 Task: 1.2.5 Create record type for price book object
Action: Mouse moved to (734, 47)
Screenshot: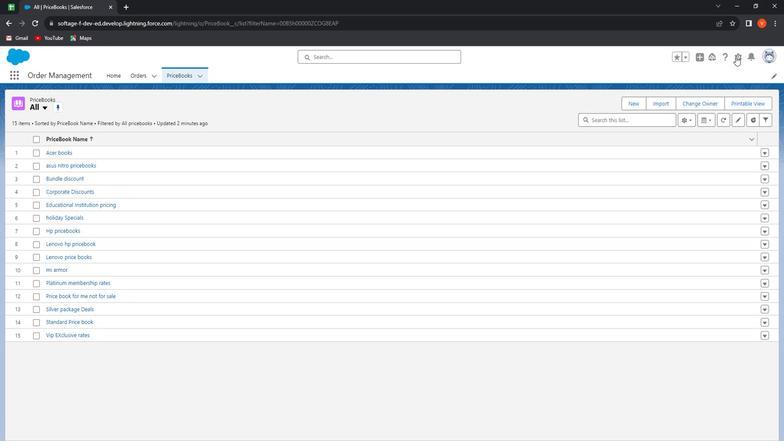 
Action: Mouse pressed left at (734, 47)
Screenshot: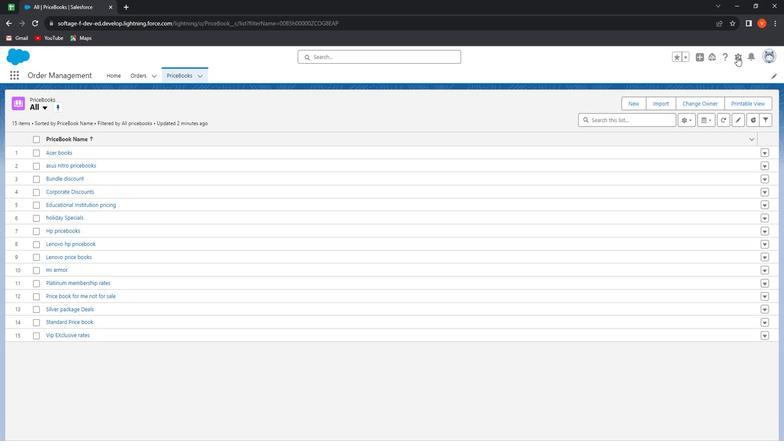
Action: Mouse moved to (721, 69)
Screenshot: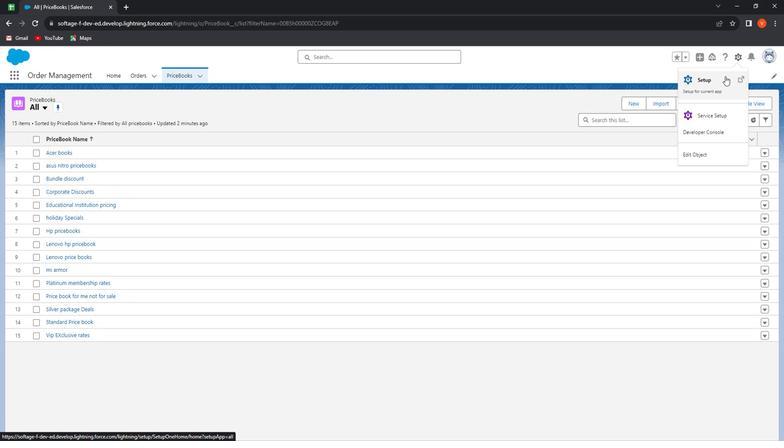 
Action: Mouse pressed left at (721, 69)
Screenshot: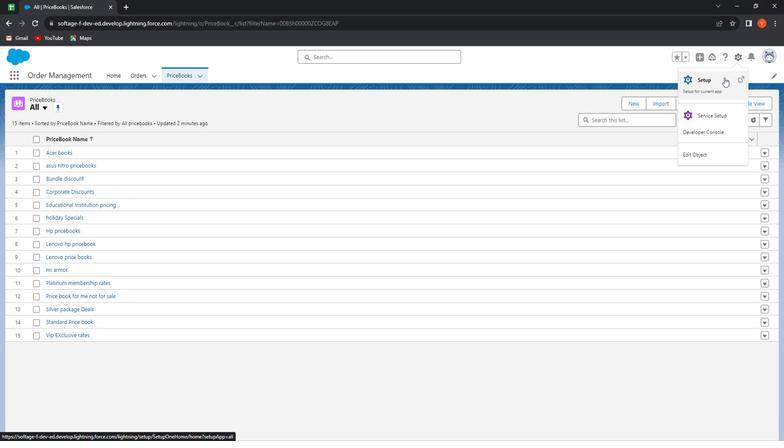 
Action: Mouse moved to (111, 64)
Screenshot: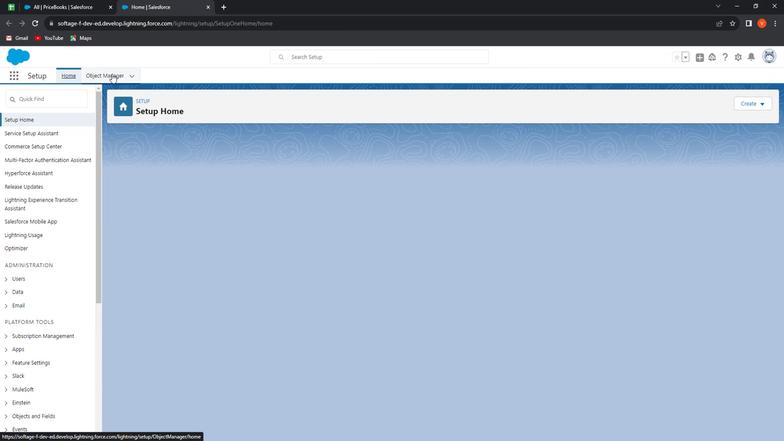 
Action: Mouse pressed left at (111, 64)
Screenshot: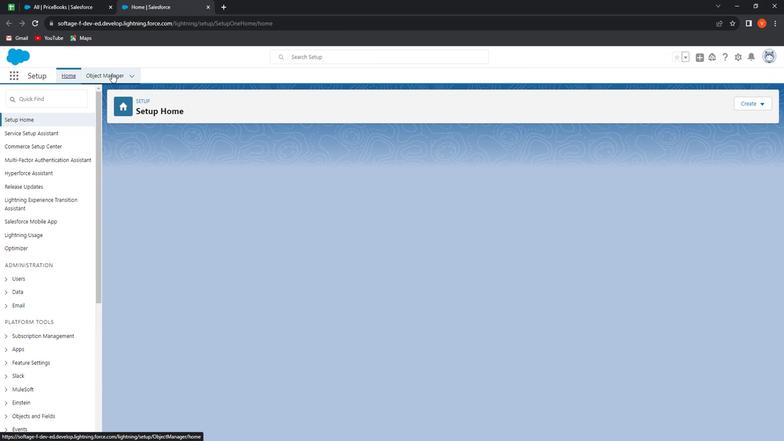 
Action: Mouse moved to (185, 221)
Screenshot: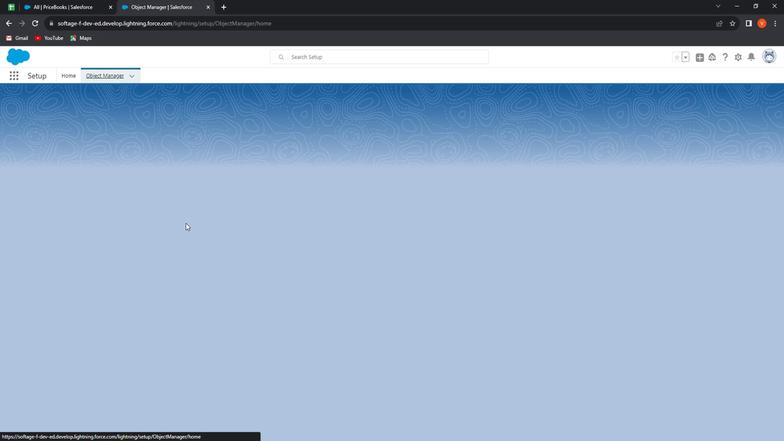
Action: Mouse scrolled (185, 220) with delta (0, 0)
Screenshot: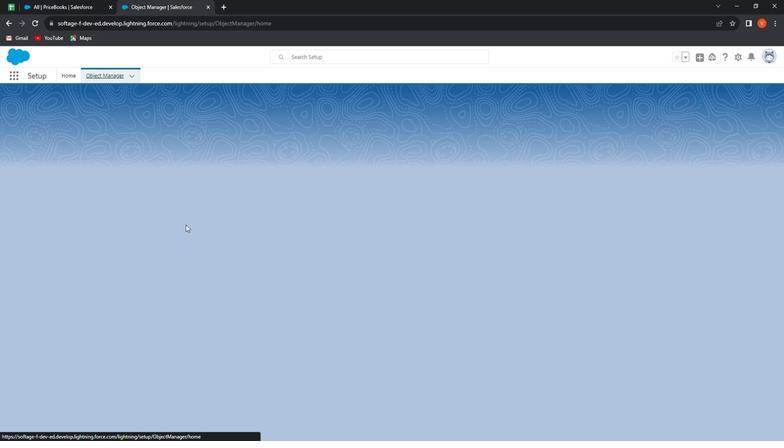 
Action: Mouse scrolled (185, 220) with delta (0, 0)
Screenshot: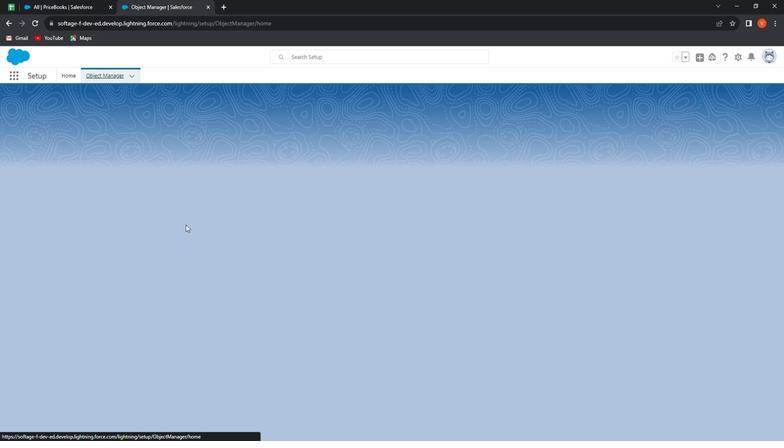 
Action: Mouse moved to (200, 242)
Screenshot: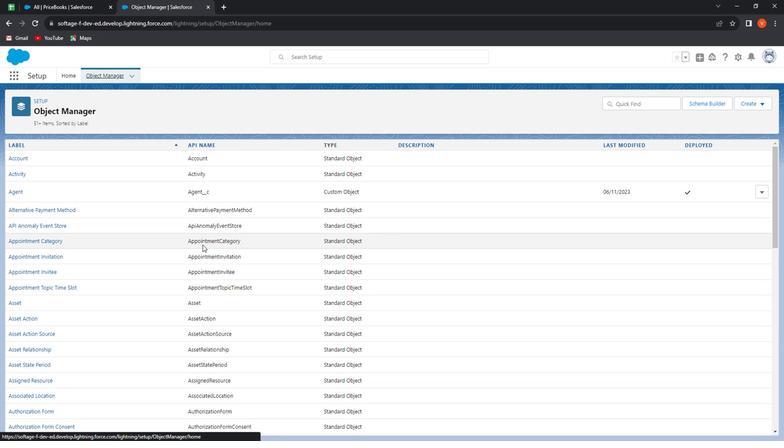 
Action: Mouse scrolled (200, 242) with delta (0, 0)
Screenshot: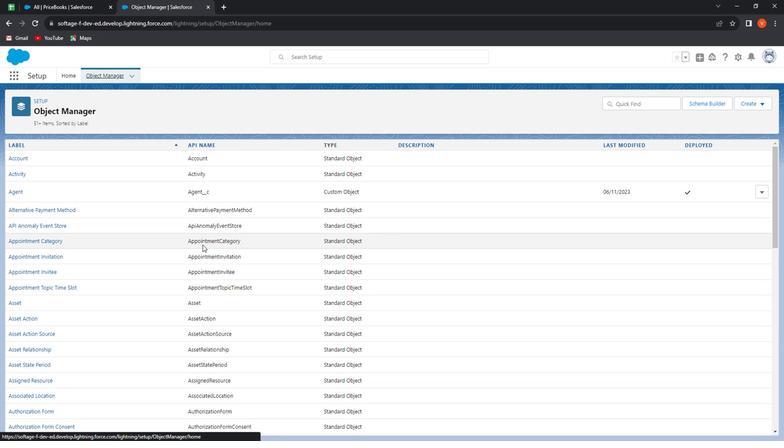 
Action: Mouse moved to (195, 246)
Screenshot: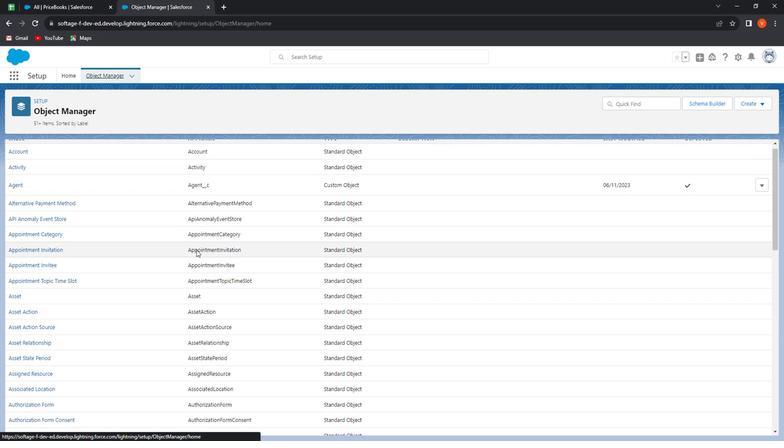
Action: Mouse scrolled (195, 246) with delta (0, 0)
Screenshot: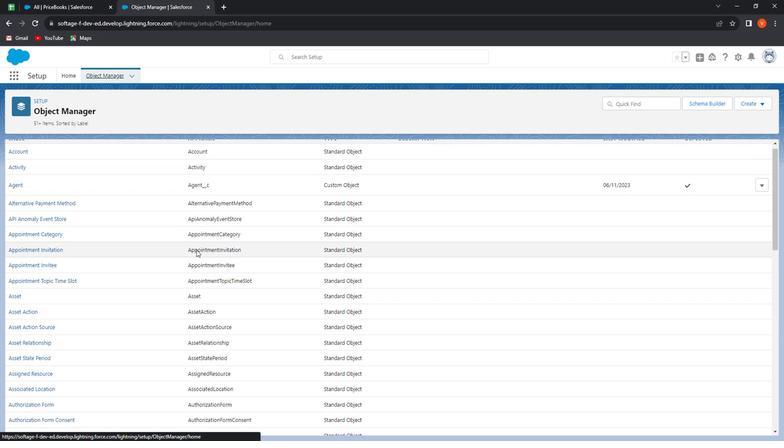 
Action: Mouse moved to (193, 248)
Screenshot: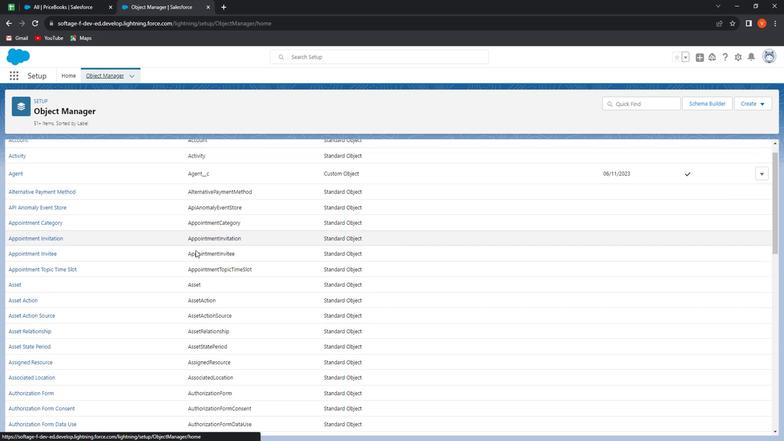 
Action: Mouse scrolled (193, 247) with delta (0, 0)
Screenshot: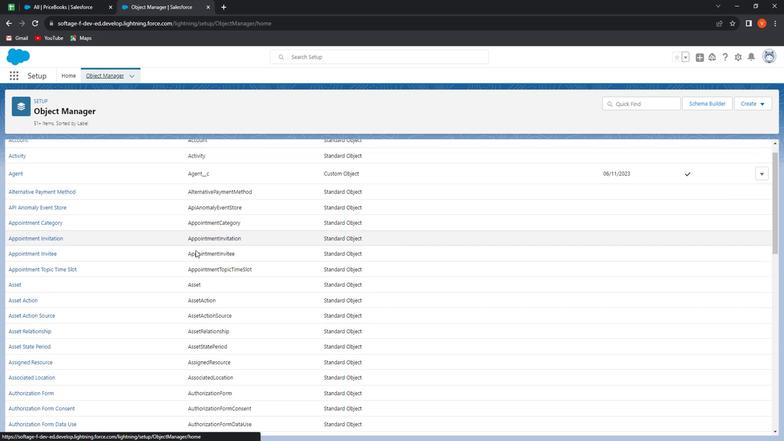 
Action: Mouse moved to (190, 248)
Screenshot: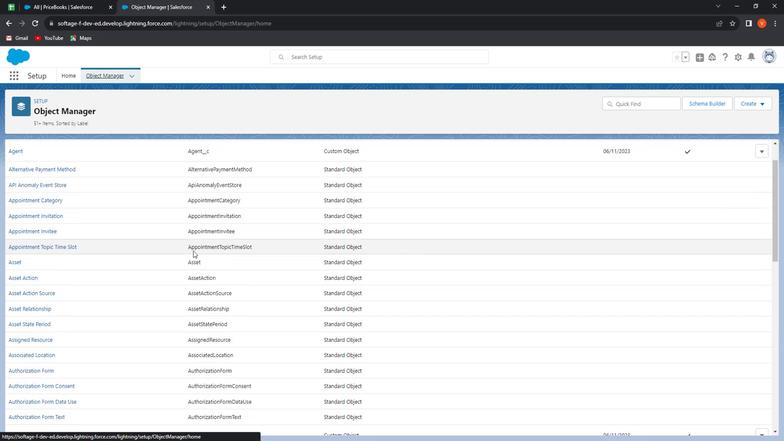 
Action: Mouse scrolled (190, 247) with delta (0, 0)
Screenshot: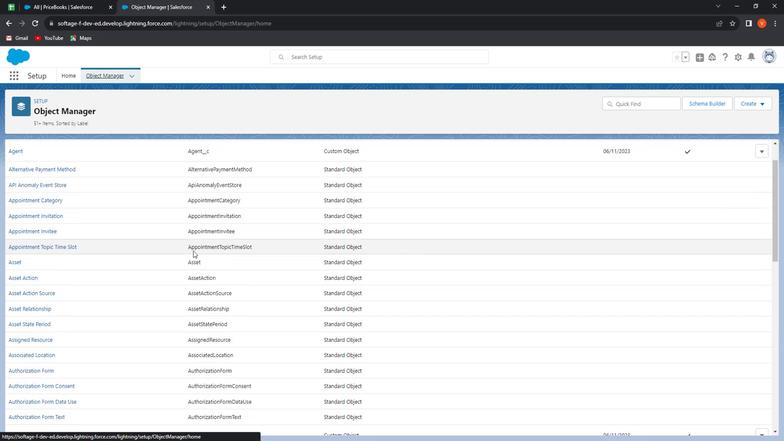 
Action: Mouse moved to (185, 248)
Screenshot: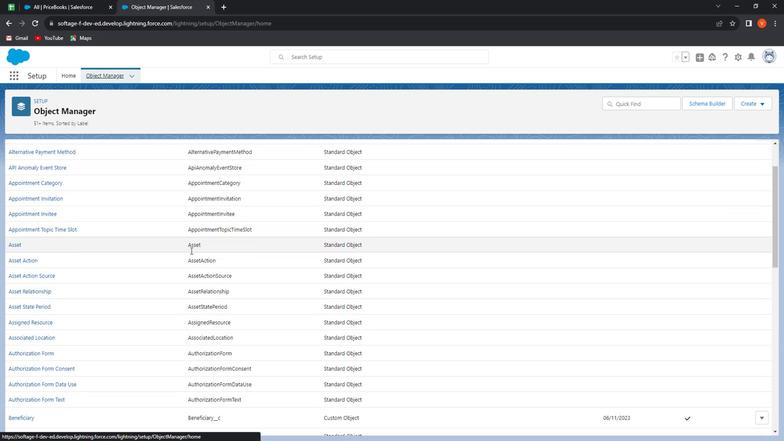 
Action: Mouse scrolled (185, 247) with delta (0, 0)
Screenshot: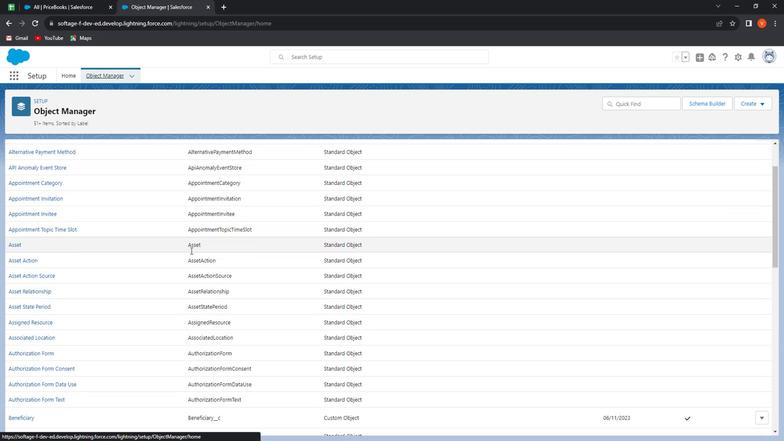 
Action: Mouse moved to (180, 248)
Screenshot: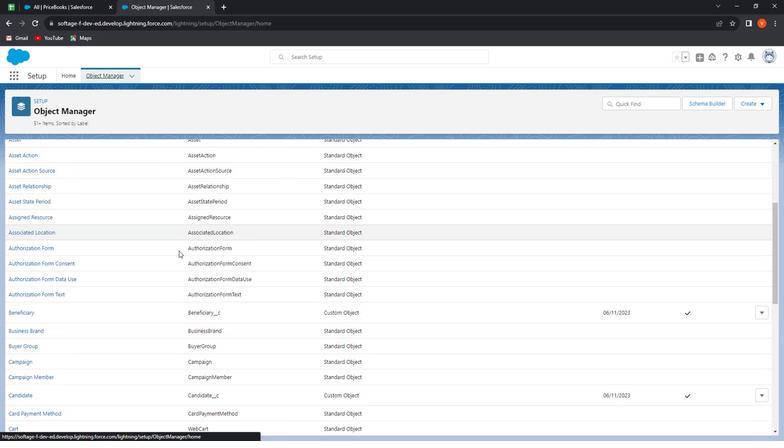 
Action: Mouse scrolled (180, 247) with delta (0, 0)
Screenshot: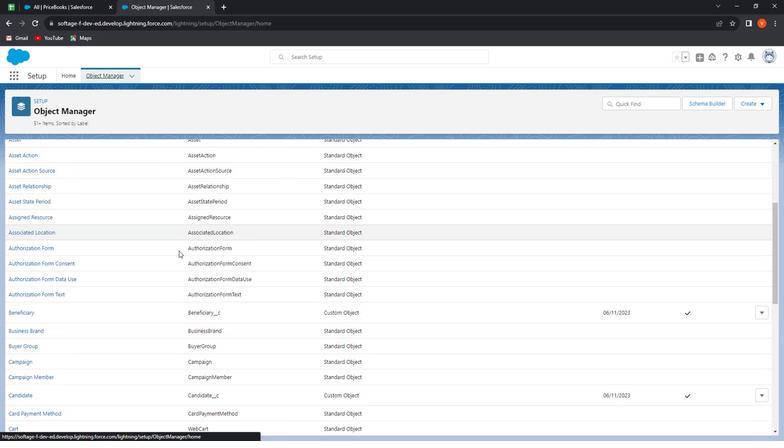 
Action: Mouse moved to (178, 248)
Screenshot: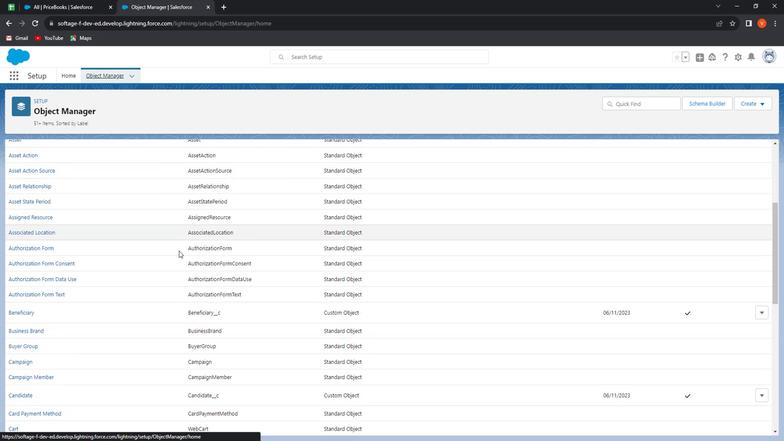 
Action: Mouse scrolled (178, 247) with delta (0, 0)
Screenshot: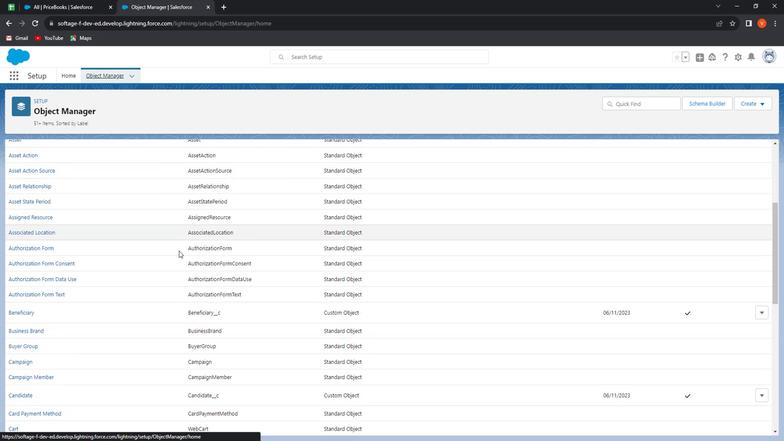 
Action: Mouse moved to (177, 248)
Screenshot: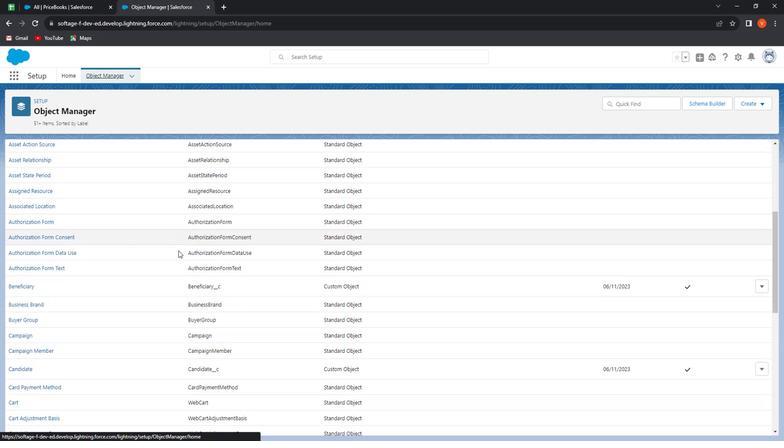 
Action: Mouse scrolled (177, 247) with delta (0, 0)
Screenshot: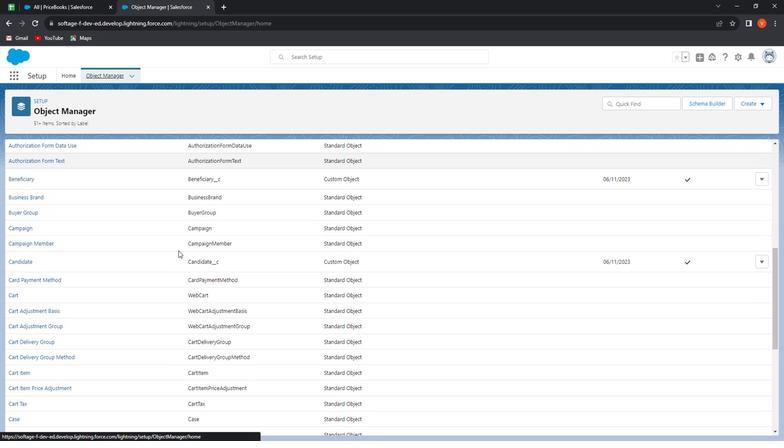 
Action: Mouse scrolled (177, 247) with delta (0, 0)
Screenshot: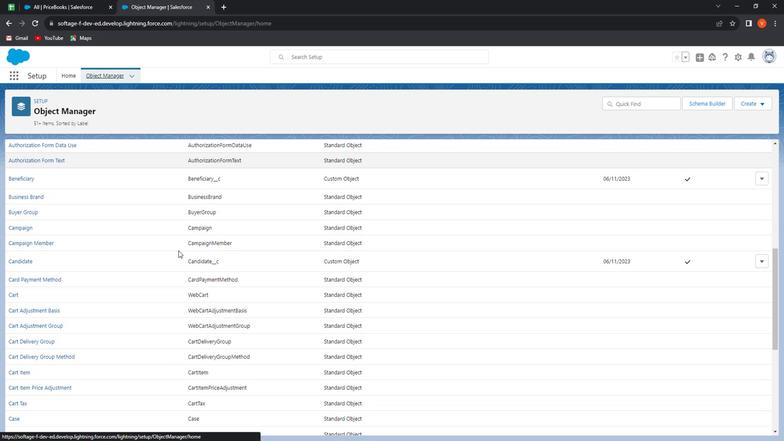 
Action: Mouse scrolled (177, 247) with delta (0, 0)
Screenshot: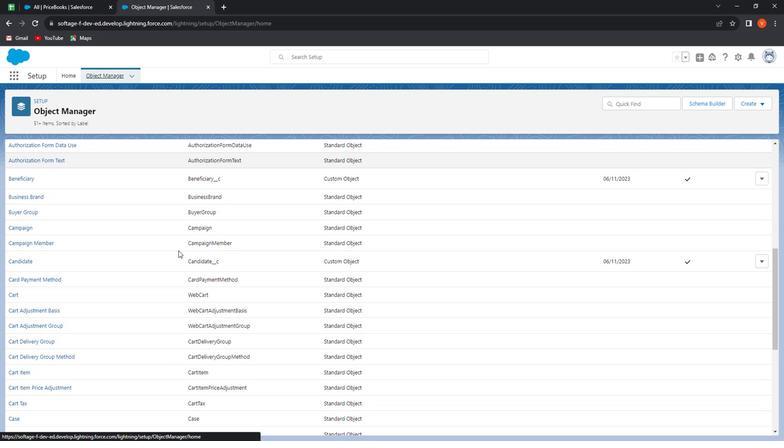 
Action: Mouse scrolled (177, 247) with delta (0, 0)
Screenshot: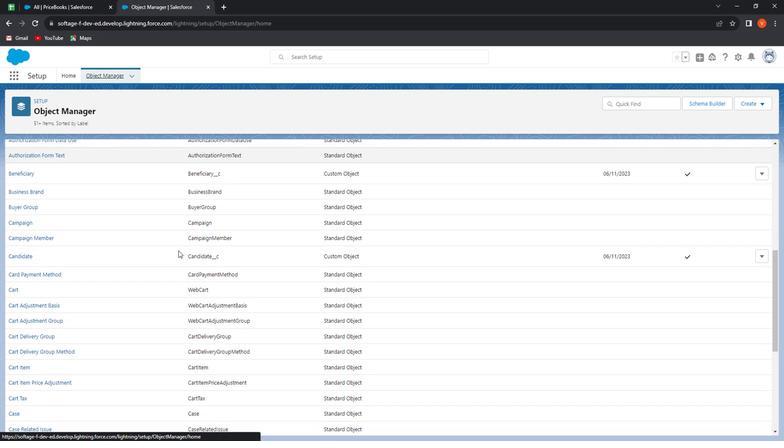 
Action: Mouse scrolled (177, 247) with delta (0, 0)
Screenshot: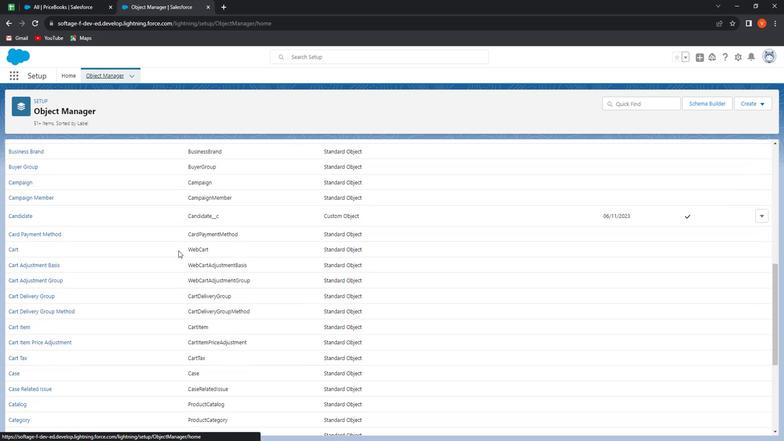 
Action: Mouse scrolled (177, 247) with delta (0, 0)
Screenshot: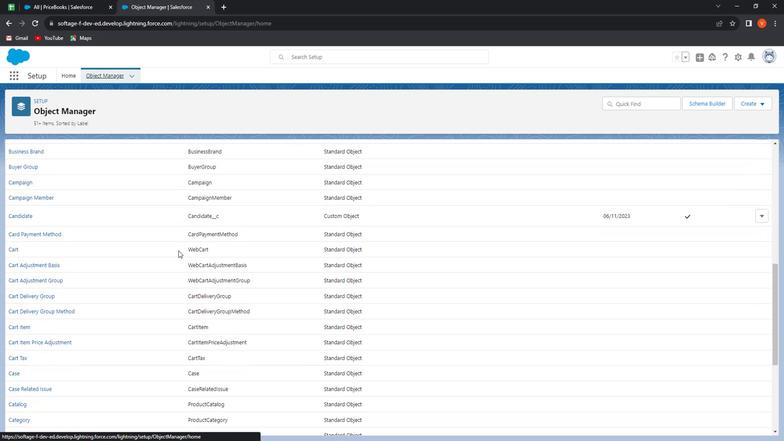 
Action: Mouse scrolled (177, 247) with delta (0, 0)
Screenshot: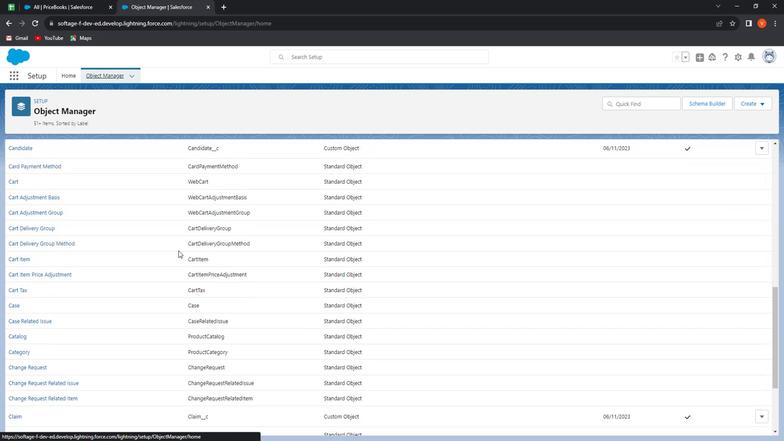 
Action: Mouse scrolled (177, 247) with delta (0, 0)
Screenshot: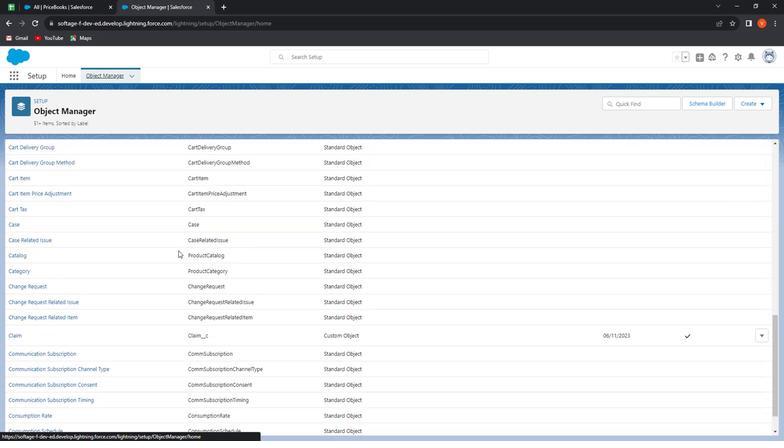 
Action: Mouse moved to (177, 247)
Screenshot: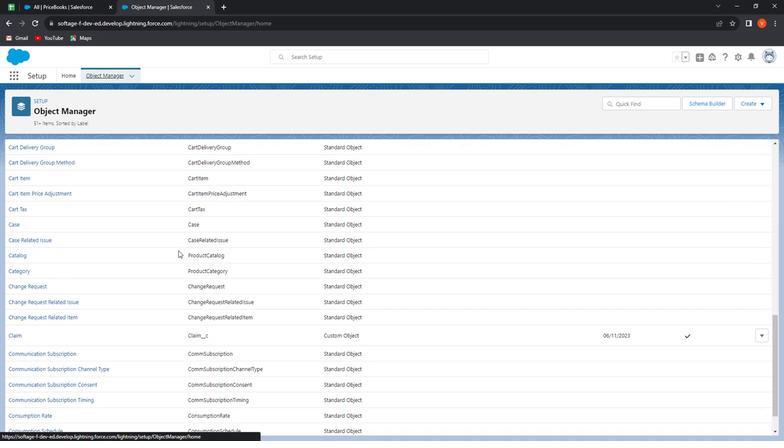 
Action: Mouse scrolled (177, 246) with delta (0, 0)
Screenshot: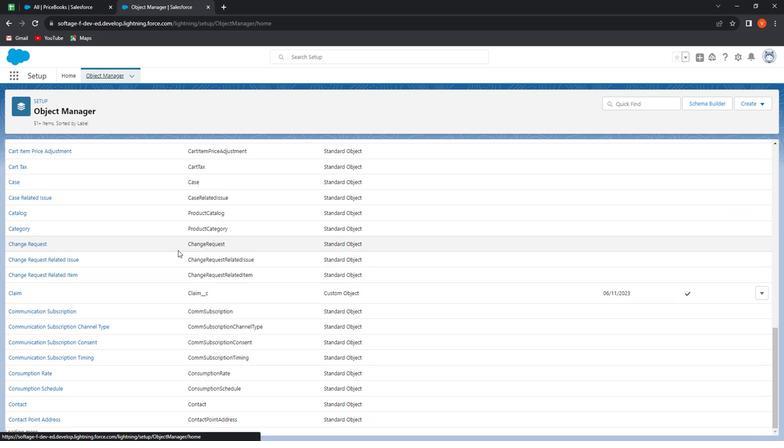 
Action: Mouse scrolled (177, 246) with delta (0, 0)
Screenshot: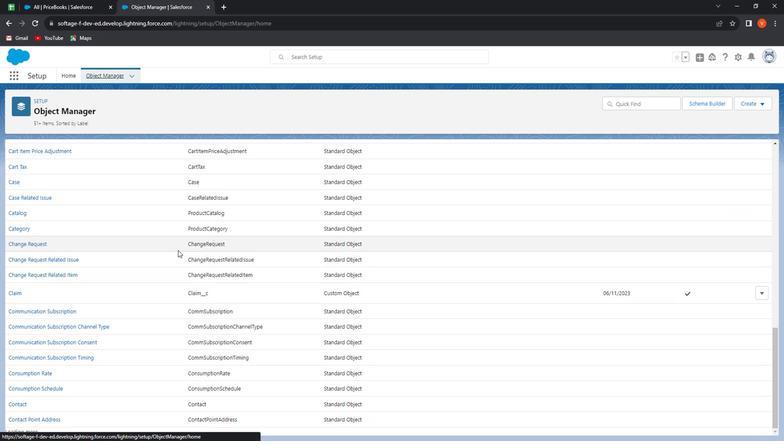 
Action: Mouse scrolled (177, 246) with delta (0, 0)
Screenshot: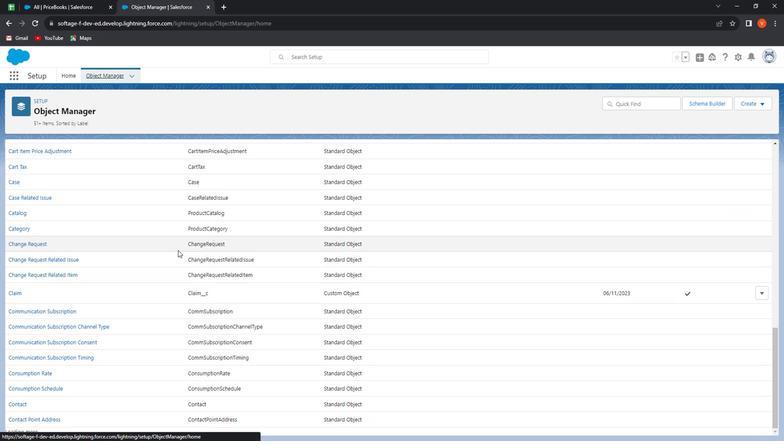 
Action: Mouse scrolled (177, 246) with delta (0, 0)
Screenshot: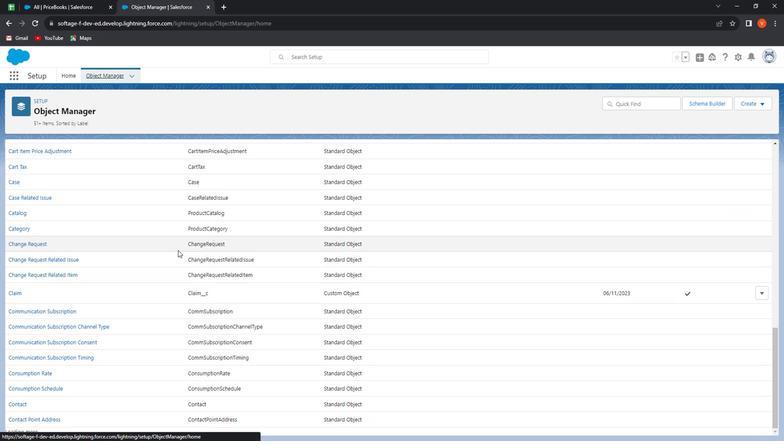 
Action: Mouse scrolled (177, 246) with delta (0, 0)
Screenshot: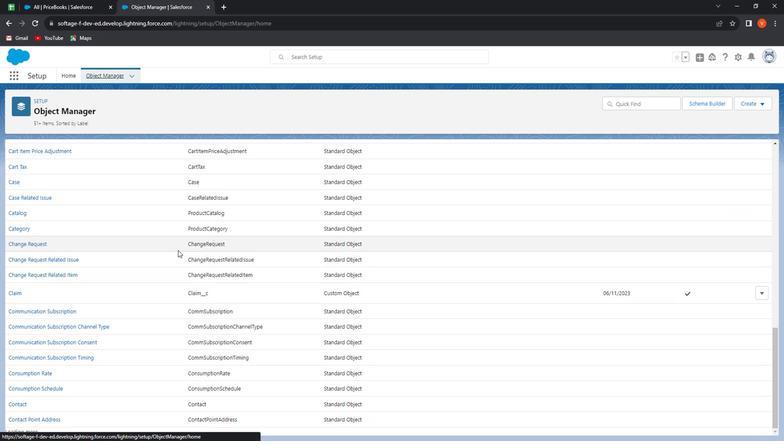 
Action: Mouse scrolled (177, 246) with delta (0, 0)
Screenshot: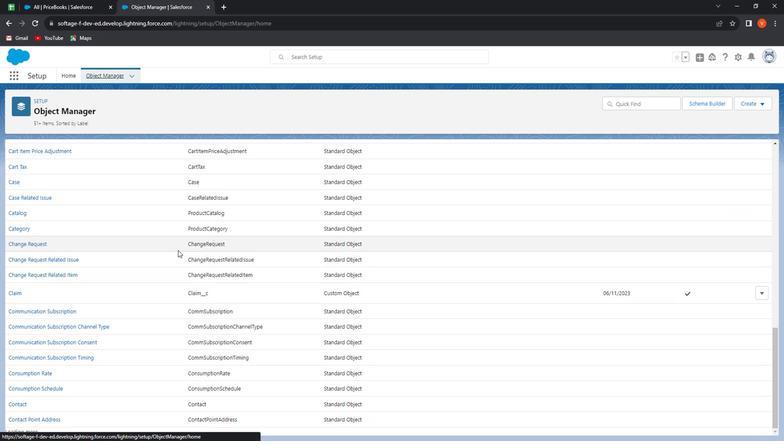 
Action: Mouse scrolled (177, 246) with delta (0, 0)
Screenshot: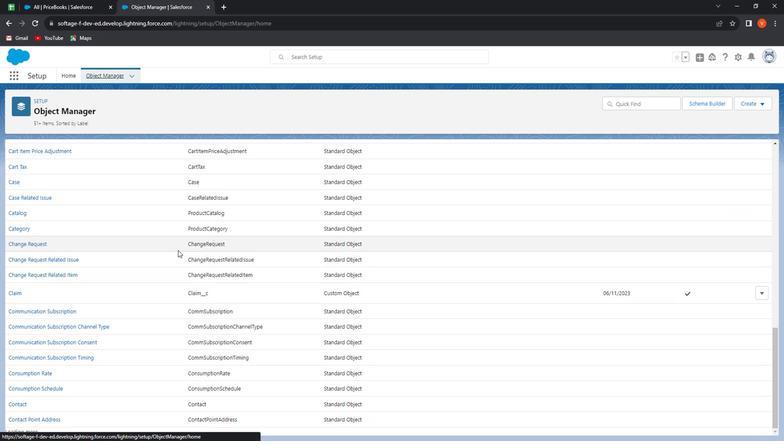
Action: Mouse moved to (153, 261)
Screenshot: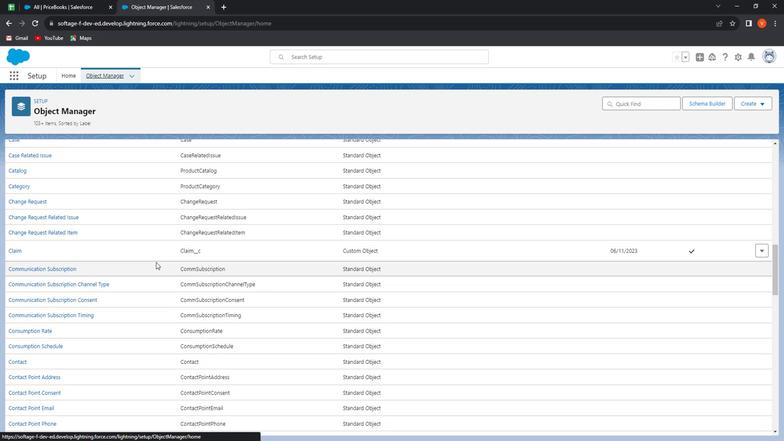 
Action: Mouse scrolled (153, 260) with delta (0, 0)
Screenshot: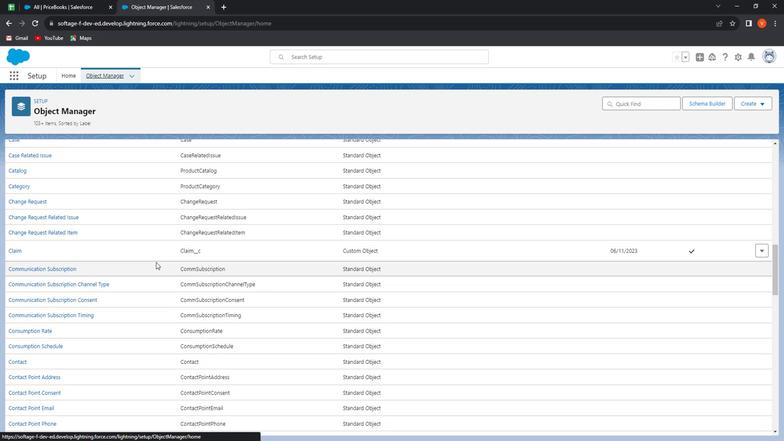 
Action: Mouse moved to (152, 262)
Screenshot: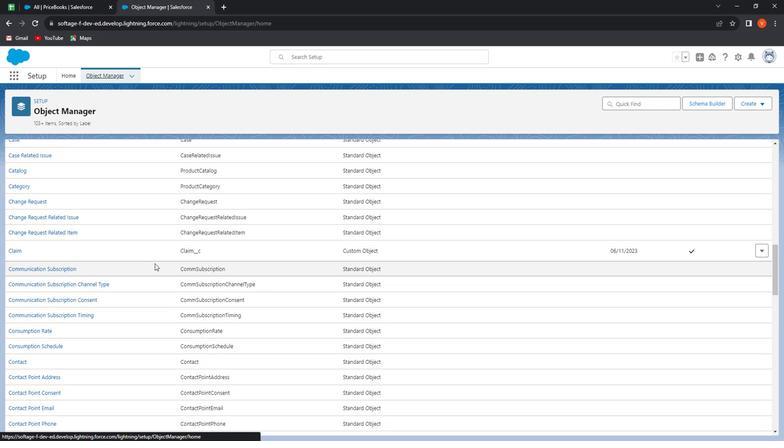 
Action: Mouse scrolled (152, 261) with delta (0, 0)
Screenshot: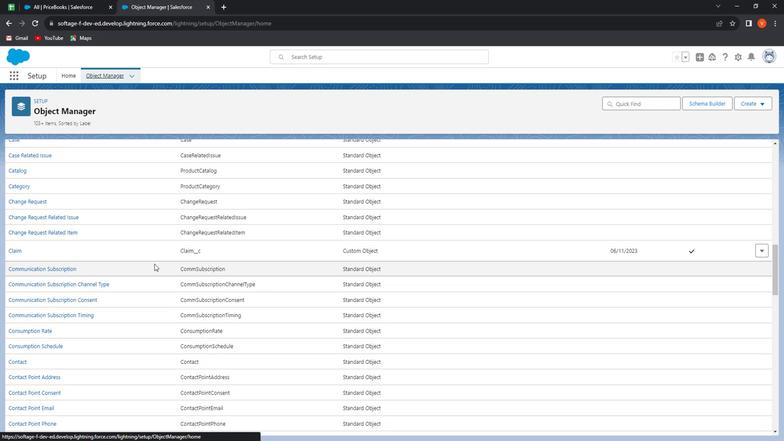 
Action: Mouse moved to (151, 262)
Screenshot: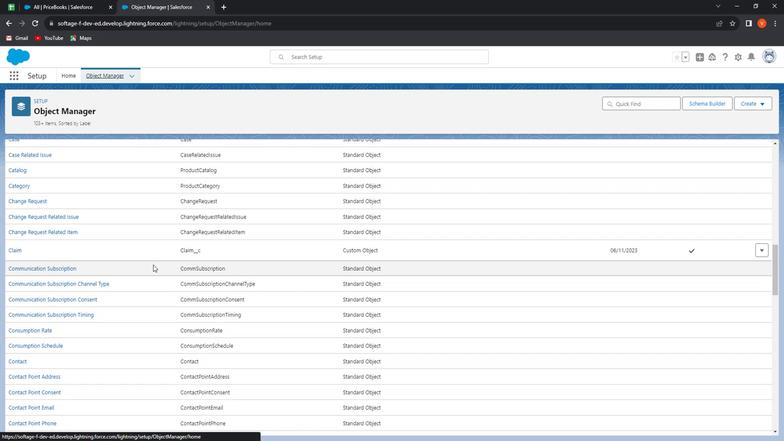 
Action: Mouse scrolled (151, 262) with delta (0, 0)
Screenshot: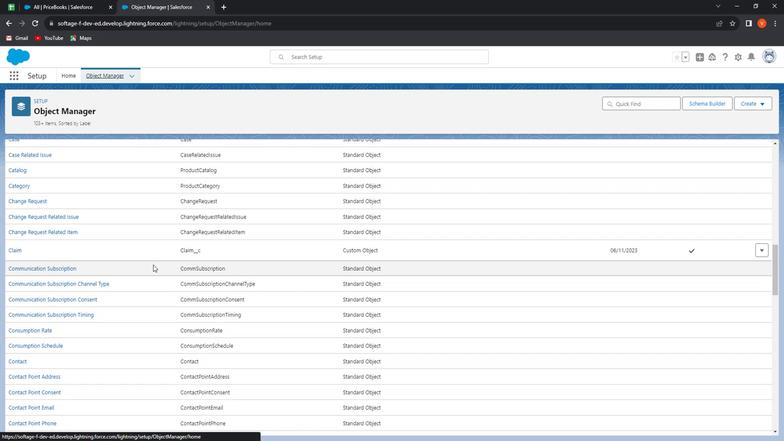 
Action: Mouse moved to (150, 263)
Screenshot: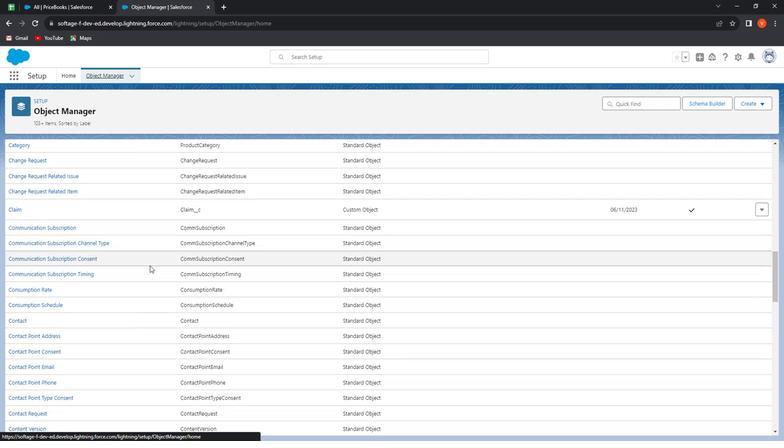 
Action: Mouse scrolled (150, 262) with delta (0, 0)
Screenshot: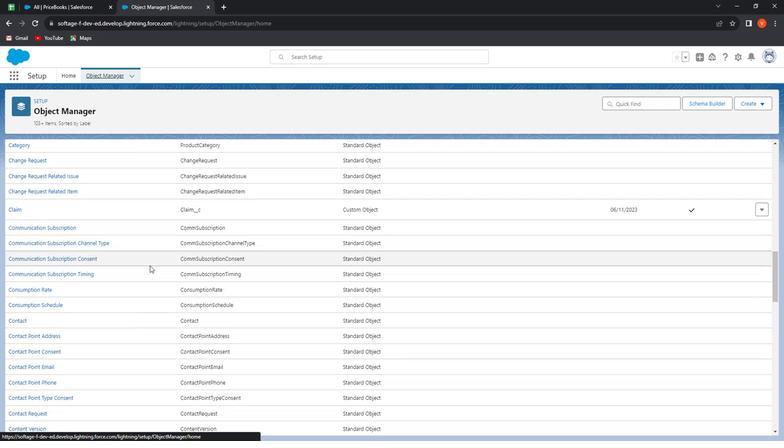 
Action: Mouse moved to (147, 263)
Screenshot: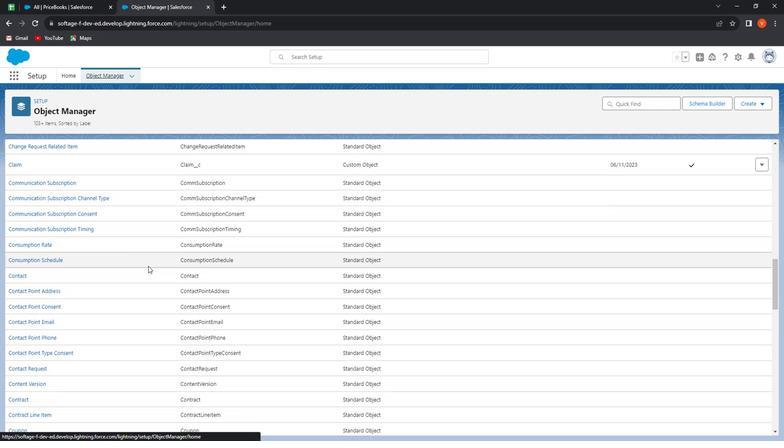
Action: Mouse scrolled (147, 263) with delta (0, 0)
Screenshot: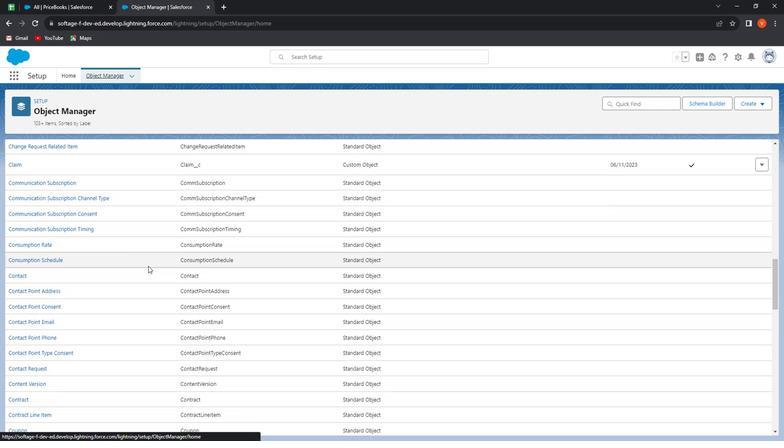 
Action: Mouse moved to (145, 263)
Screenshot: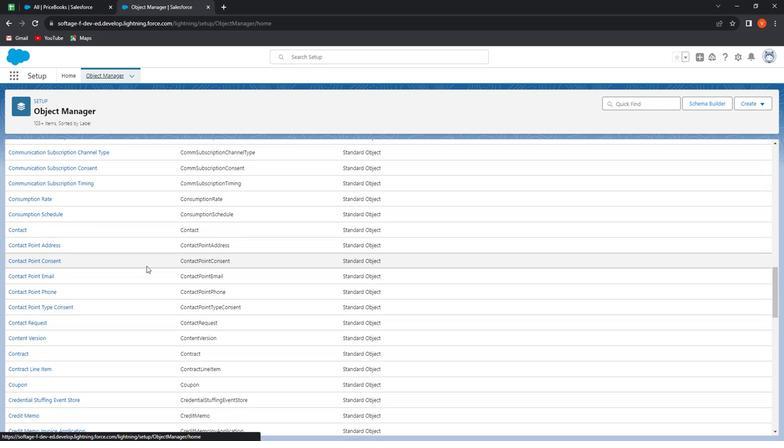 
Action: Mouse scrolled (145, 263) with delta (0, 0)
Screenshot: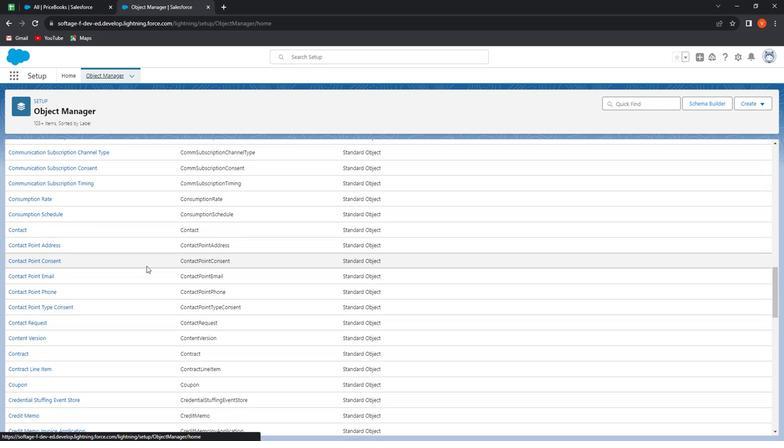 
Action: Mouse moved to (135, 264)
Screenshot: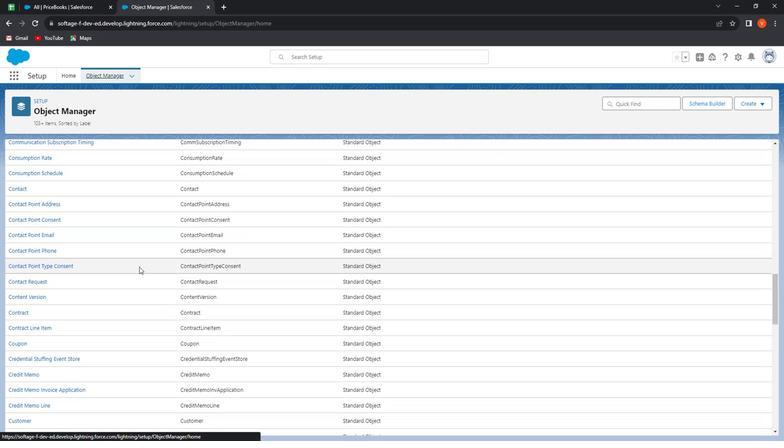 
Action: Mouse scrolled (135, 264) with delta (0, 0)
Screenshot: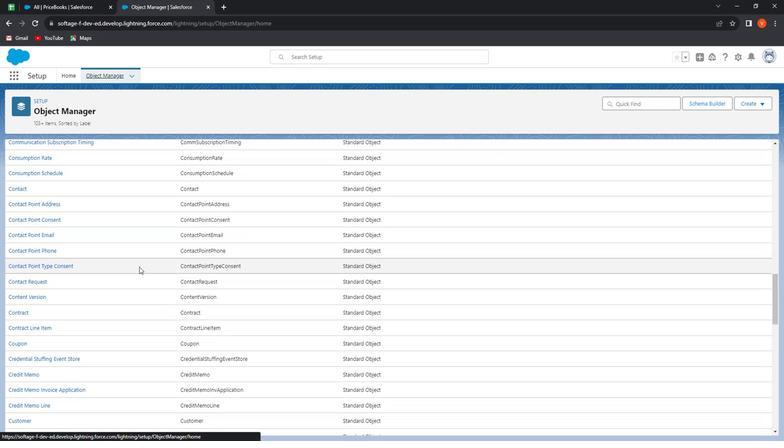 
Action: Mouse moved to (120, 270)
Screenshot: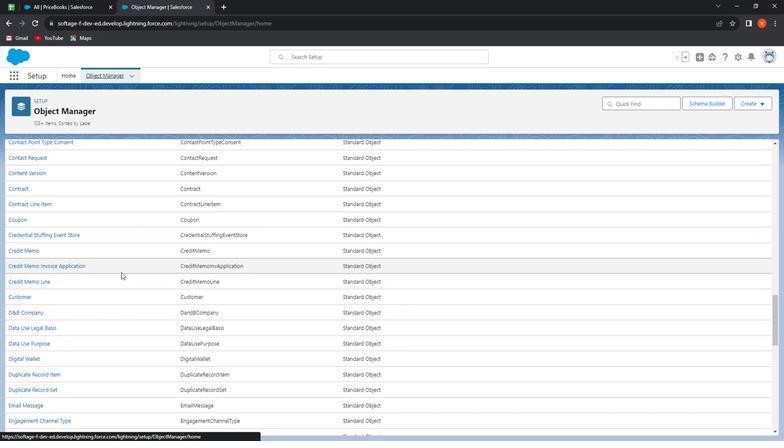 
Action: Mouse scrolled (120, 269) with delta (0, 0)
Screenshot: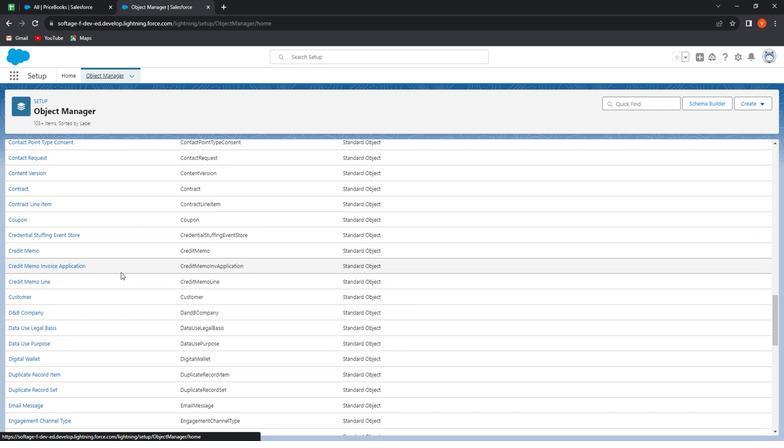 
Action: Mouse moved to (120, 270)
Screenshot: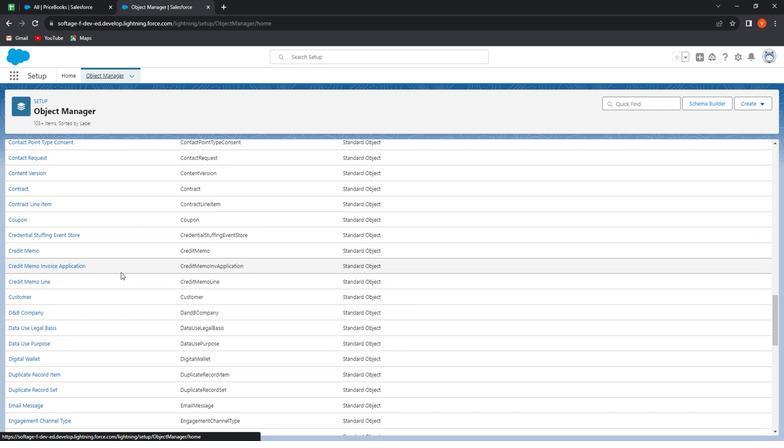 
Action: Mouse scrolled (120, 269) with delta (0, 0)
Screenshot: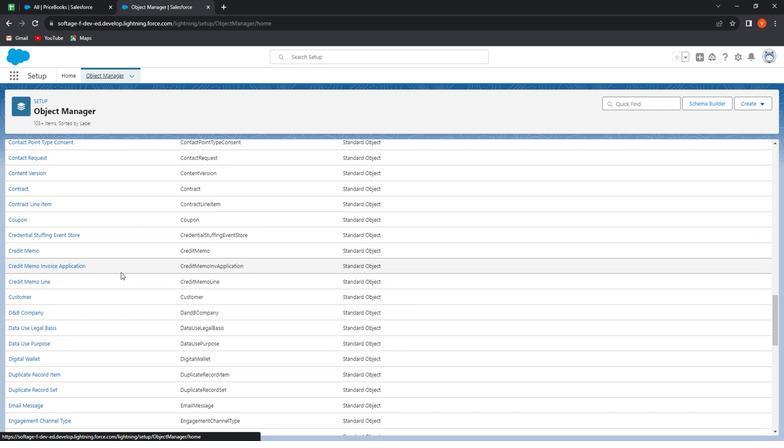 
Action: Mouse scrolled (120, 269) with delta (0, 0)
Screenshot: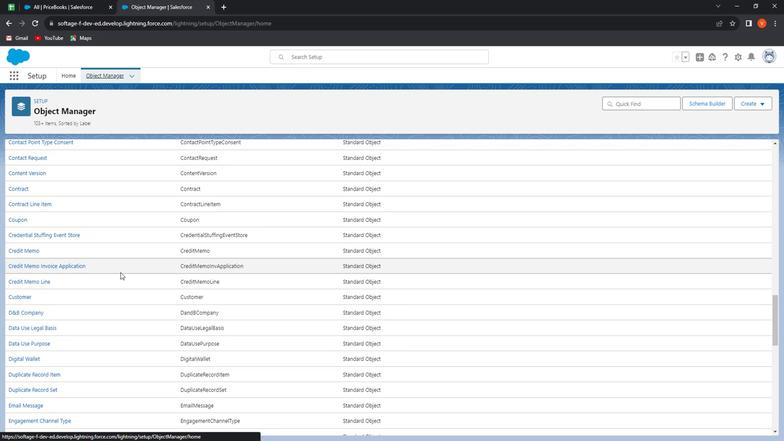 
Action: Mouse scrolled (120, 269) with delta (0, 0)
Screenshot: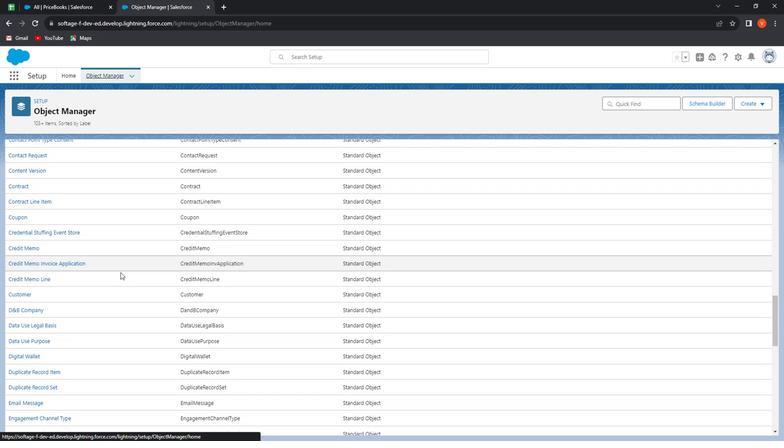 
Action: Mouse scrolled (120, 269) with delta (0, 0)
Screenshot: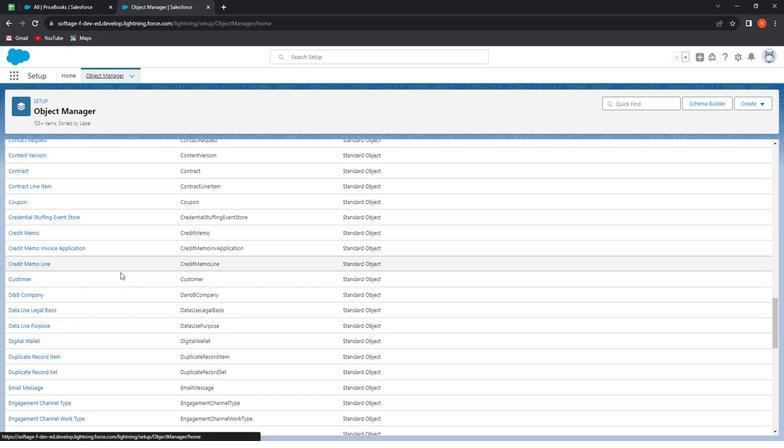 
Action: Mouse scrolled (120, 269) with delta (0, 0)
Screenshot: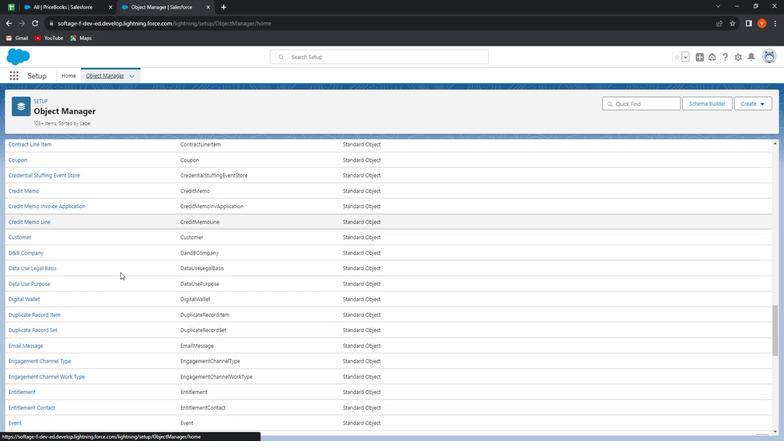 
Action: Mouse moved to (117, 270)
Screenshot: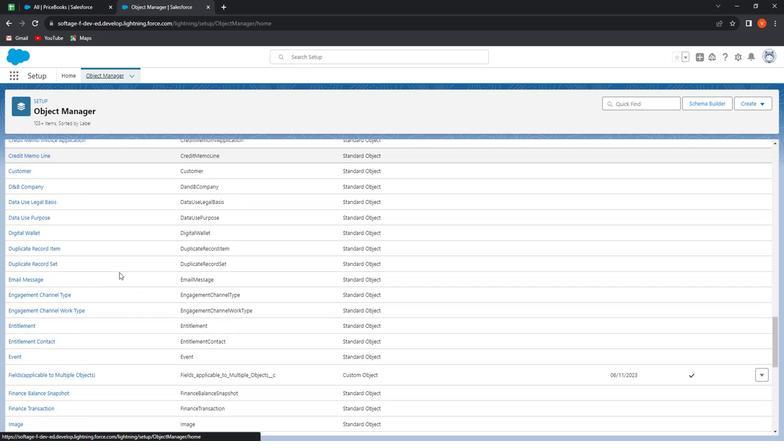 
Action: Mouse scrolled (117, 269) with delta (0, 0)
Screenshot: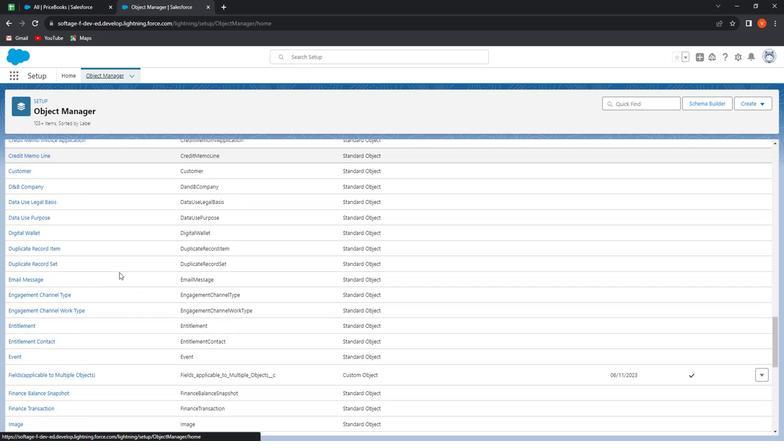 
Action: Mouse moved to (117, 268)
Screenshot: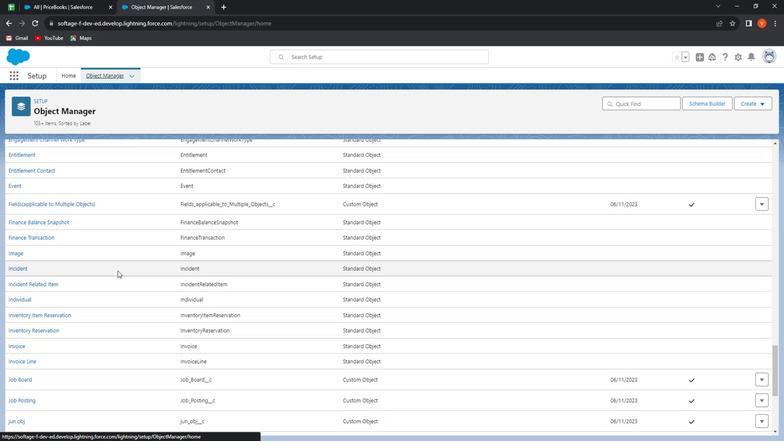 
Action: Mouse scrolled (117, 267) with delta (0, 0)
Screenshot: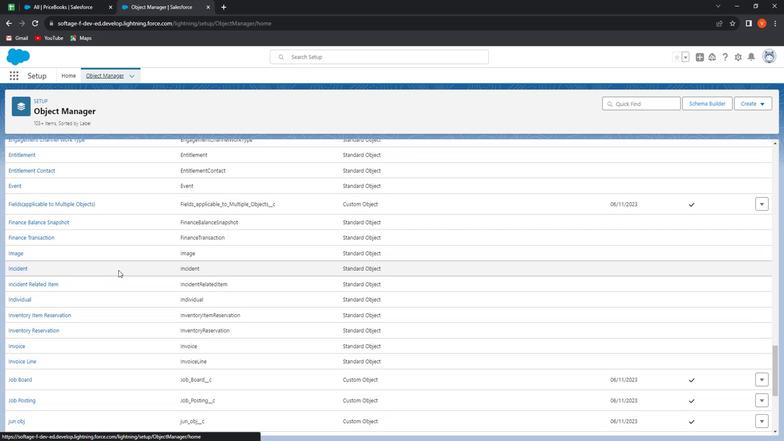 
Action: Mouse scrolled (117, 267) with delta (0, 0)
Screenshot: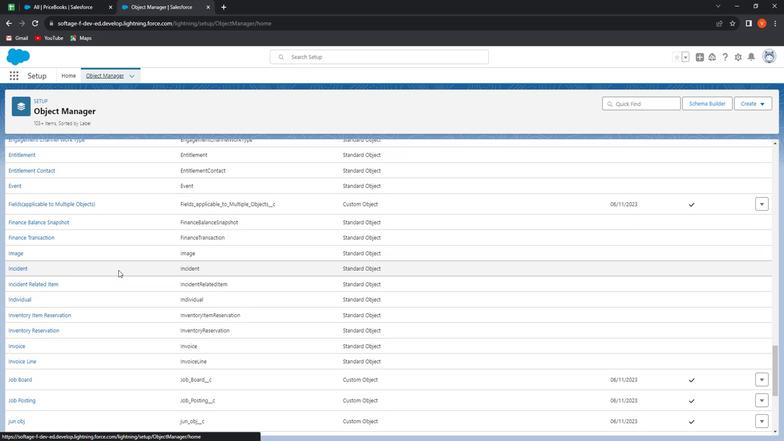 
Action: Mouse scrolled (117, 267) with delta (0, 0)
Screenshot: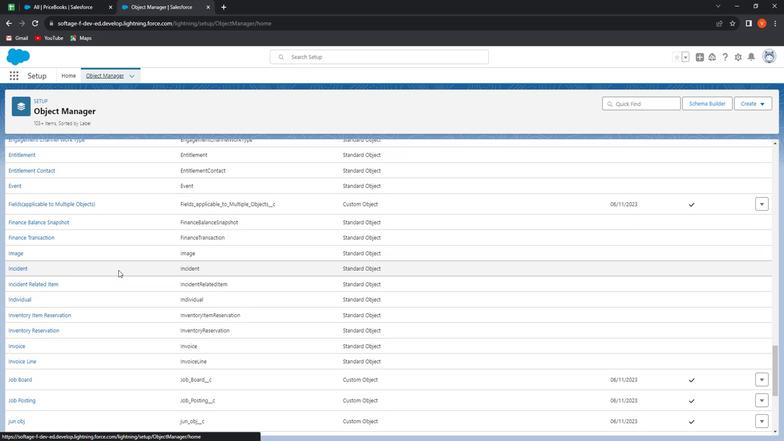 
Action: Mouse scrolled (117, 267) with delta (0, 0)
Screenshot: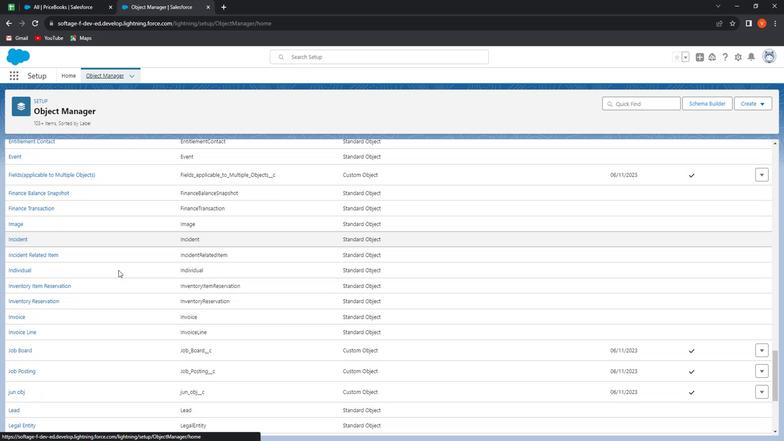 
Action: Mouse scrolled (117, 267) with delta (0, 0)
Screenshot: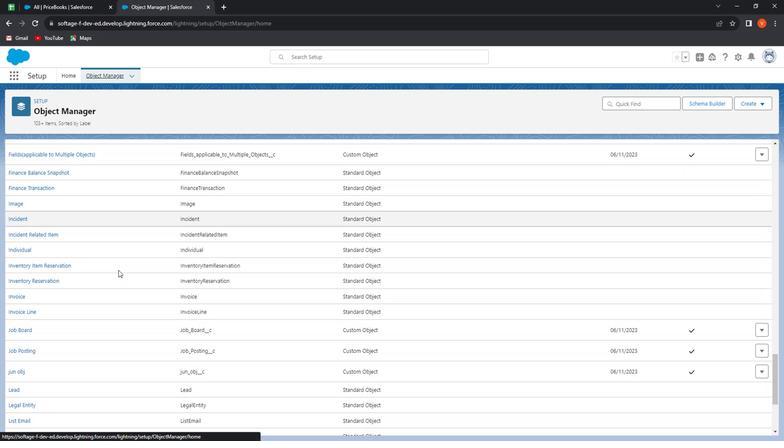 
Action: Mouse moved to (117, 268)
Screenshot: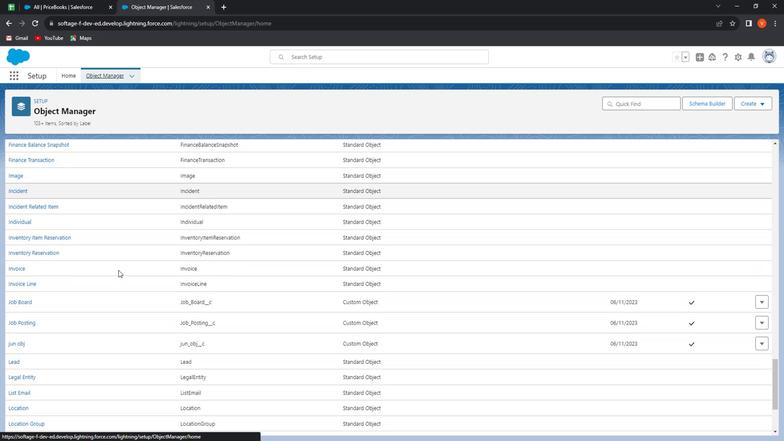 
Action: Mouse scrolled (117, 267) with delta (0, 0)
Screenshot: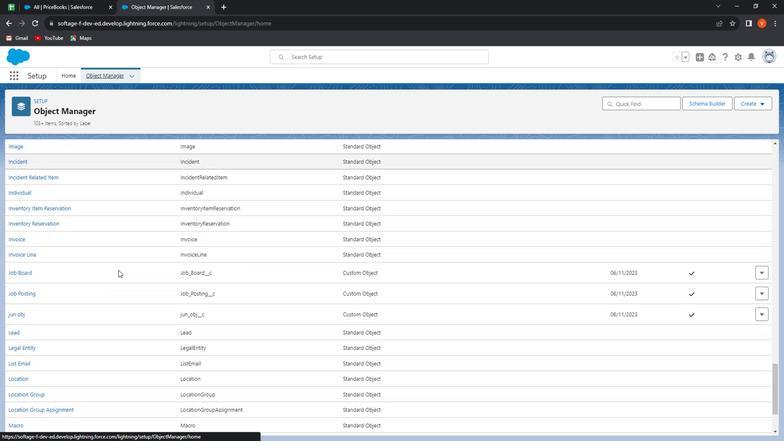 
Action: Mouse moved to (117, 268)
Screenshot: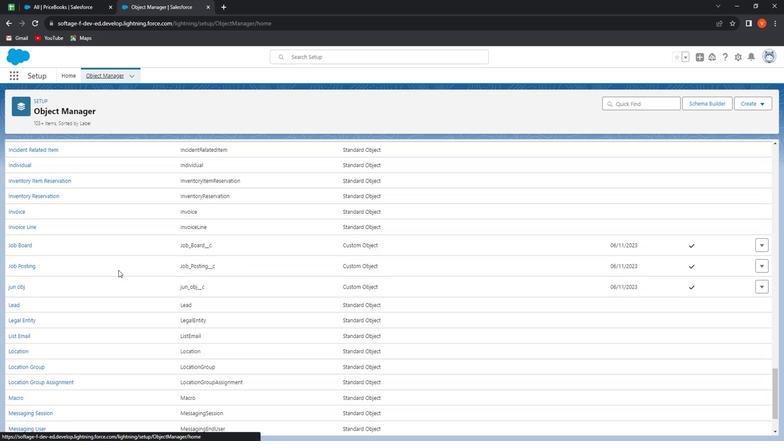 
Action: Mouse scrolled (117, 267) with delta (0, 0)
Screenshot: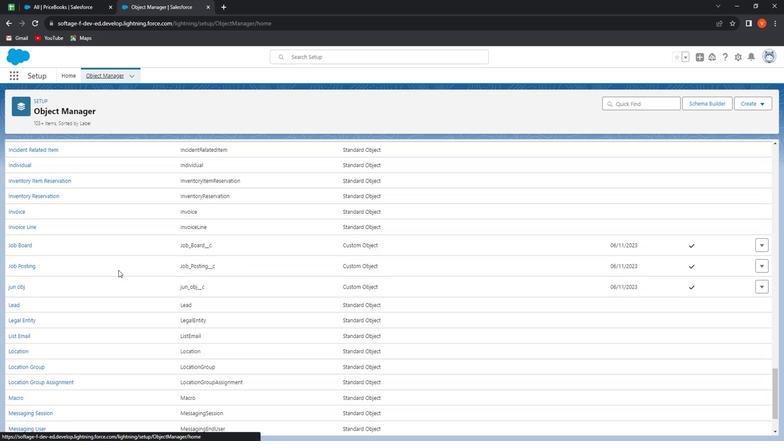 
Action: Mouse moved to (117, 268)
Screenshot: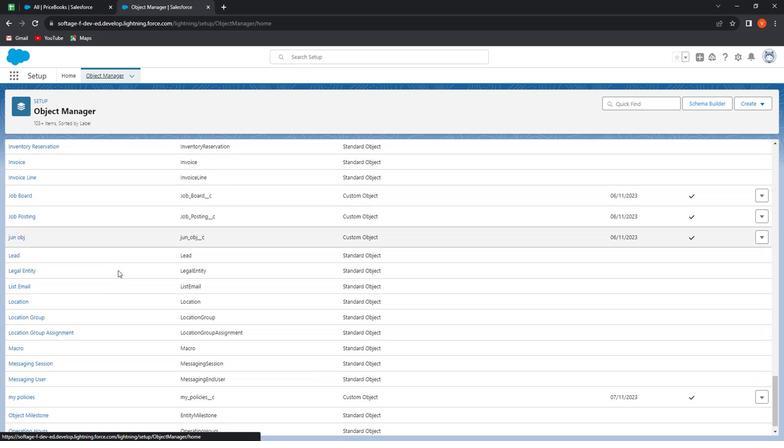 
Action: Mouse scrolled (117, 267) with delta (0, 0)
Screenshot: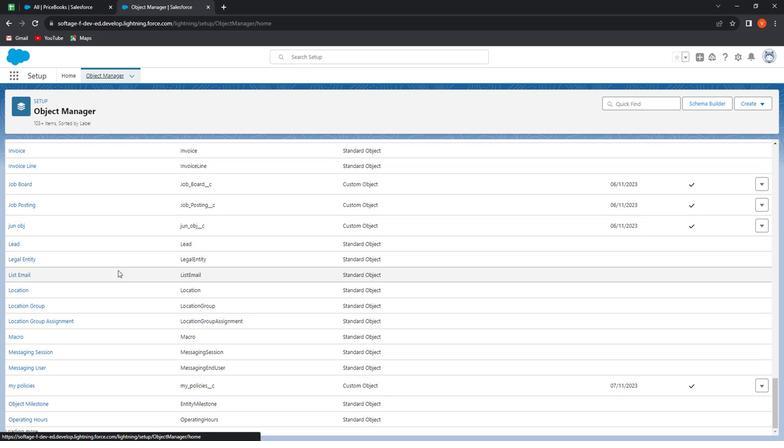 
Action: Mouse scrolled (117, 267) with delta (0, 0)
Screenshot: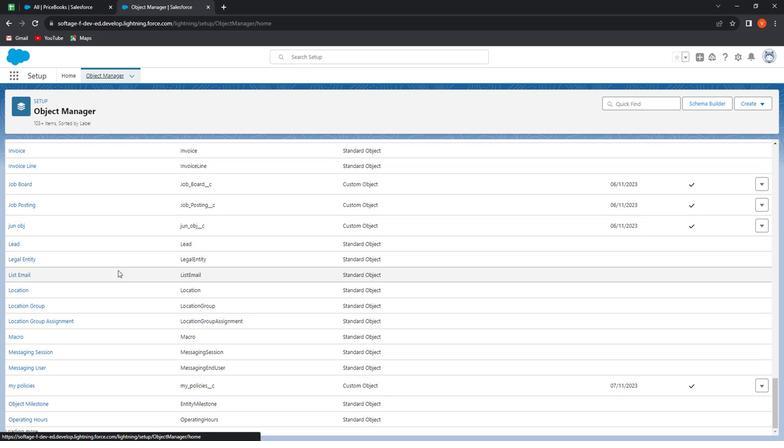 
Action: Mouse scrolled (117, 267) with delta (0, 0)
Screenshot: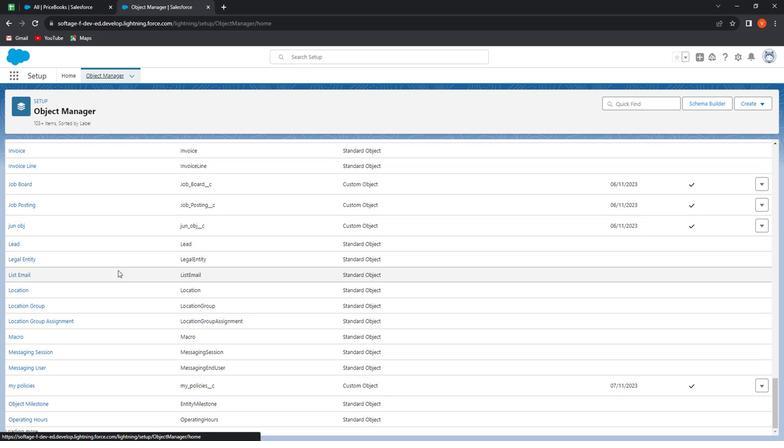 
Action: Mouse scrolled (117, 267) with delta (0, 0)
Screenshot: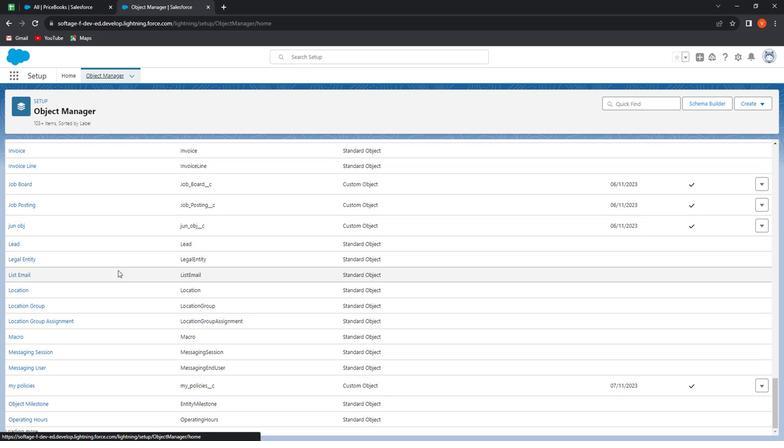 
Action: Mouse scrolled (117, 267) with delta (0, 0)
Screenshot: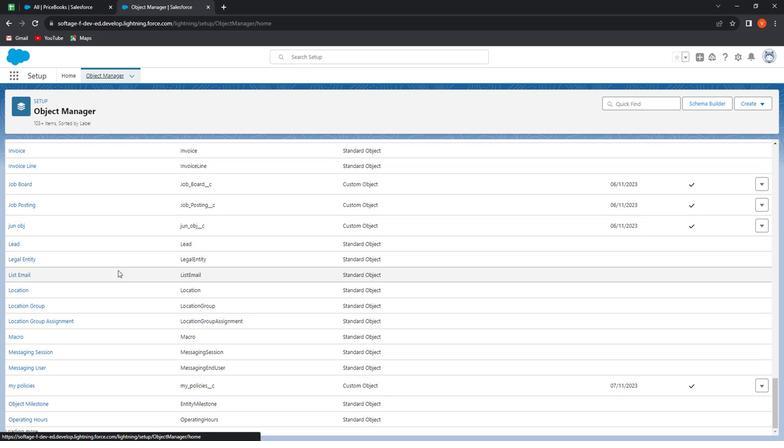 
Action: Mouse scrolled (117, 267) with delta (0, 0)
Screenshot: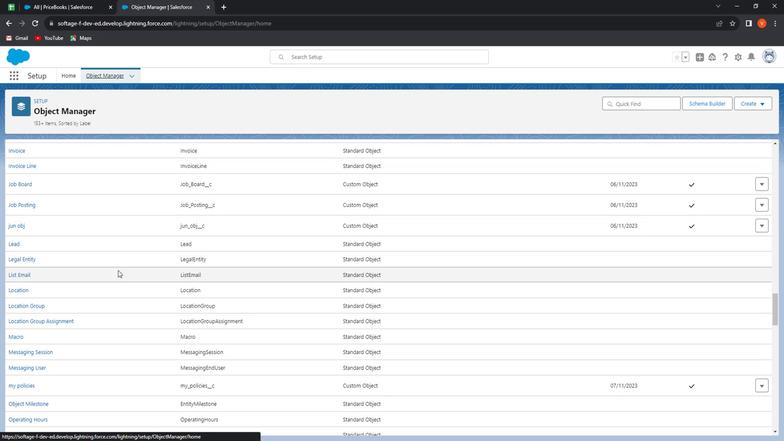 
Action: Mouse moved to (117, 269)
Screenshot: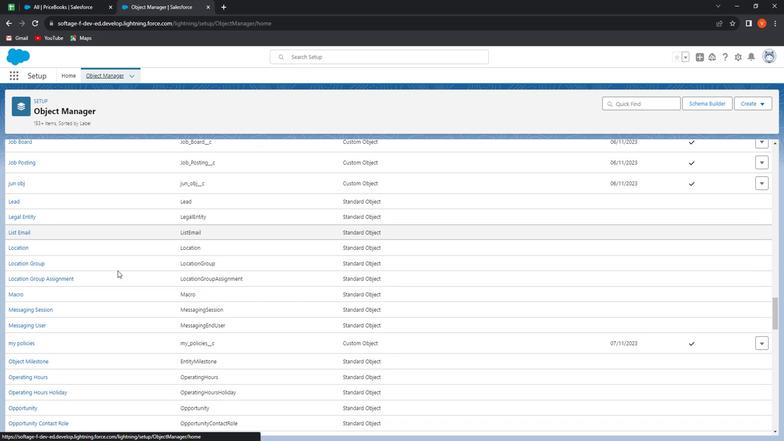 
Action: Mouse scrolled (117, 268) with delta (0, 0)
Screenshot: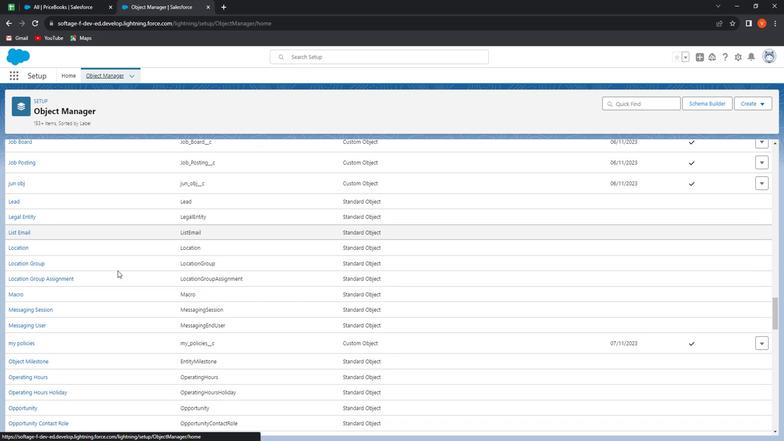 
Action: Mouse moved to (117, 273)
Screenshot: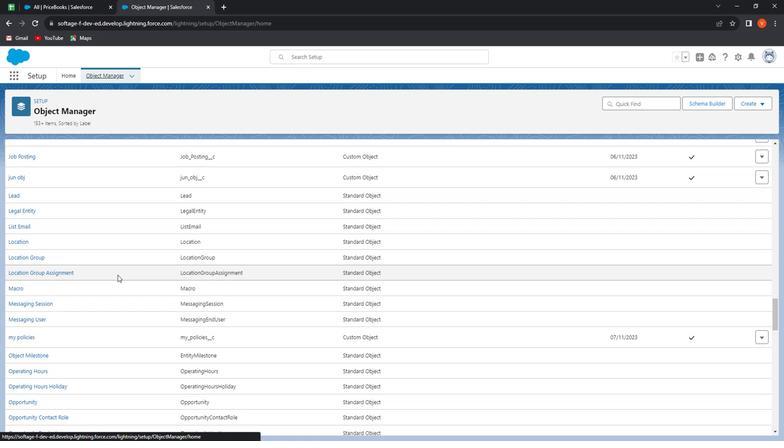 
Action: Mouse scrolled (117, 272) with delta (0, 0)
Screenshot: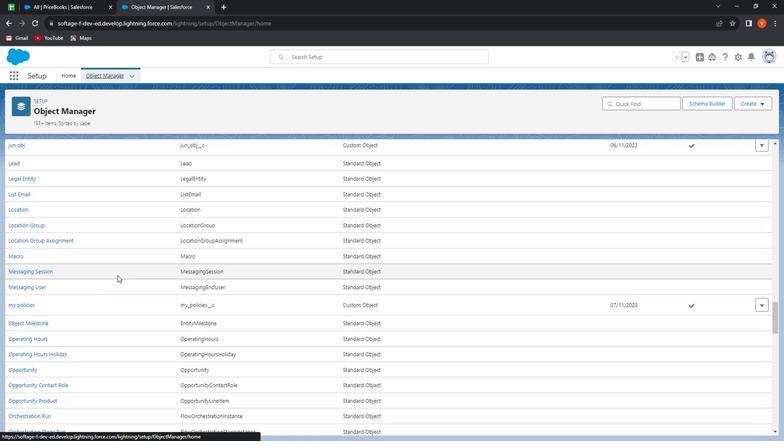 
Action: Mouse moved to (117, 274)
Screenshot: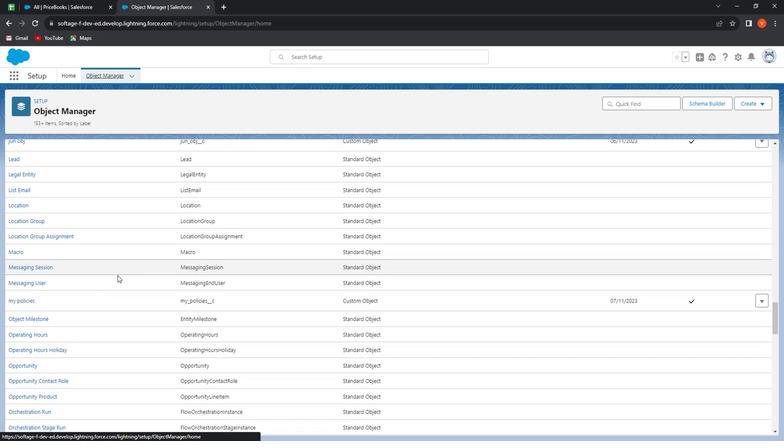 
Action: Mouse scrolled (117, 273) with delta (0, 0)
Screenshot: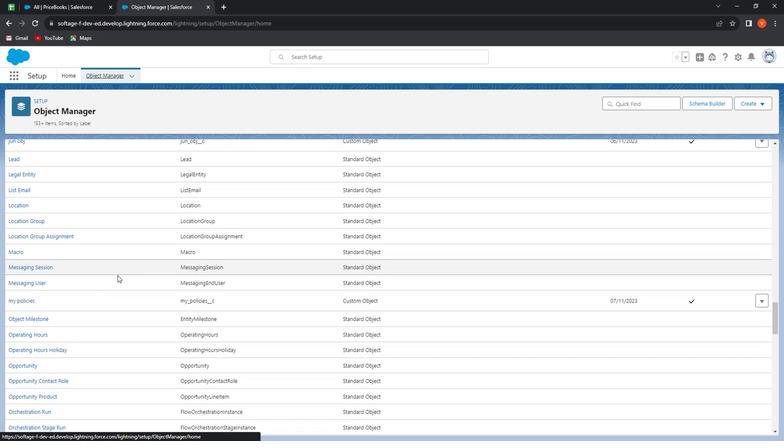 
Action: Mouse moved to (113, 273)
Screenshot: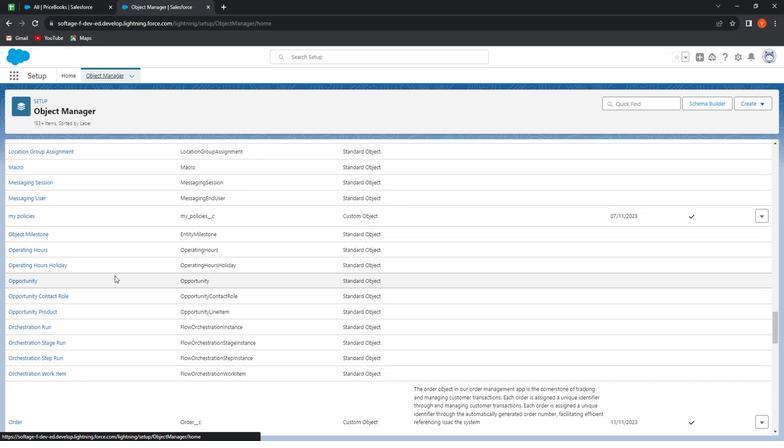 
Action: Mouse scrolled (113, 273) with delta (0, 0)
Screenshot: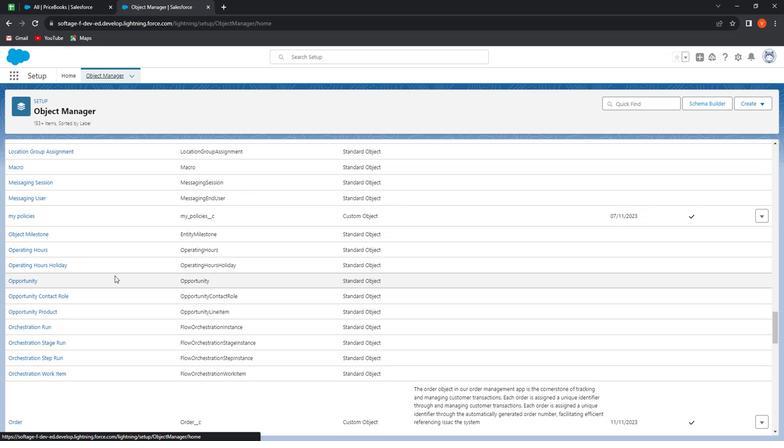 
Action: Mouse scrolled (113, 273) with delta (0, 0)
Screenshot: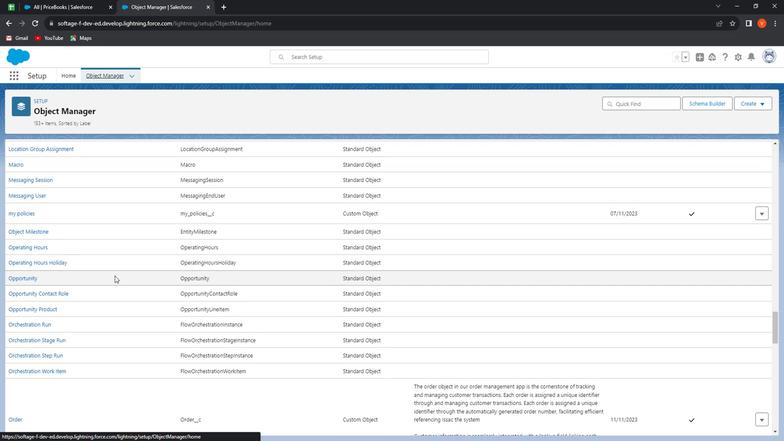 
Action: Mouse moved to (113, 274)
Screenshot: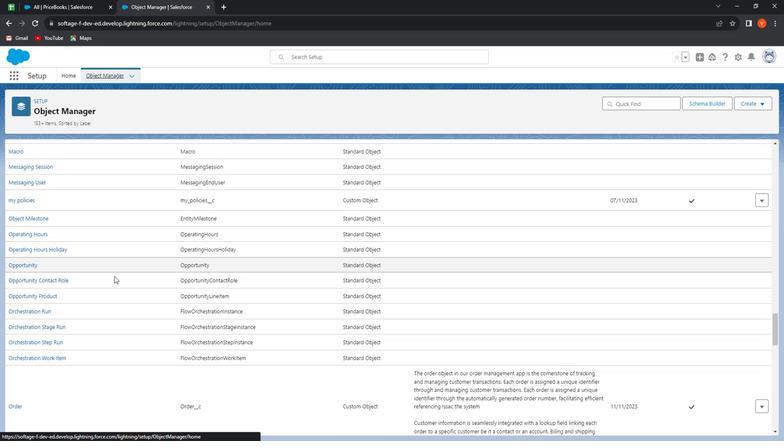 
Action: Mouse scrolled (113, 273) with delta (0, 0)
Screenshot: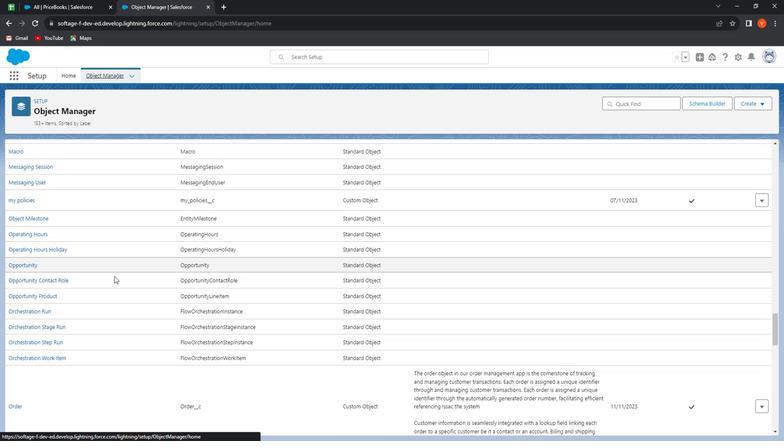 
Action: Mouse moved to (113, 274)
Screenshot: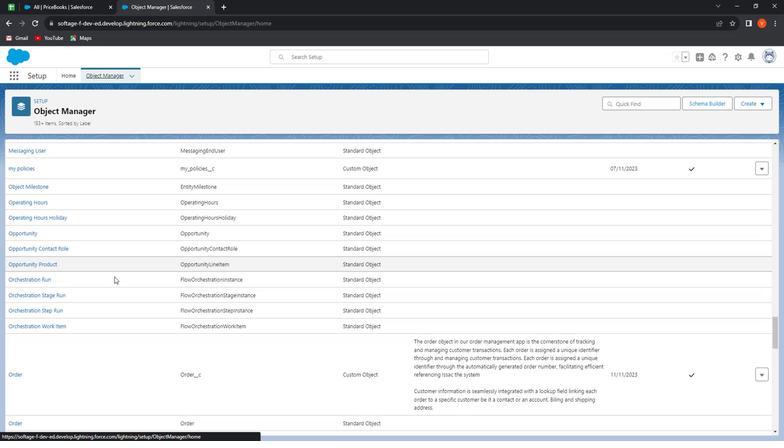 
Action: Mouse scrolled (113, 274) with delta (0, 0)
Screenshot: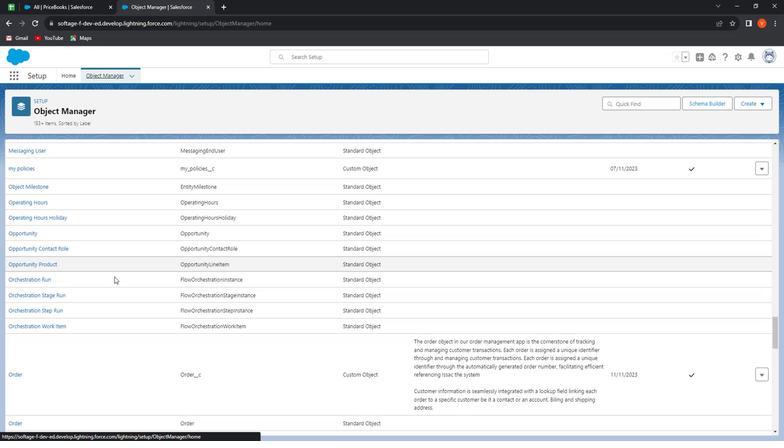 
Action: Mouse moved to (113, 275)
Screenshot: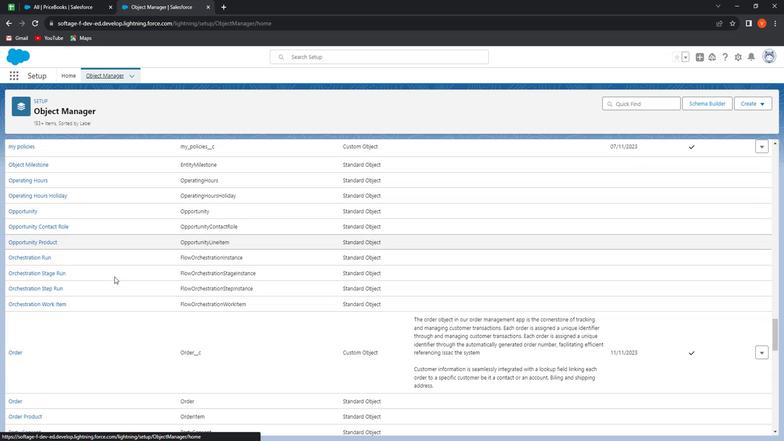 
Action: Mouse scrolled (113, 274) with delta (0, 0)
Screenshot: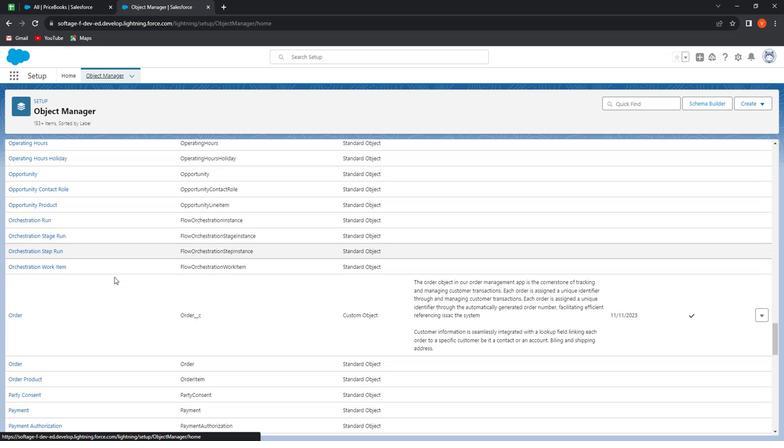 
Action: Mouse moved to (110, 282)
Screenshot: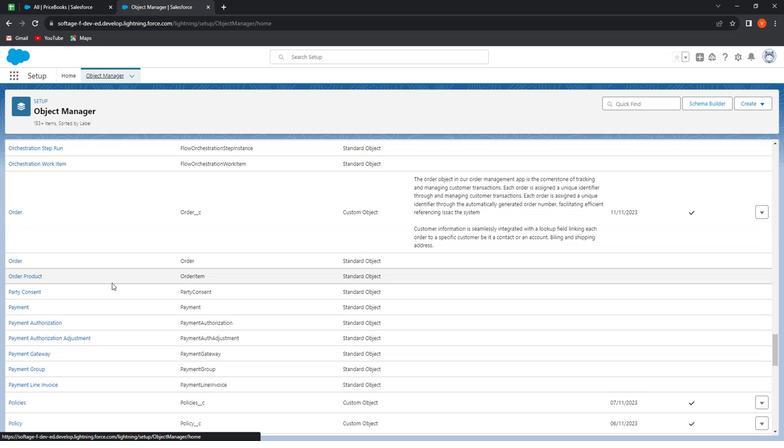
Action: Mouse scrolled (110, 281) with delta (0, 0)
Screenshot: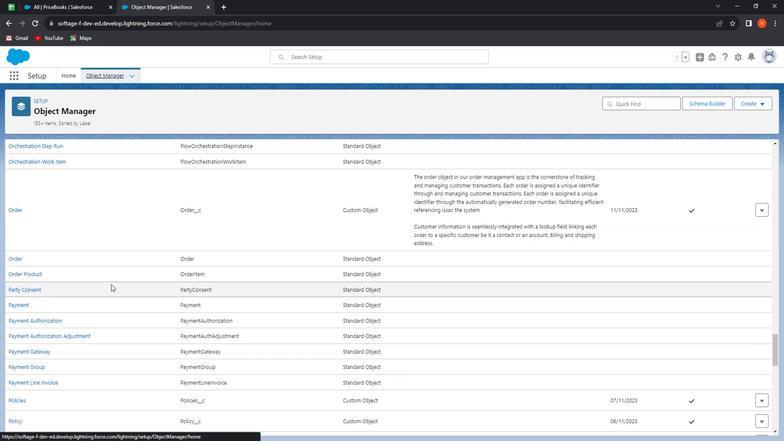 
Action: Mouse scrolled (110, 281) with delta (0, 0)
Screenshot: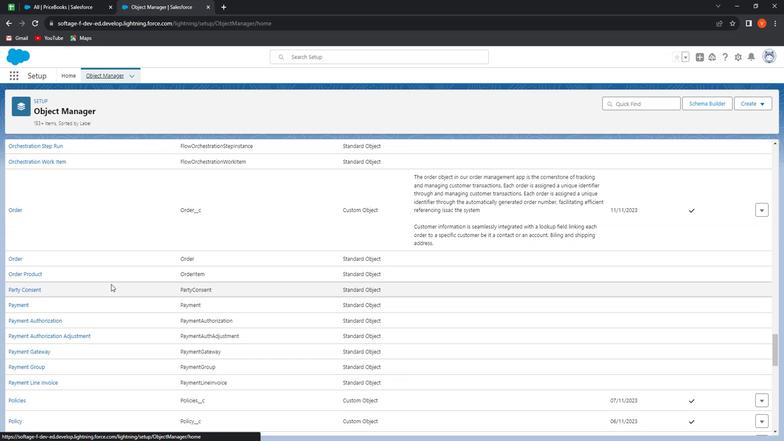 
Action: Mouse scrolled (110, 281) with delta (0, 0)
Screenshot: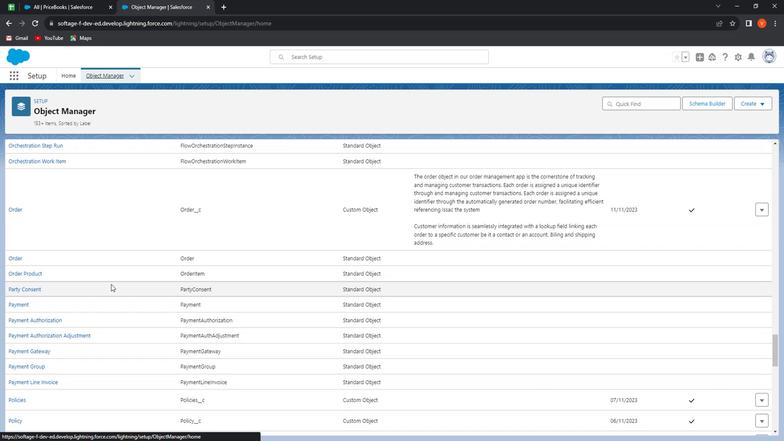 
Action: Mouse scrolled (110, 281) with delta (0, 0)
Screenshot: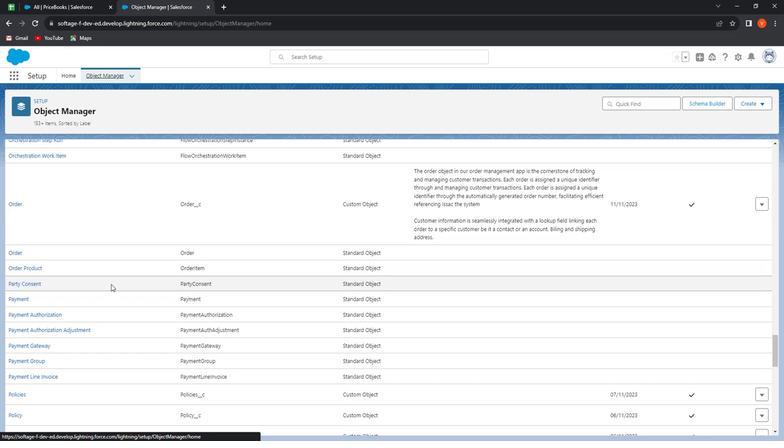 
Action: Mouse moved to (109, 282)
Screenshot: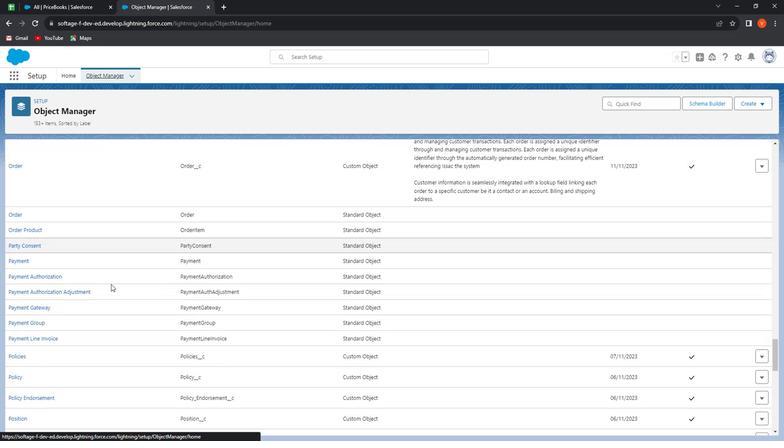 
Action: Mouse scrolled (109, 281) with delta (0, 0)
Screenshot: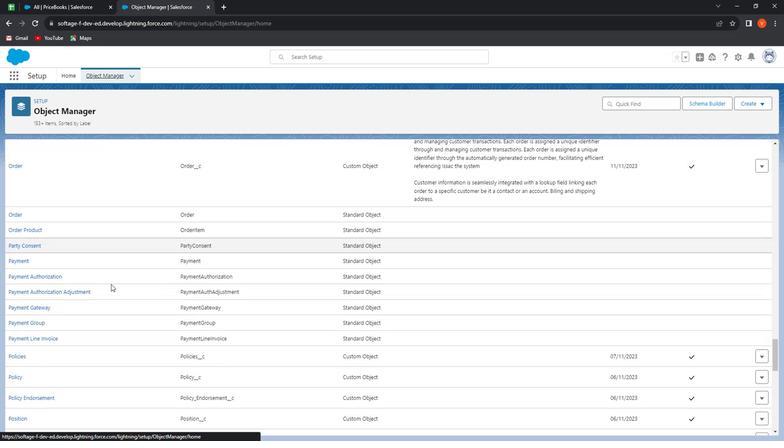 
Action: Mouse moved to (107, 279)
Screenshot: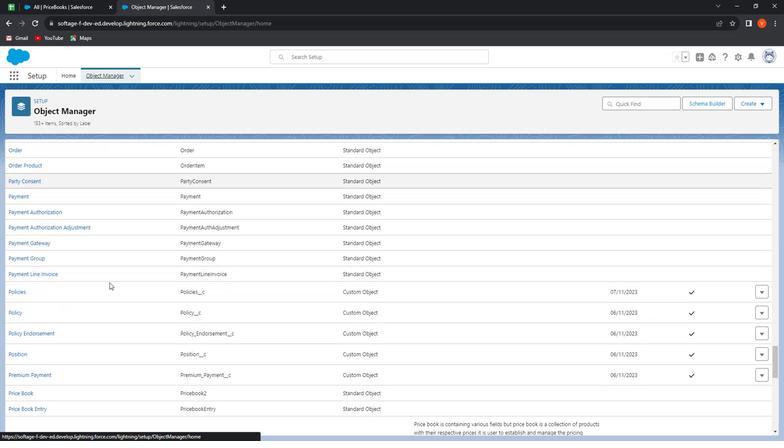 
Action: Mouse scrolled (107, 278) with delta (0, 0)
Screenshot: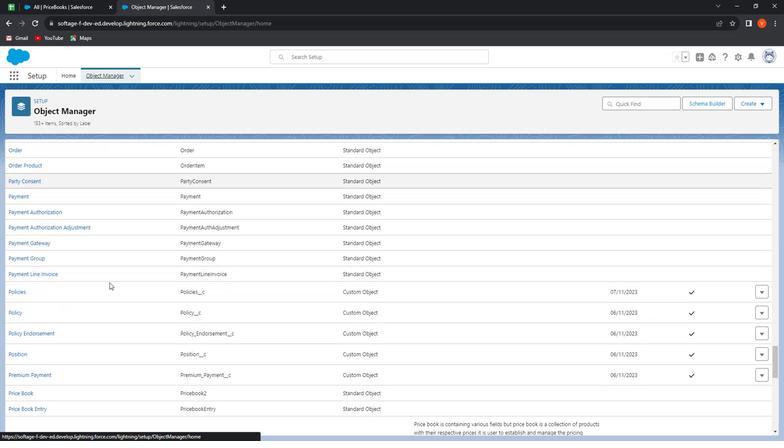 
Action: Mouse moved to (24, 294)
Screenshot: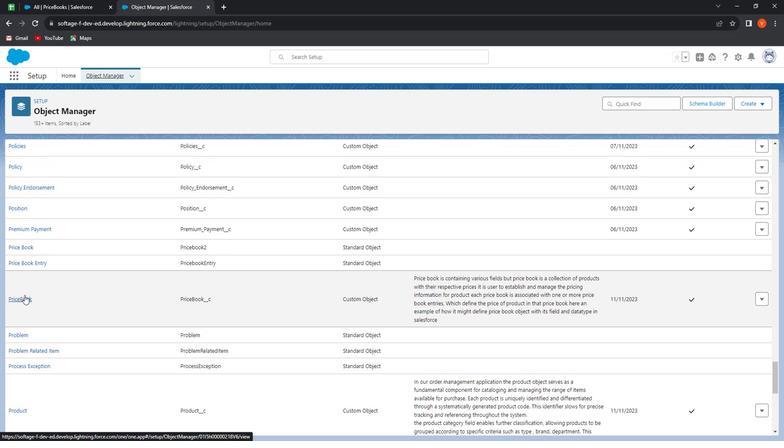 
Action: Mouse pressed left at (24, 294)
Screenshot: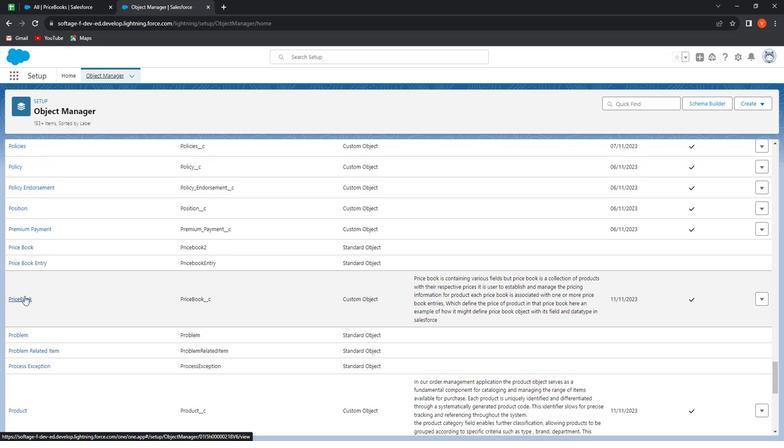 
Action: Mouse moved to (52, 264)
Screenshot: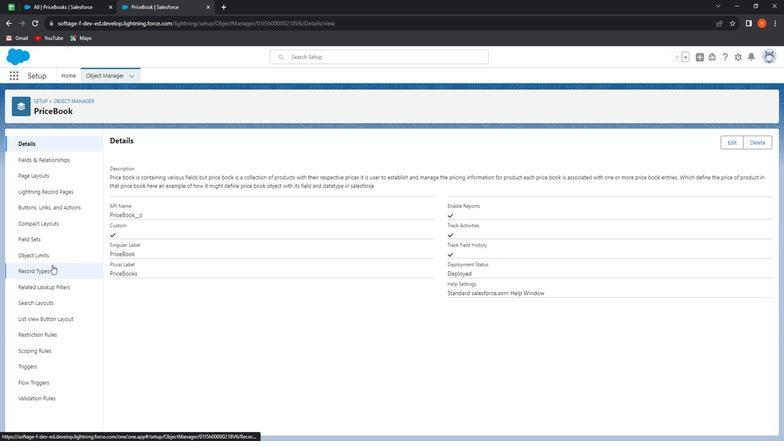 
Action: Mouse pressed left at (52, 264)
Screenshot: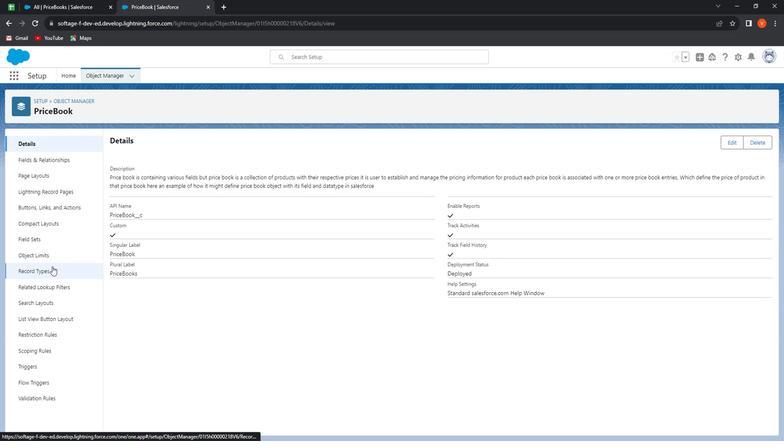 
Action: Mouse moved to (690, 138)
Screenshot: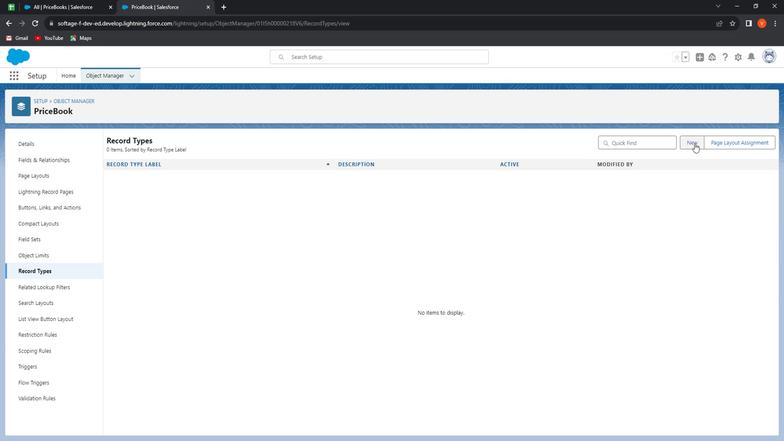 
Action: Mouse pressed left at (690, 138)
Screenshot: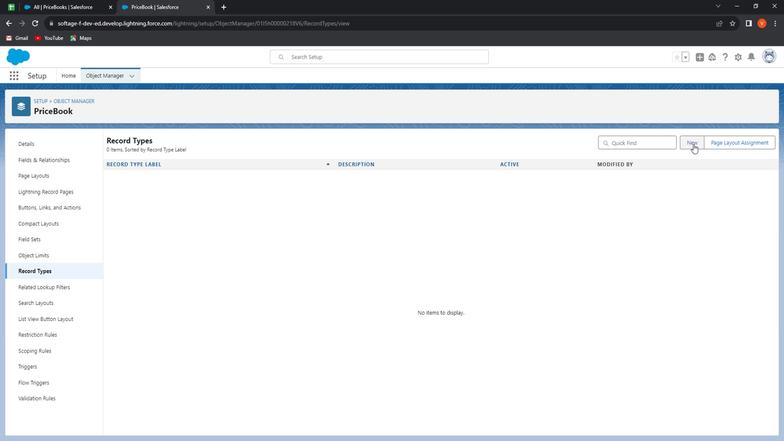 
Action: Mouse moved to (272, 218)
Screenshot: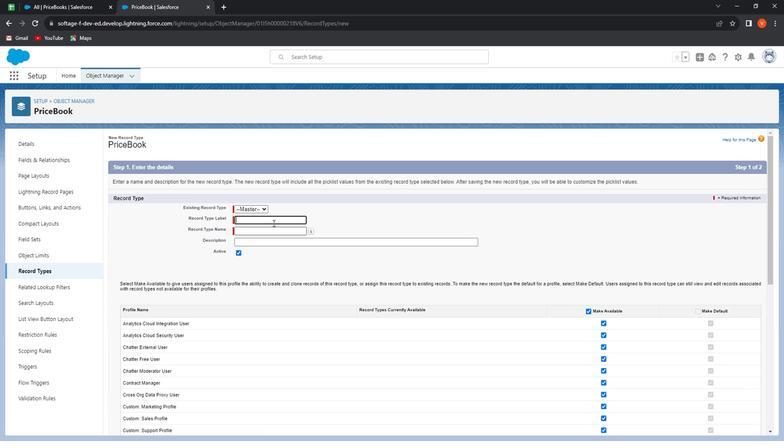 
Action: Mouse pressed left at (272, 218)
Screenshot: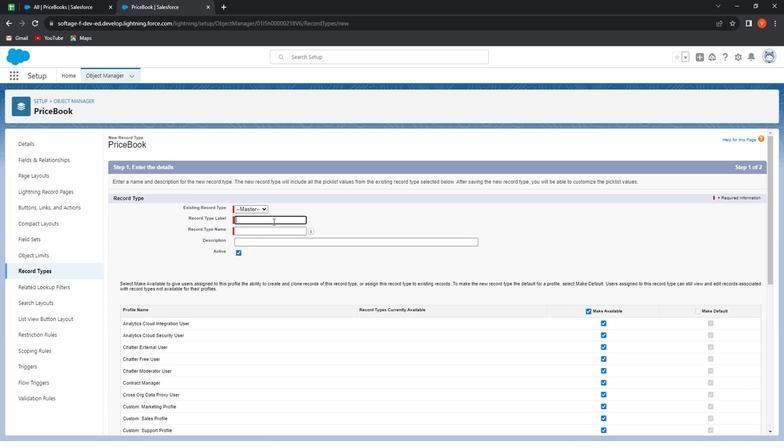 
Action: Key pressed <Key.shift>Standard<Key.space><Key.shift><Key.shift><Key.shift><Key.shift><Key.shift><Key.shift>Price<Key.shift>Book
Screenshot: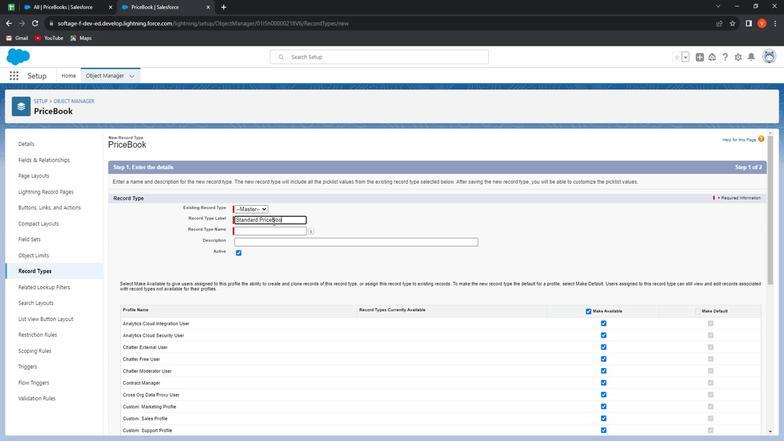 
Action: Mouse moved to (283, 240)
Screenshot: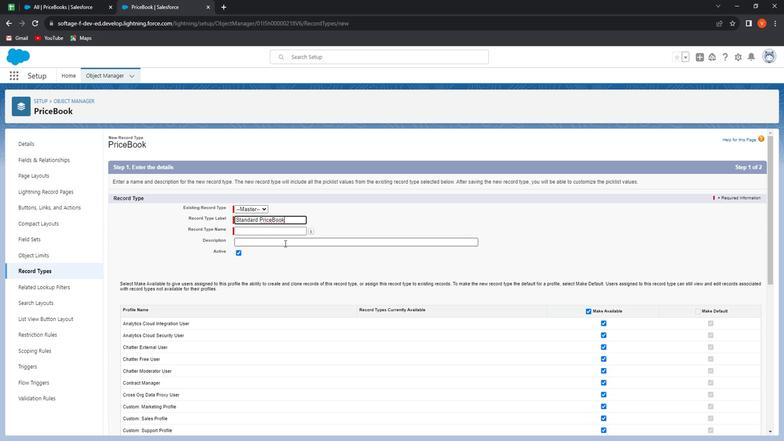 
Action: Mouse pressed left at (283, 240)
Screenshot: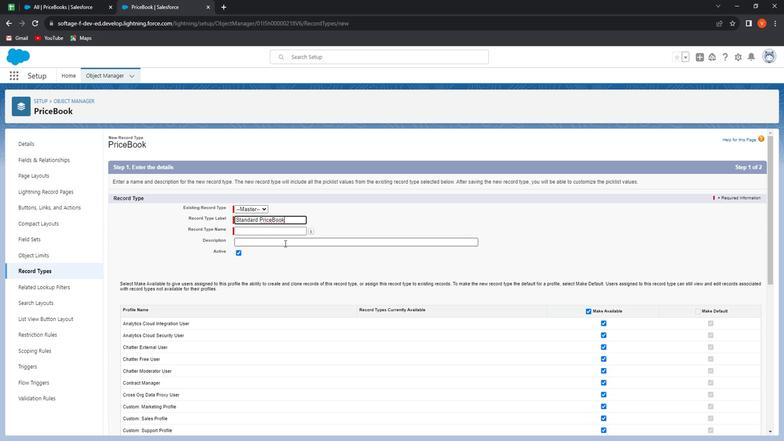 
Action: Key pressed <Key.shift><Key.shift><Key.shift><Key.shift>
Screenshot: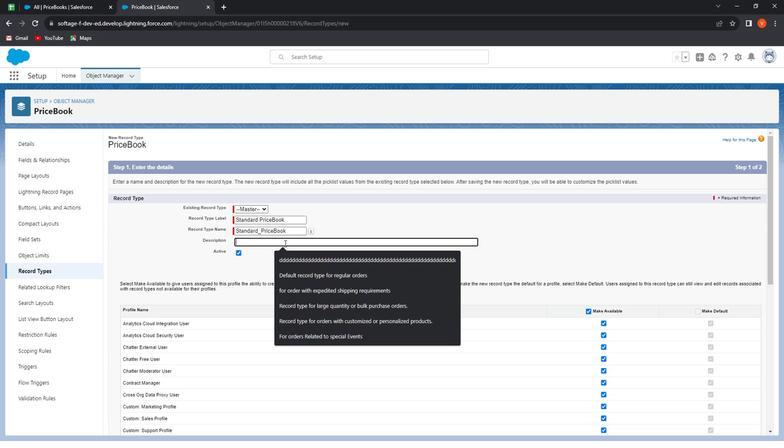 
Action: Mouse moved to (283, 240)
Screenshot: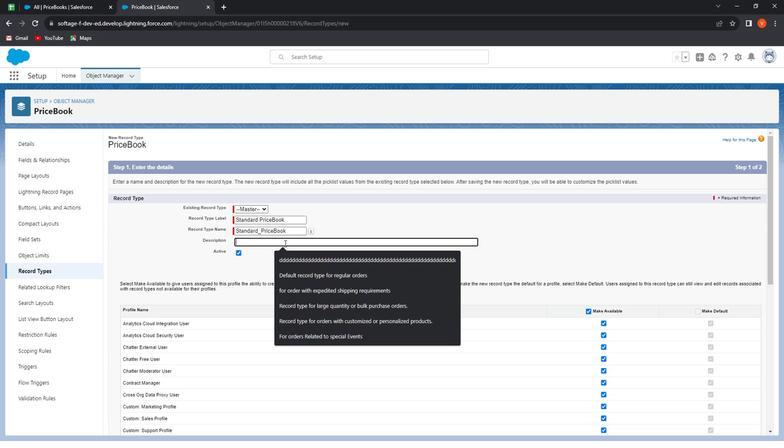 
Action: Key pressed <Key.shift>
Screenshot: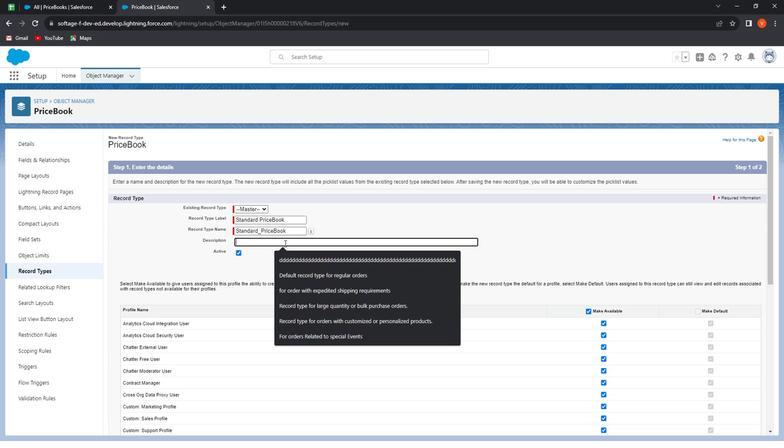 
Action: Mouse moved to (283, 240)
Screenshot: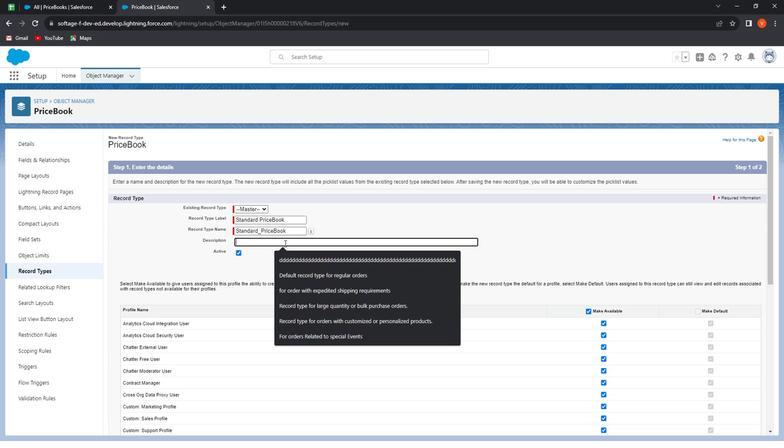 
Action: Key pressed <Key.shift>
Screenshot: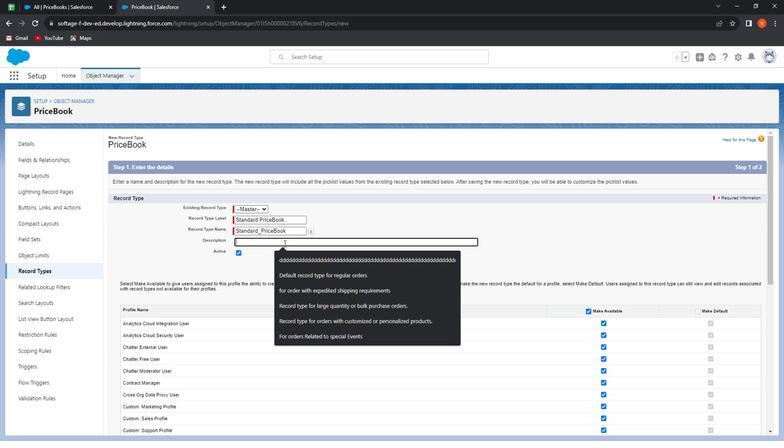
Action: Mouse moved to (282, 240)
Screenshot: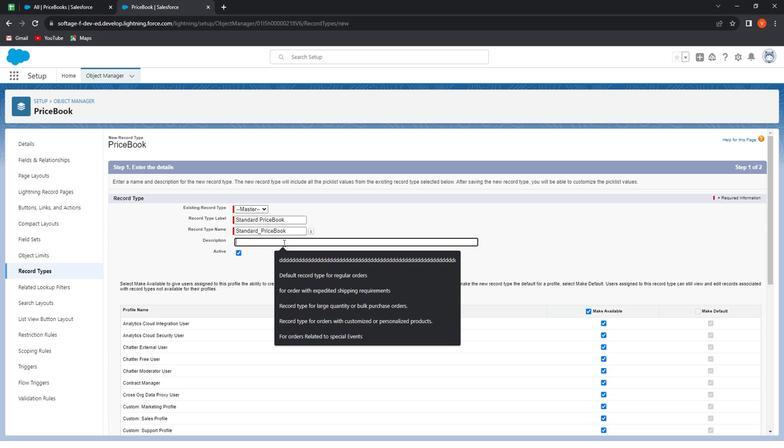 
Action: Key pressed <Key.shift>
Screenshot: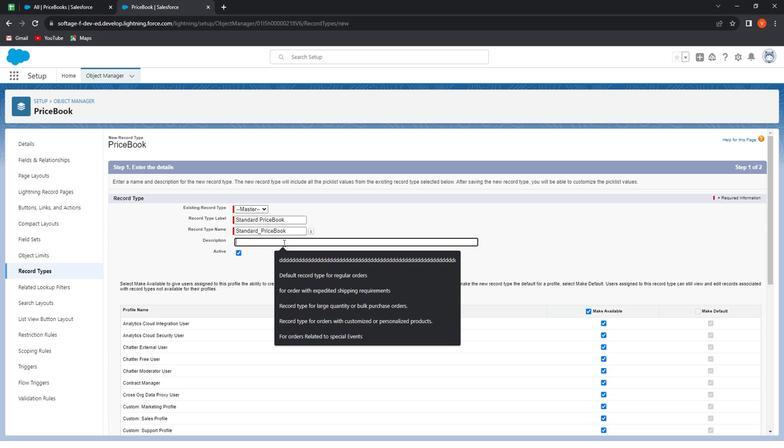 
Action: Mouse moved to (281, 239)
Screenshot: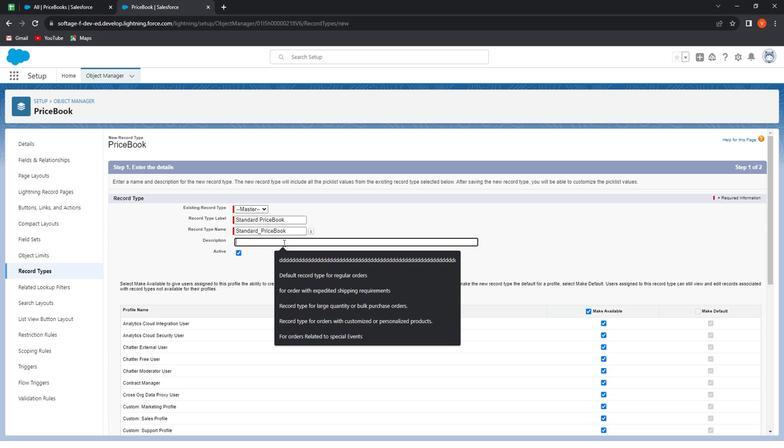 
Action: Key pressed <Key.shift><Key.shift><Key.shift><Key.shift><Key.shift><Key.shift><Key.shift><Key.shift><Key.shift><Key.shift><Key.shift><Key.shift><Key.shift><Key.shift><Key.shift><Key.shift><Key.shift><Key.shift><Key.shift><Key.shift><Key.shift><Key.shift><Key.shift><Key.shift><Key.shift><Key.shift><Key.shift><Key.shift><Key.shift><Key.shift><Key.shift><Key.shift><Key.shift><Key.shift><Key.shift><Key.shift><Key.shift><Key.shift><Key.shift><Key.shift>Default<Key.space><Key.shift>Record<Key.space>type<Key.space>for<Key.space>standard<Key.space>pricing
Screenshot: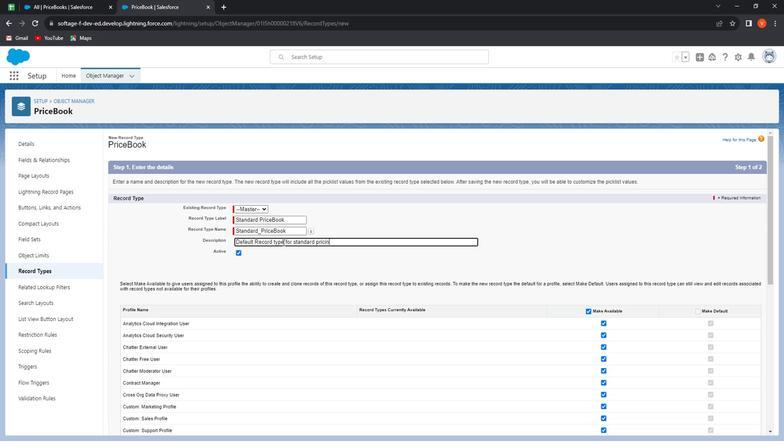 
Action: Mouse moved to (634, 300)
Screenshot: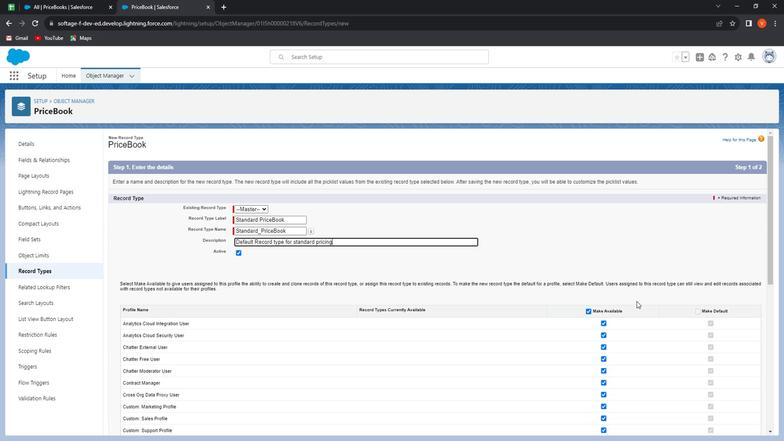 
Action: Mouse scrolled (634, 299) with delta (0, 0)
Screenshot: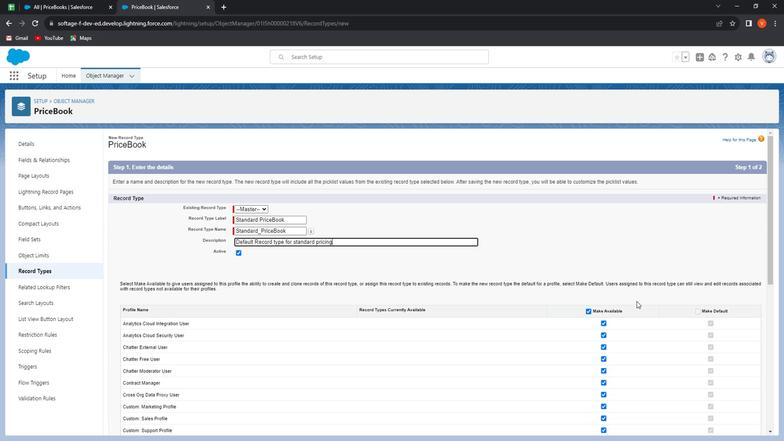 
Action: Mouse moved to (634, 300)
Screenshot: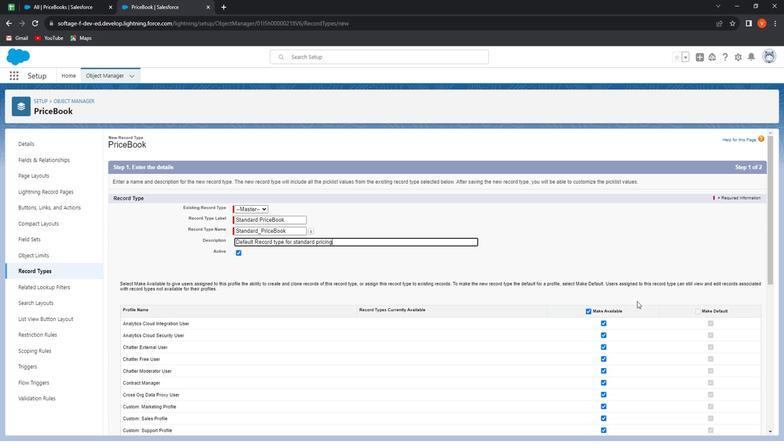 
Action: Mouse scrolled (634, 299) with delta (0, 0)
Screenshot: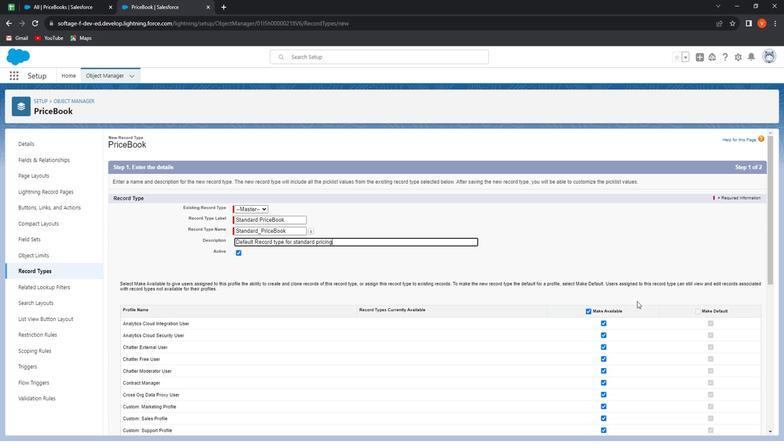 
Action: Mouse moved to (636, 300)
Screenshot: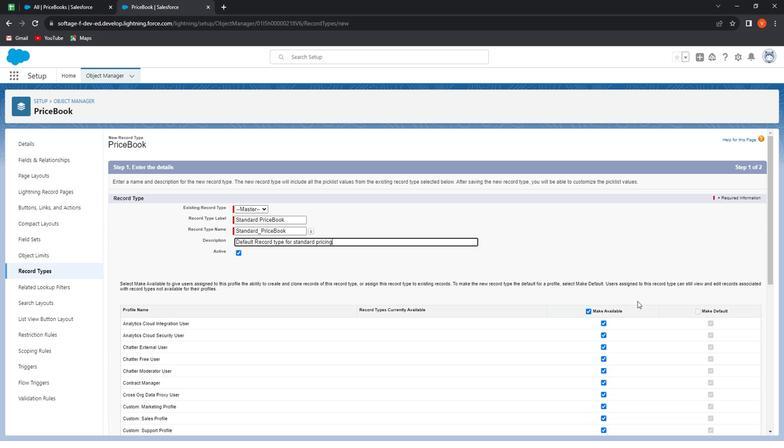 
Action: Mouse scrolled (636, 300) with delta (0, 0)
Screenshot: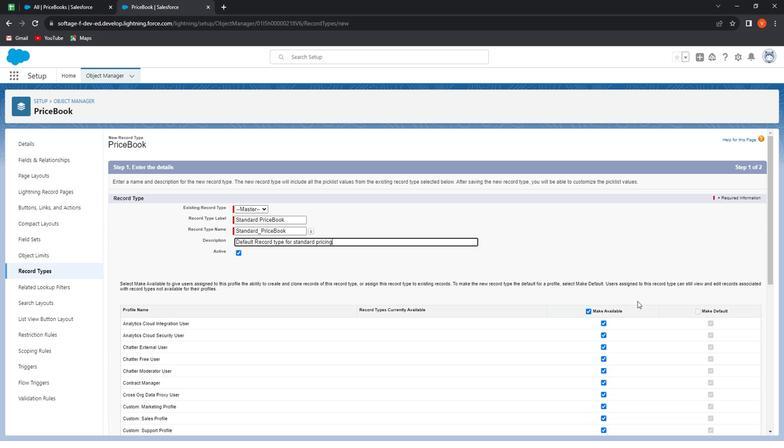 
Action: Mouse moved to (638, 304)
Screenshot: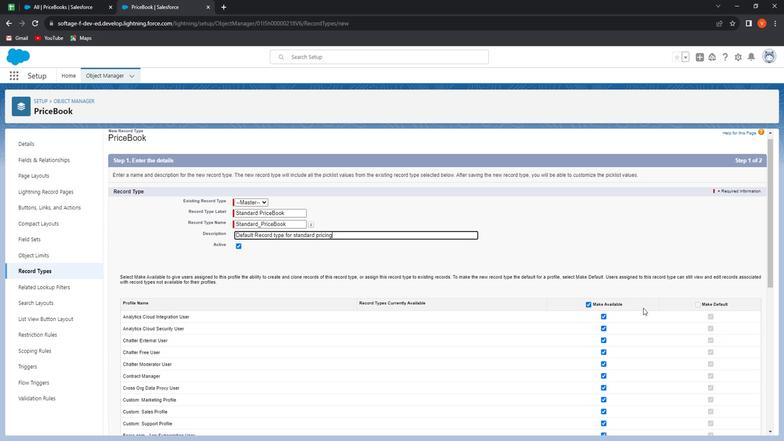 
Action: Mouse scrolled (638, 303) with delta (0, 0)
Screenshot: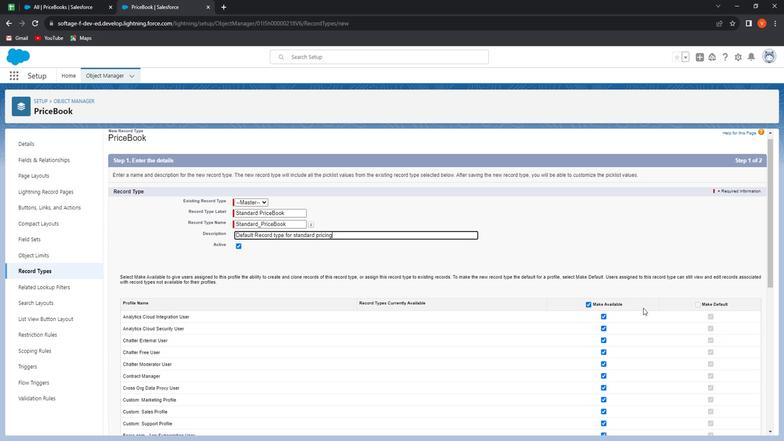
Action: Mouse moved to (658, 320)
Screenshot: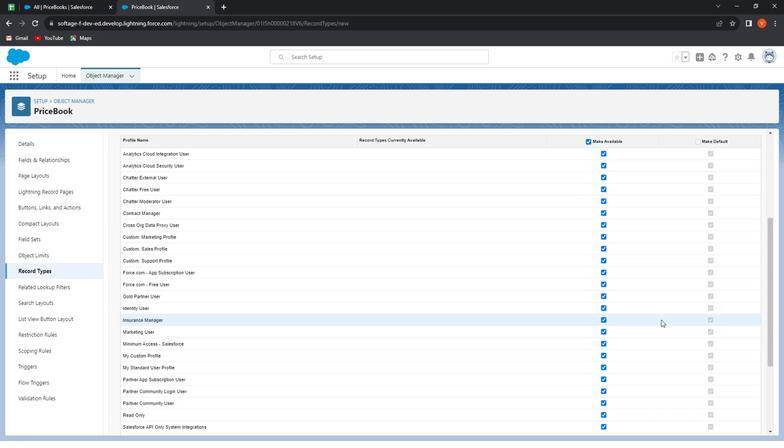 
Action: Mouse scrolled (658, 319) with delta (0, 0)
Screenshot: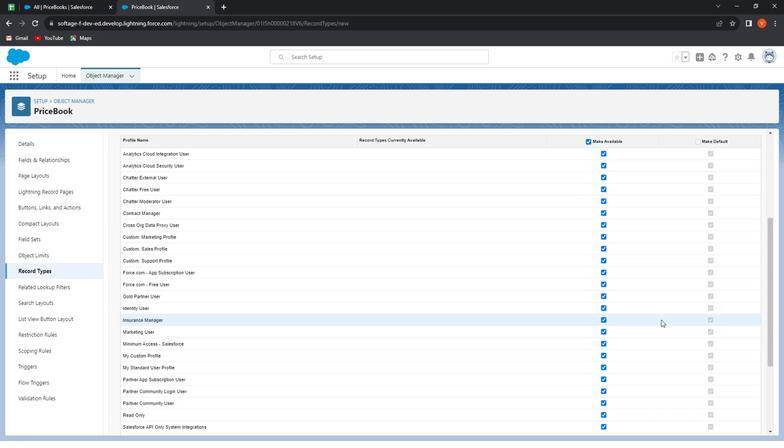 
Action: Mouse moved to (659, 321)
Screenshot: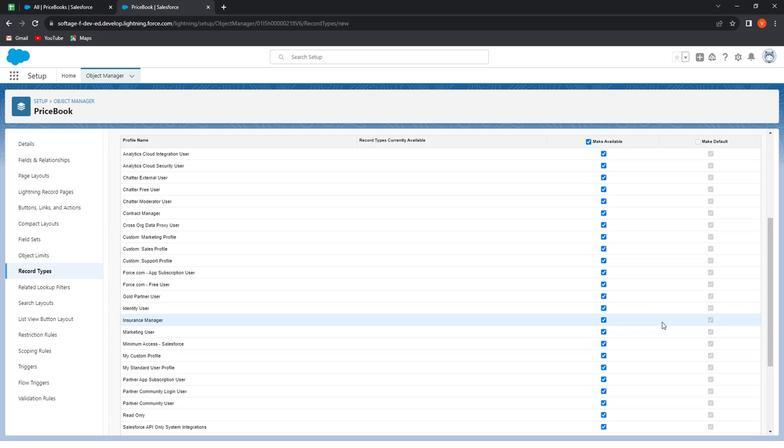 
Action: Mouse scrolled (659, 321) with delta (0, 0)
Screenshot: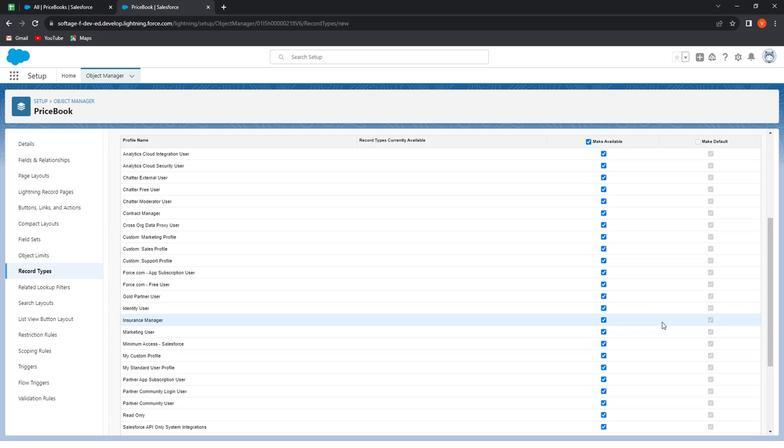 
Action: Mouse moved to (659, 321)
Screenshot: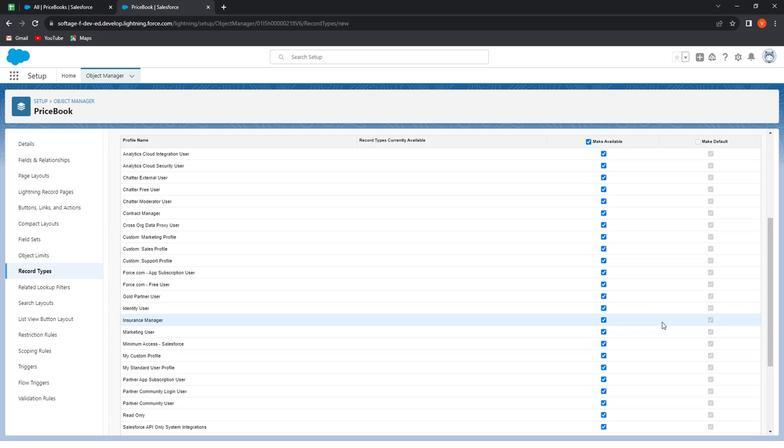 
Action: Mouse scrolled (659, 321) with delta (0, 0)
Screenshot: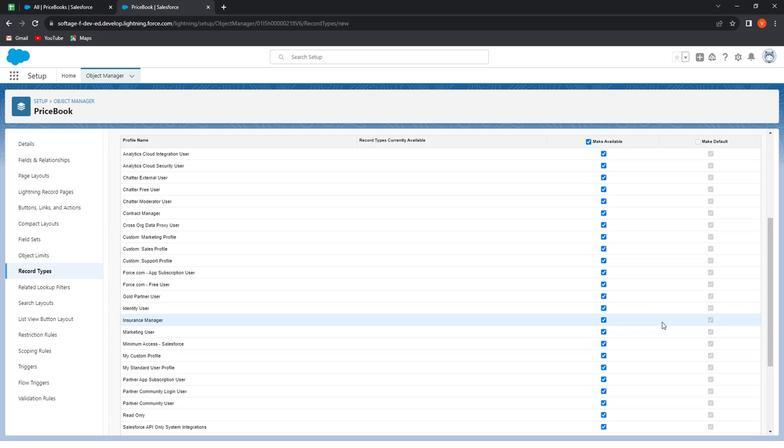 
Action: Mouse moved to (659, 322)
Screenshot: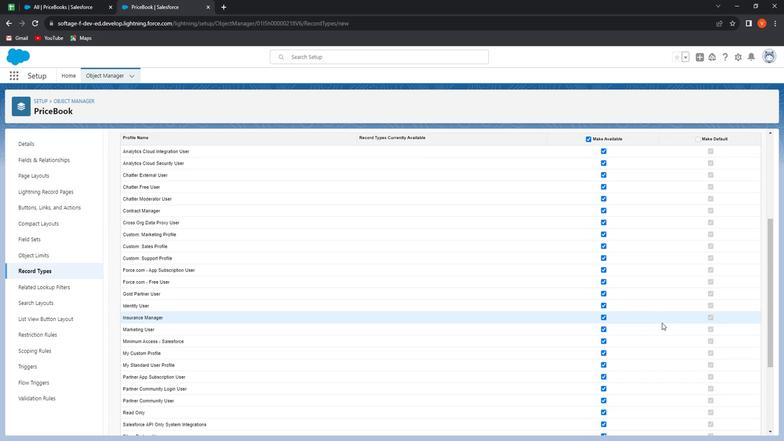 
Action: Mouse scrolled (659, 321) with delta (0, 0)
Screenshot: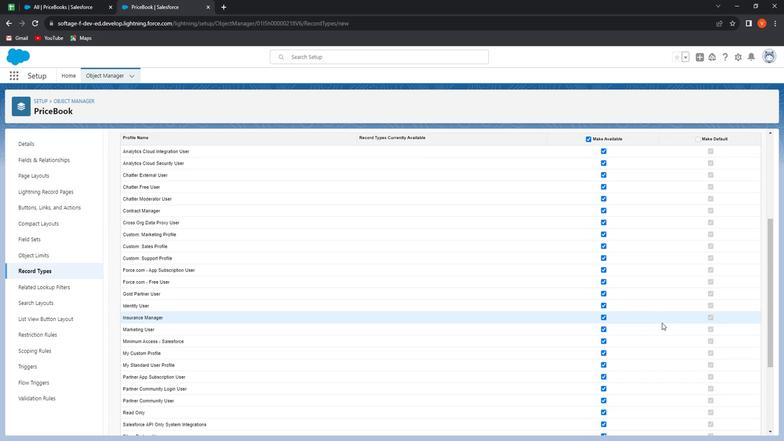
Action: Mouse moved to (659, 323)
Screenshot: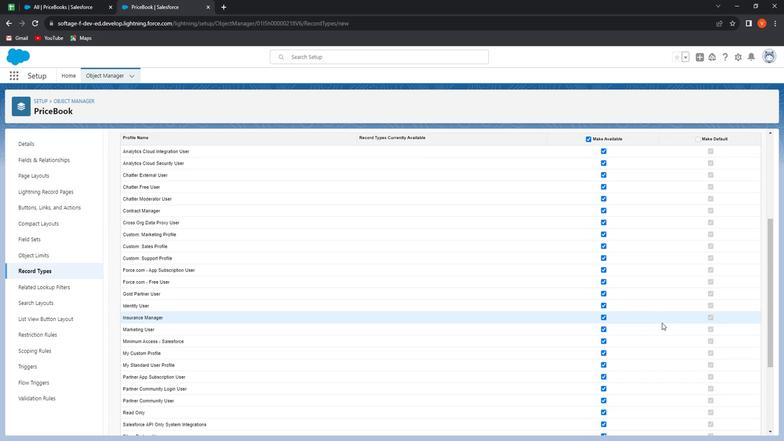 
Action: Mouse scrolled (659, 322) with delta (0, 0)
Screenshot: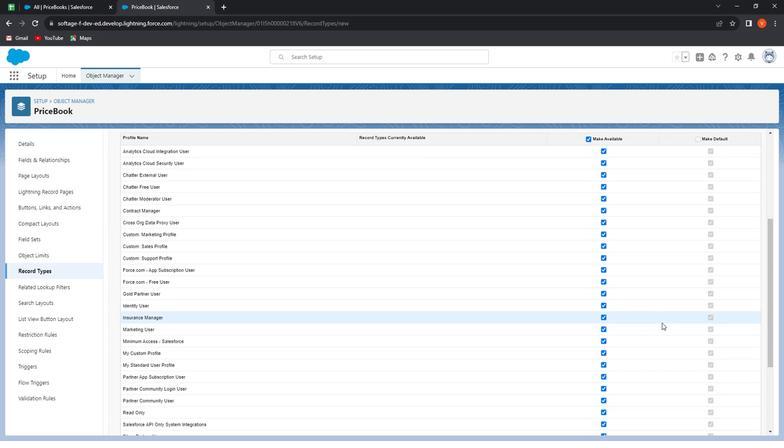 
Action: Mouse moved to (667, 346)
Screenshot: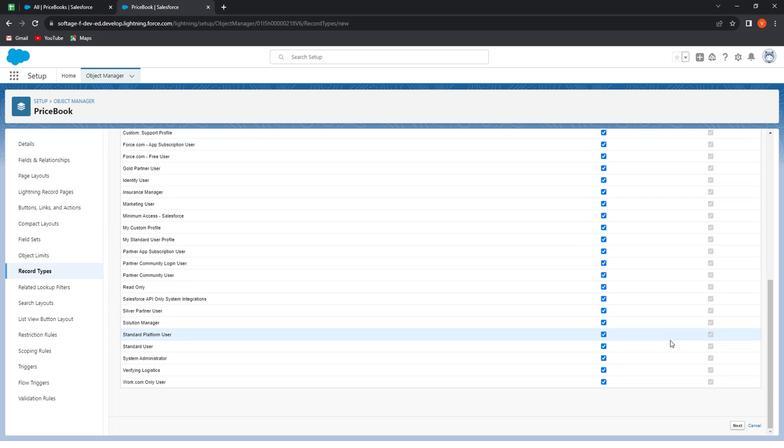 
Action: Mouse scrolled (667, 346) with delta (0, 0)
Screenshot: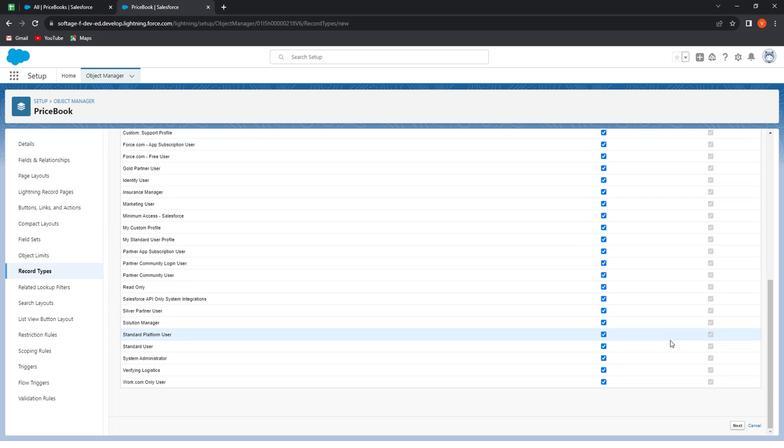 
Action: Mouse moved to (667, 349)
Screenshot: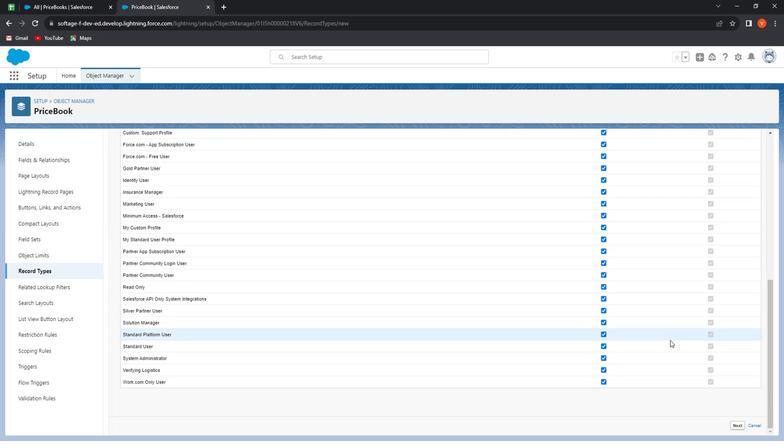 
Action: Mouse scrolled (667, 348) with delta (0, 0)
Screenshot: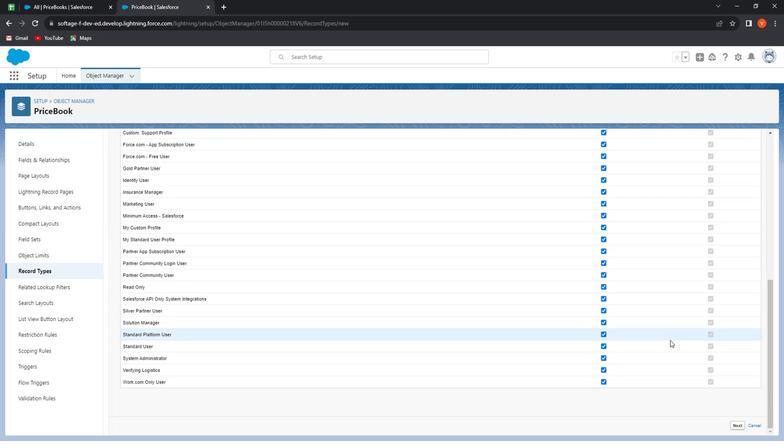 
Action: Mouse moved to (667, 349)
Screenshot: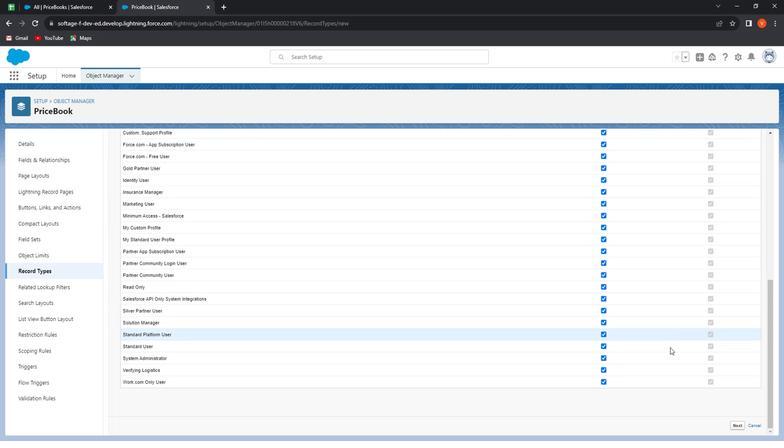 
Action: Mouse scrolled (667, 349) with delta (0, 0)
Screenshot: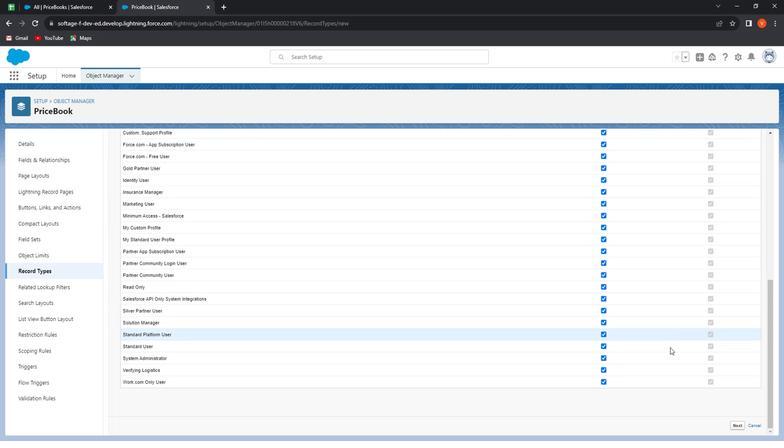 
Action: Mouse moved to (667, 354)
Screenshot: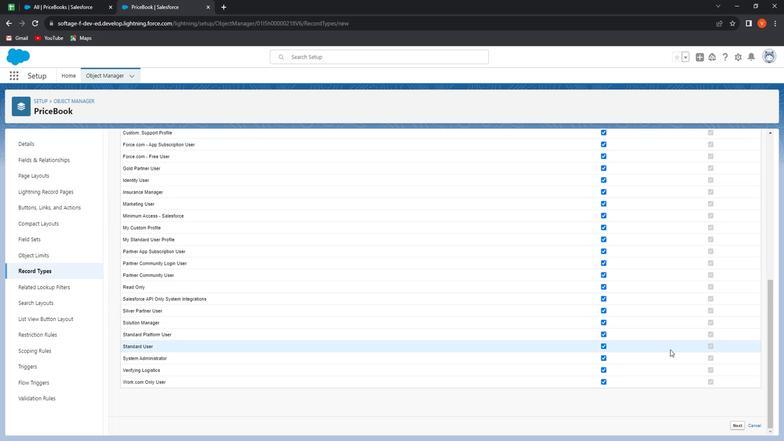 
Action: Mouse scrolled (667, 353) with delta (0, 0)
Screenshot: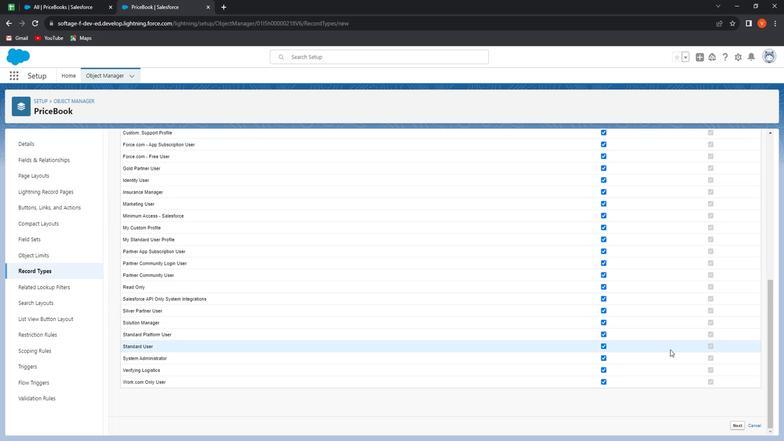 
Action: Mouse moved to (734, 427)
Screenshot: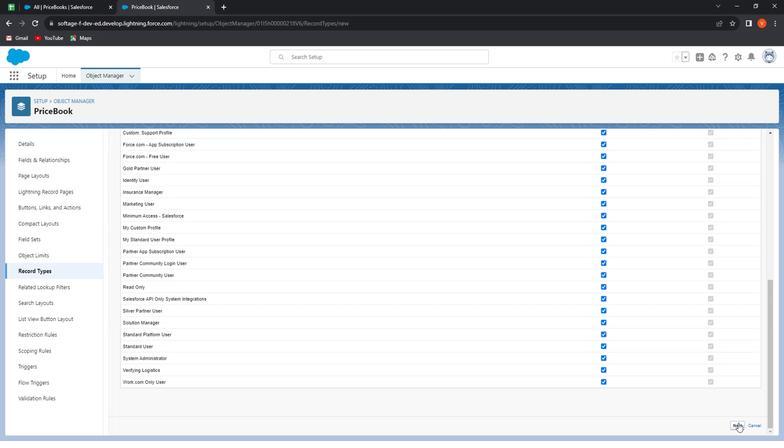 
Action: Mouse pressed left at (734, 427)
Screenshot: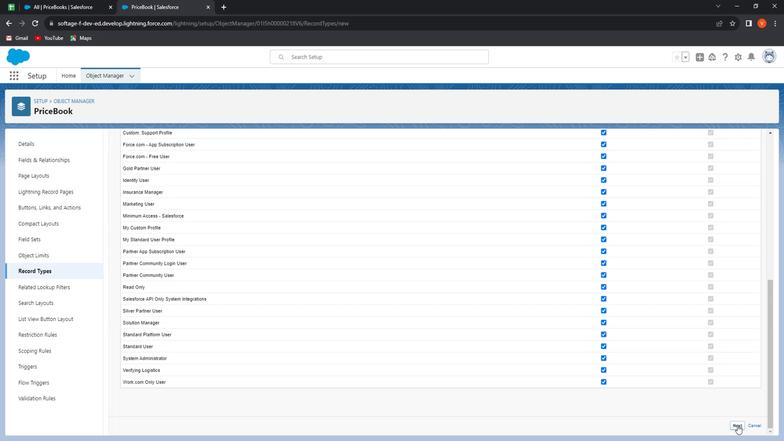 
Action: Mouse moved to (615, 342)
Screenshot: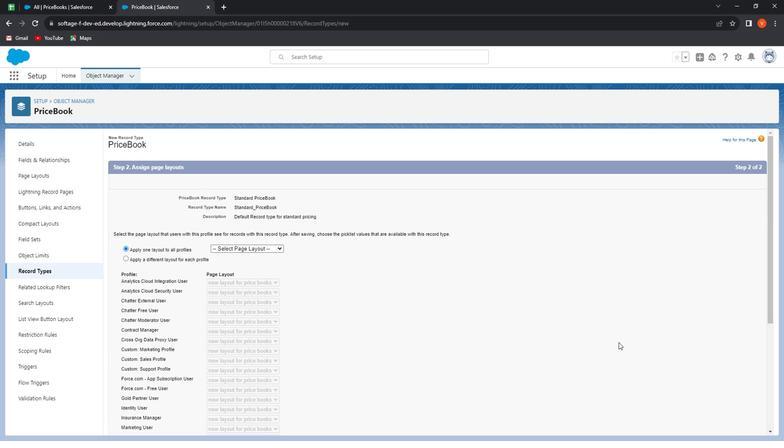 
Action: Mouse scrolled (615, 341) with delta (0, 0)
Screenshot: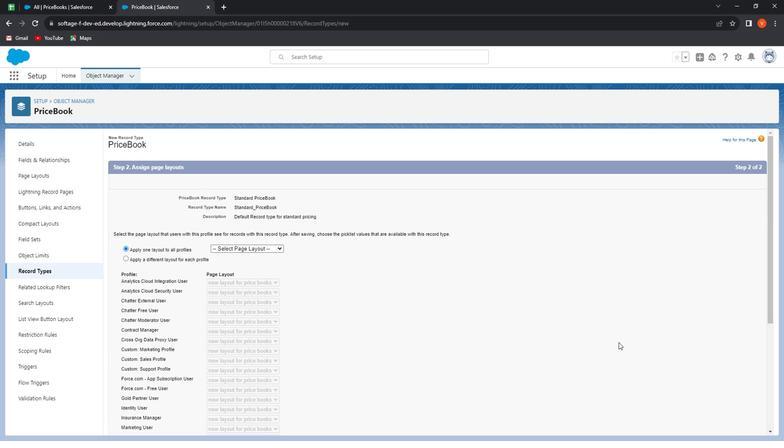 
Action: Mouse moved to (615, 342)
Screenshot: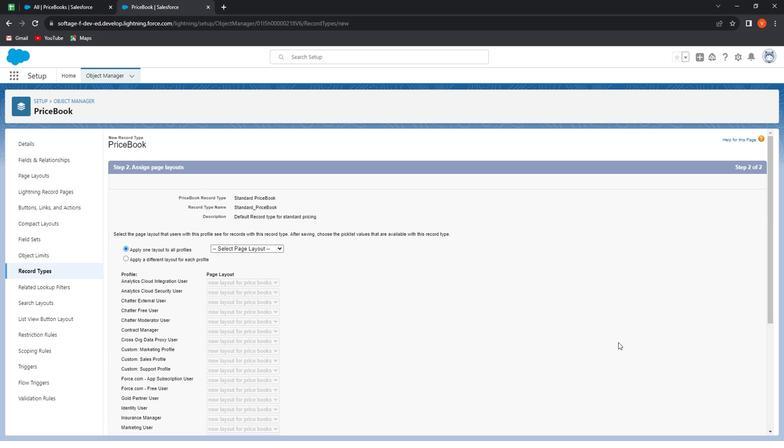 
Action: Mouse scrolled (615, 341) with delta (0, 0)
Screenshot: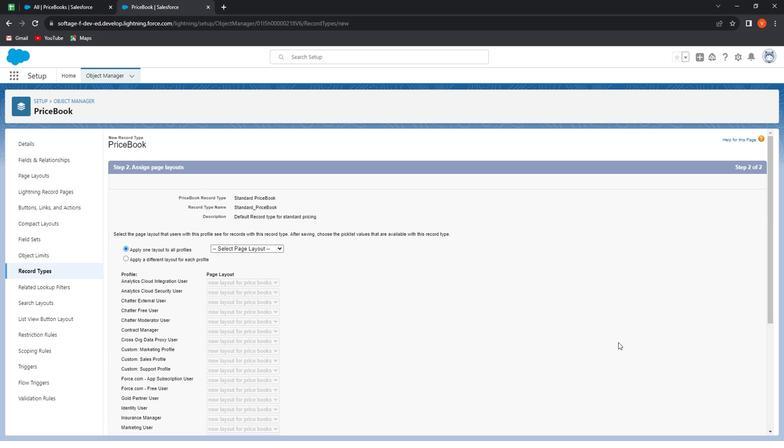 
Action: Mouse moved to (615, 343)
Screenshot: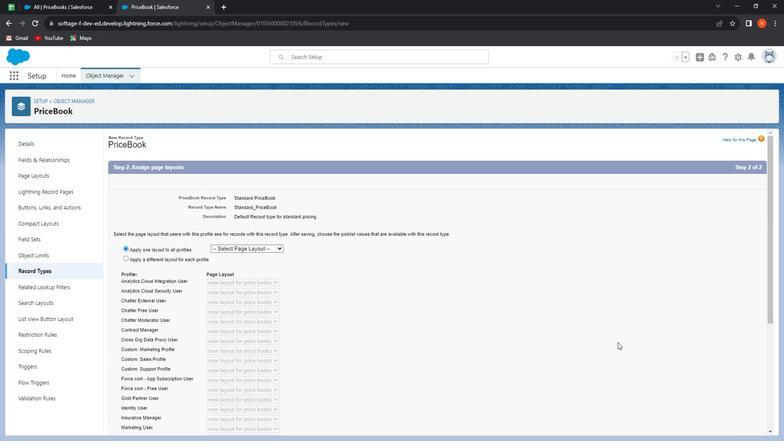 
Action: Mouse scrolled (615, 342) with delta (0, 0)
Screenshot: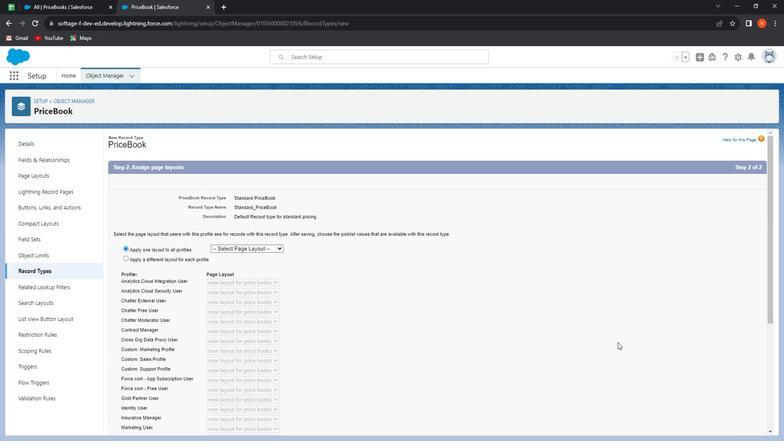
Action: Mouse moved to (614, 343)
Screenshot: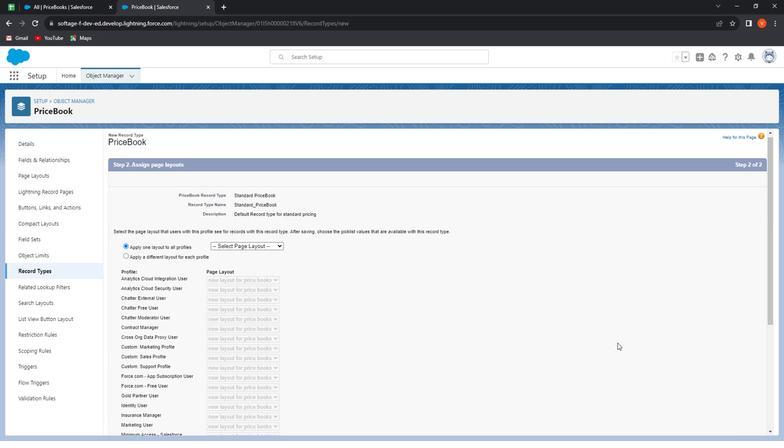 
Action: Mouse scrolled (614, 343) with delta (0, 0)
Screenshot: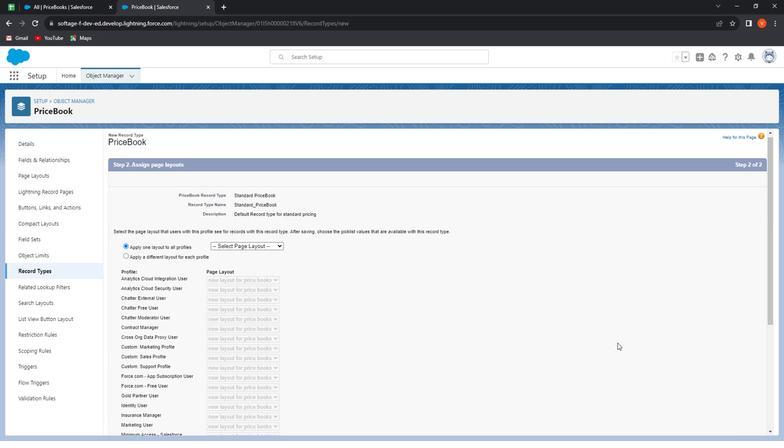 
Action: Mouse scrolled (614, 343) with delta (0, 0)
Screenshot: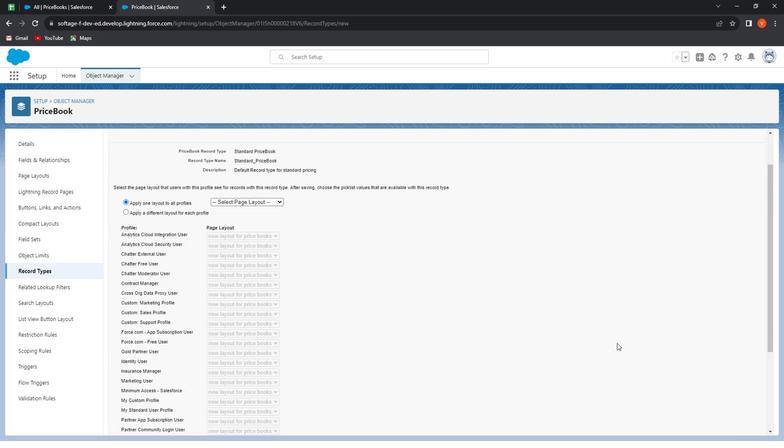 
Action: Mouse moved to (615, 345)
Screenshot: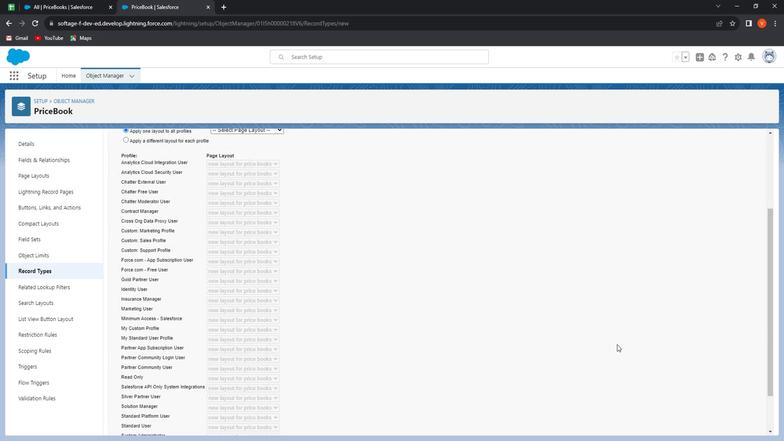 
Action: Mouse scrolled (615, 345) with delta (0, 0)
Screenshot: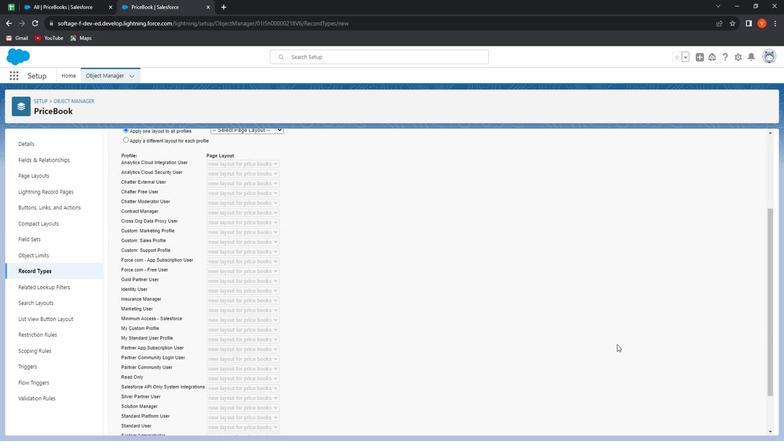 
Action: Mouse moved to (688, 403)
Screenshot: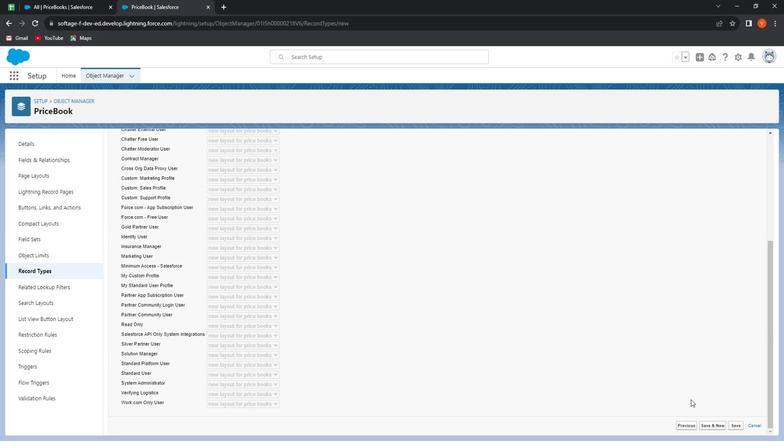 
Action: Mouse scrolled (688, 402) with delta (0, 0)
Screenshot: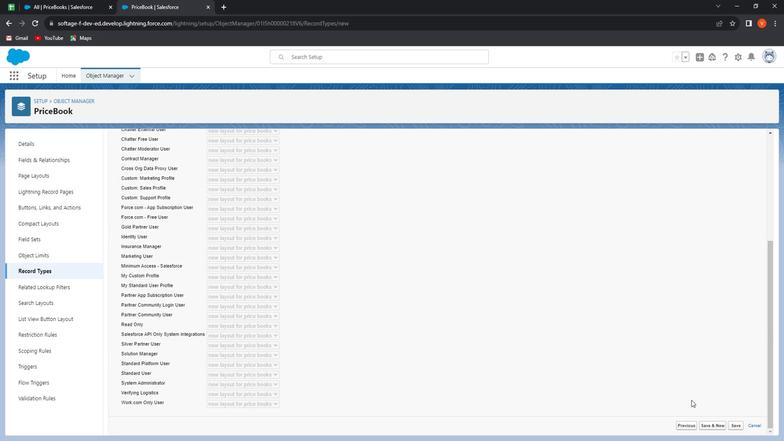 
Action: Mouse moved to (689, 403)
Screenshot: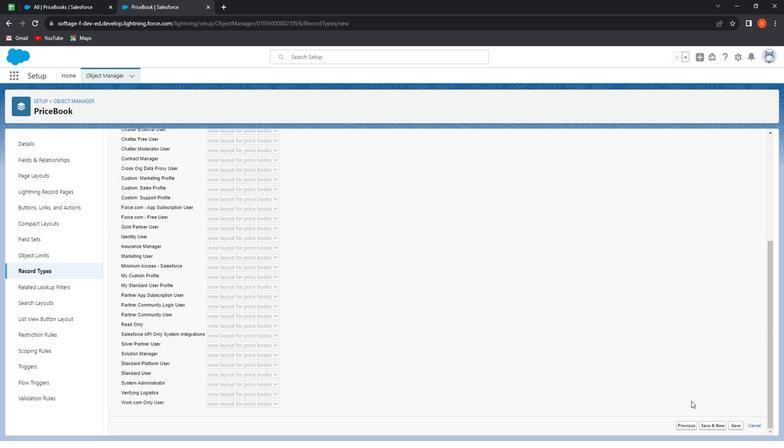 
Action: Mouse scrolled (689, 402) with delta (0, 0)
Screenshot: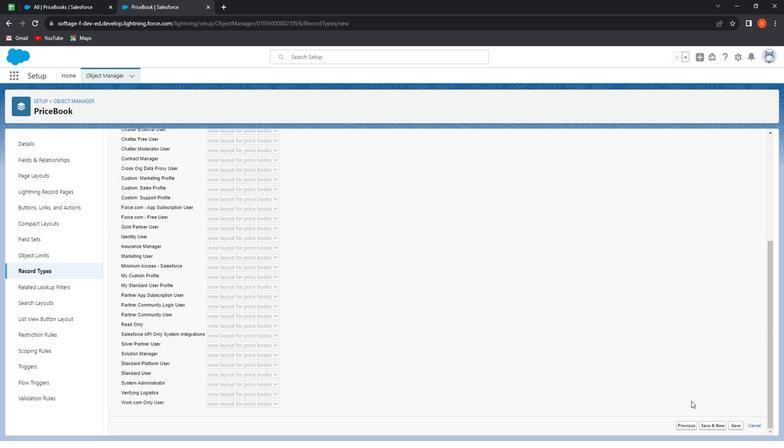 
Action: Mouse moved to (690, 403)
Screenshot: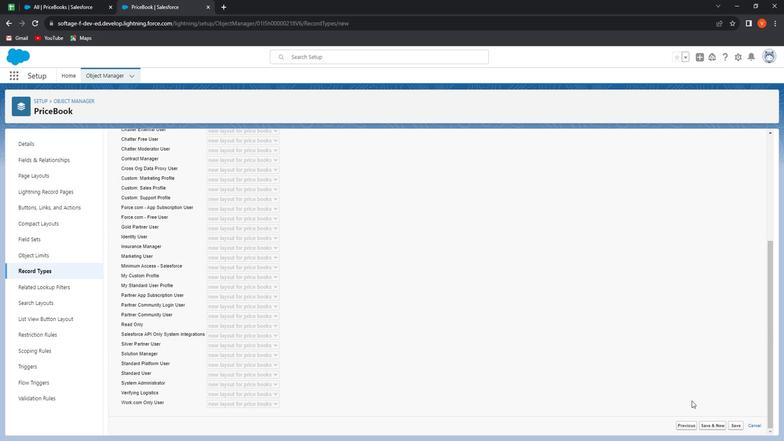 
Action: Mouse scrolled (690, 402) with delta (0, 0)
Screenshot: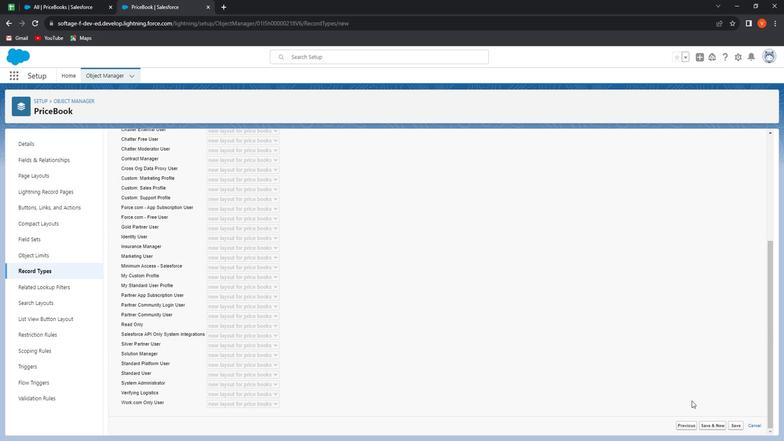 
Action: Mouse moved to (729, 428)
Screenshot: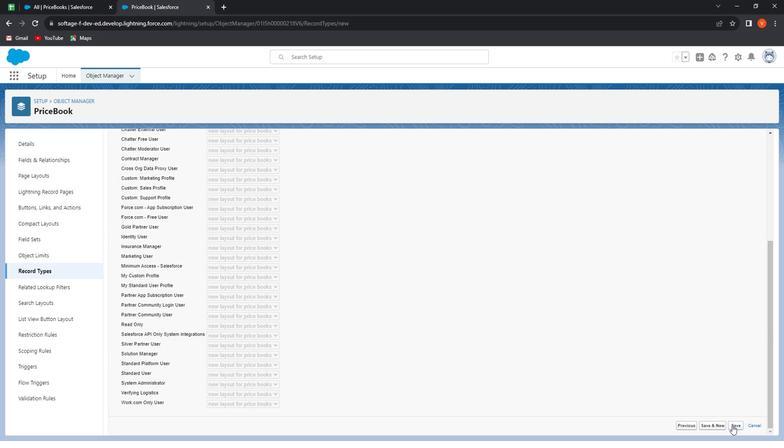 
Action: Mouse pressed left at (729, 428)
Screenshot: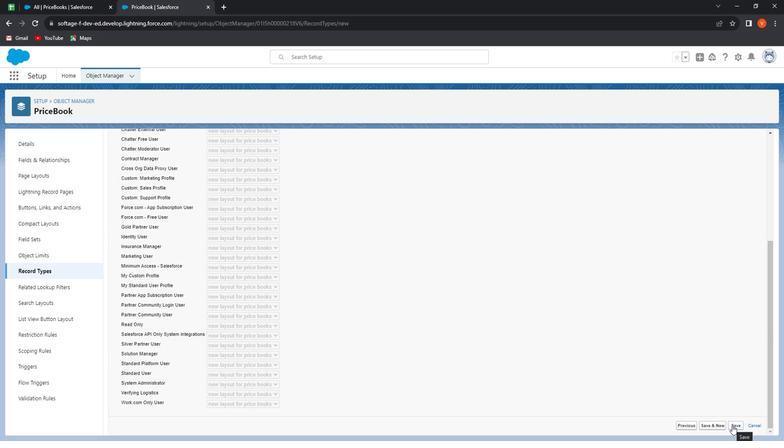 
Action: Mouse moved to (257, 246)
Screenshot: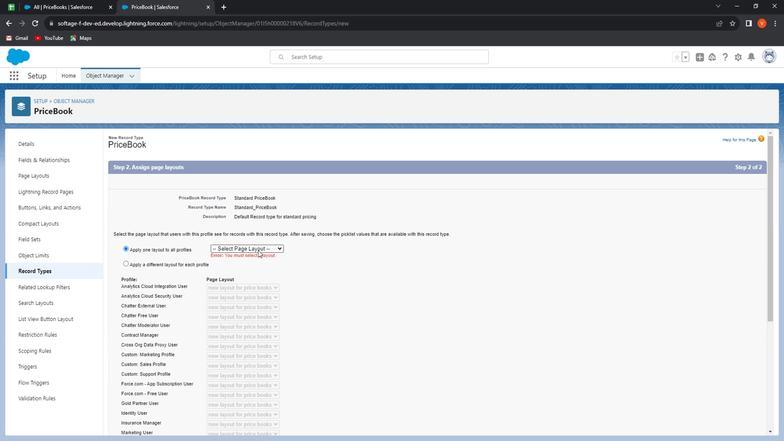 
Action: Mouse pressed left at (257, 246)
Screenshot: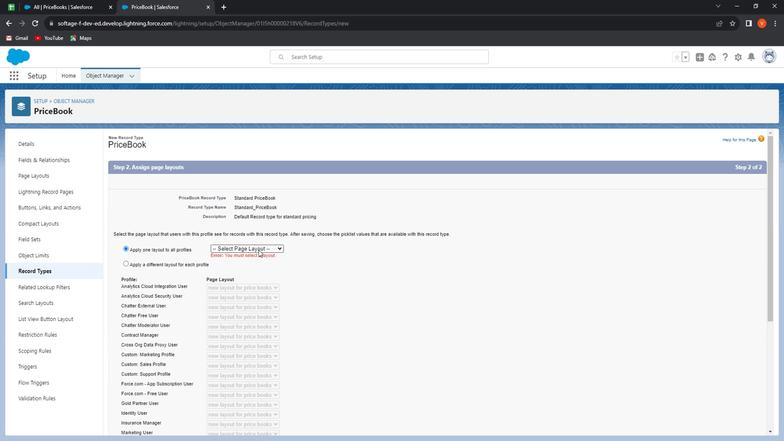 
Action: Mouse moved to (258, 267)
Screenshot: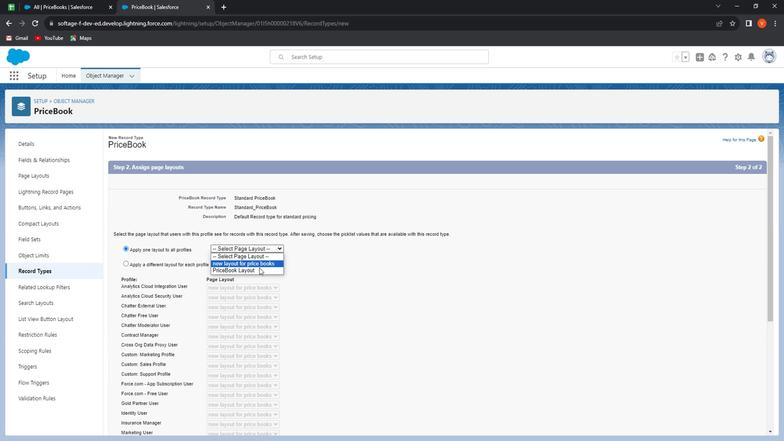 
Action: Mouse pressed left at (258, 267)
Screenshot: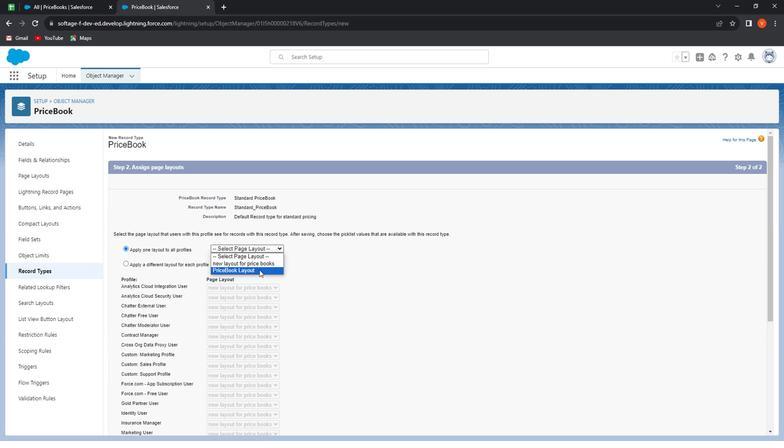 
Action: Mouse moved to (533, 367)
Screenshot: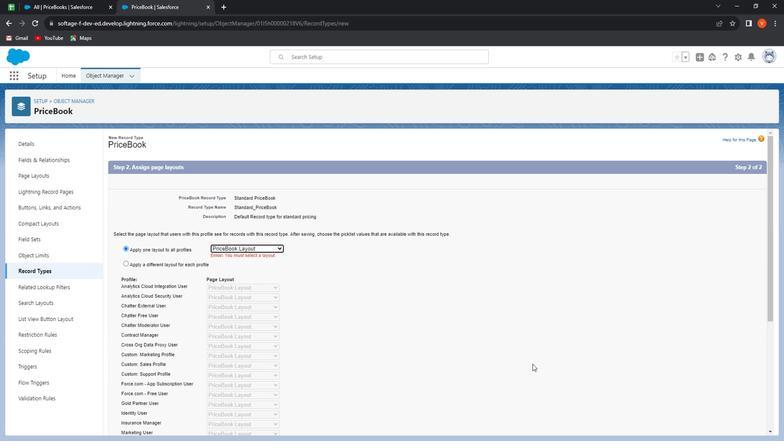 
Action: Mouse scrolled (533, 367) with delta (0, 0)
Screenshot: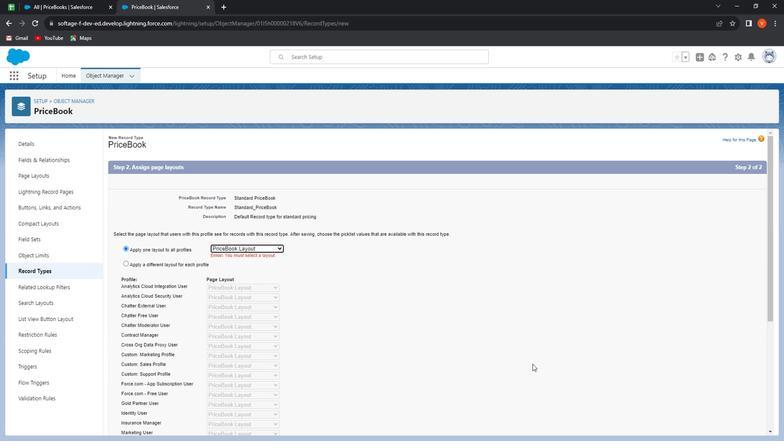 
Action: Mouse moved to (537, 370)
Screenshot: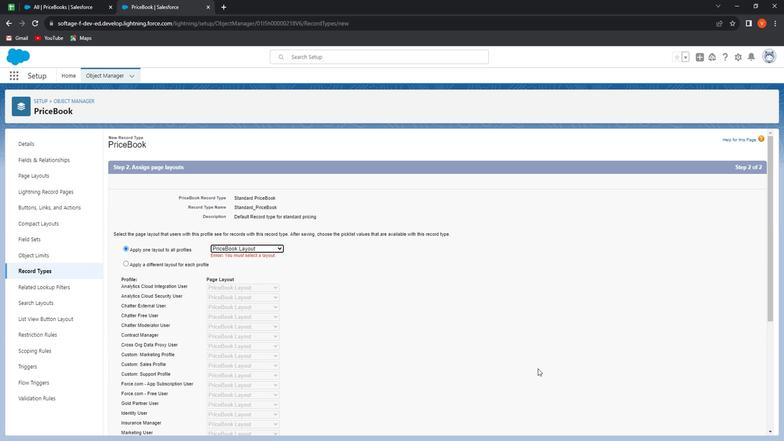 
Action: Mouse scrolled (537, 370) with delta (0, 0)
Screenshot: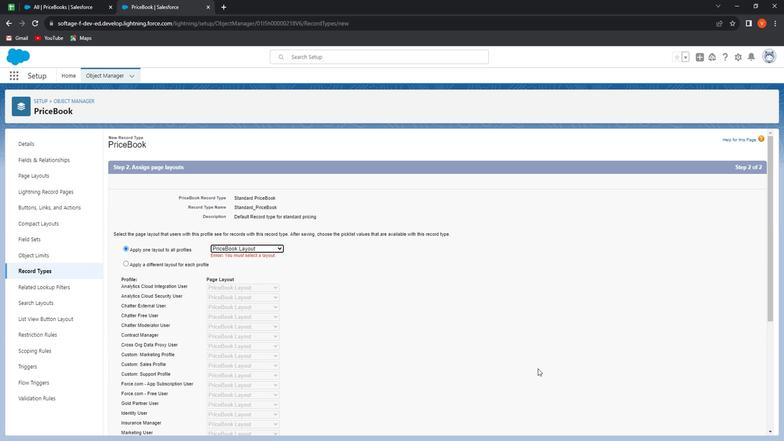 
Action: Mouse moved to (542, 372)
Screenshot: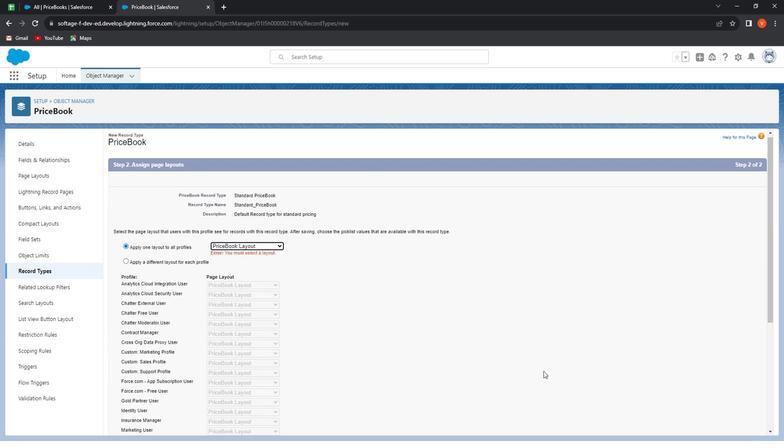
Action: Mouse scrolled (542, 372) with delta (0, 0)
Screenshot: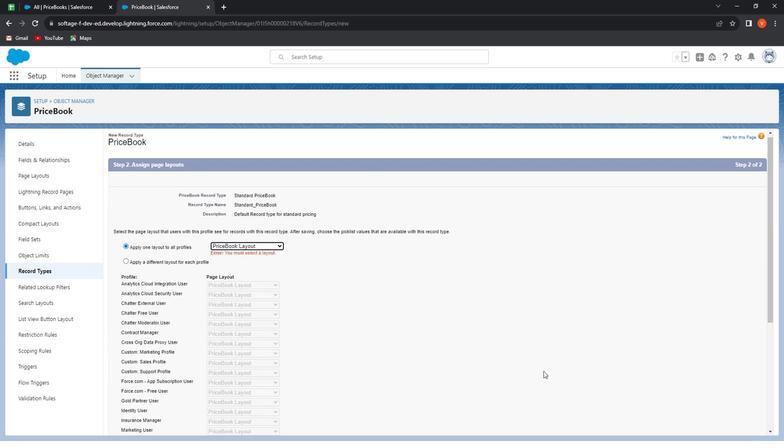 
Action: Mouse moved to (550, 375)
Screenshot: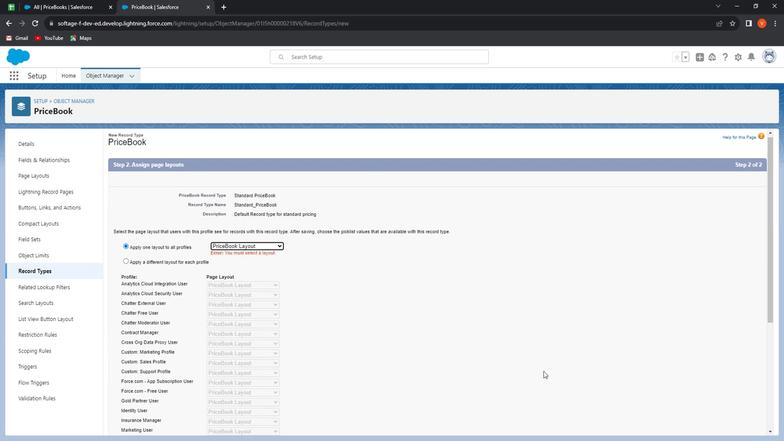 
Action: Mouse scrolled (550, 375) with delta (0, 0)
Screenshot: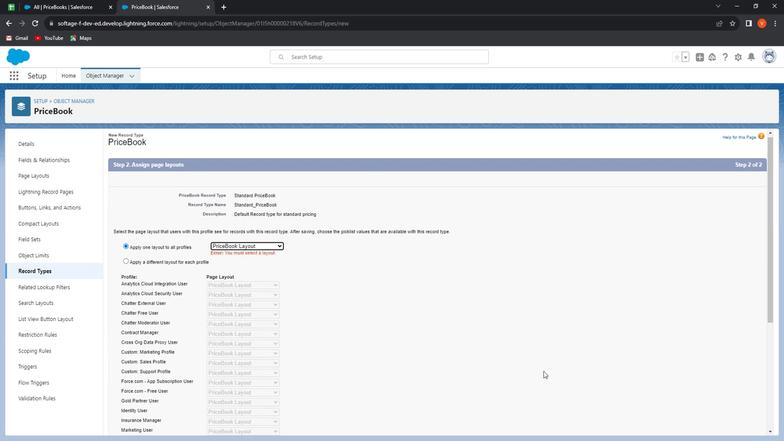 
Action: Mouse moved to (569, 379)
Screenshot: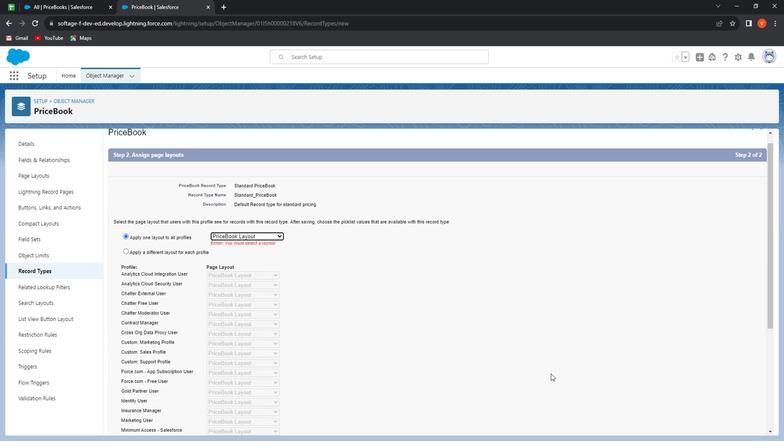 
Action: Mouse scrolled (569, 378) with delta (0, 0)
Screenshot: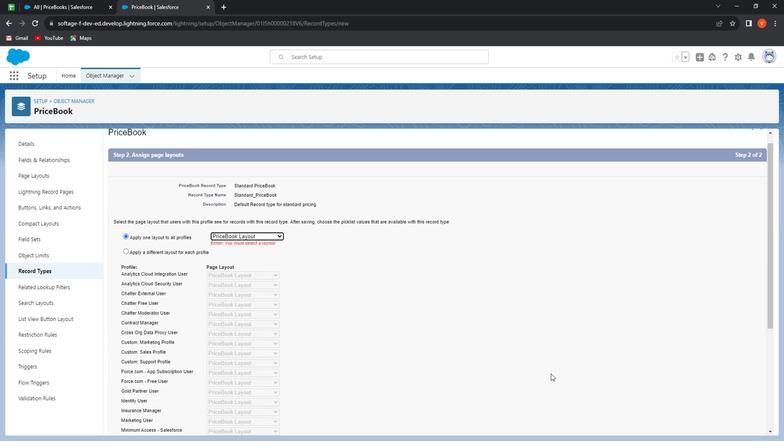 
Action: Mouse moved to (582, 381)
Screenshot: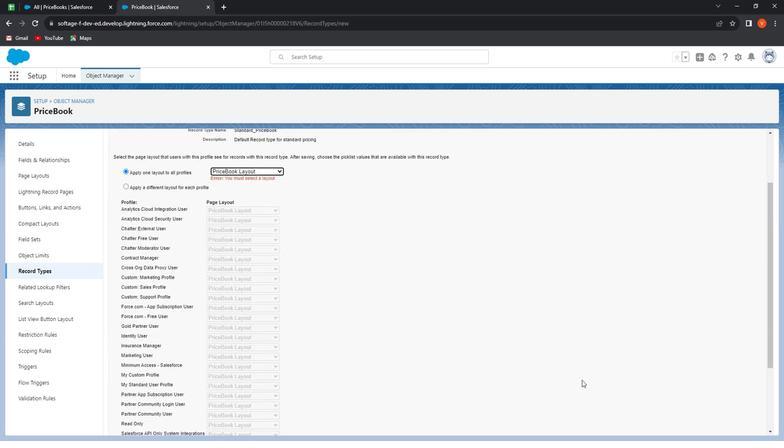 
Action: Mouse scrolled (581, 381) with delta (0, 0)
Screenshot: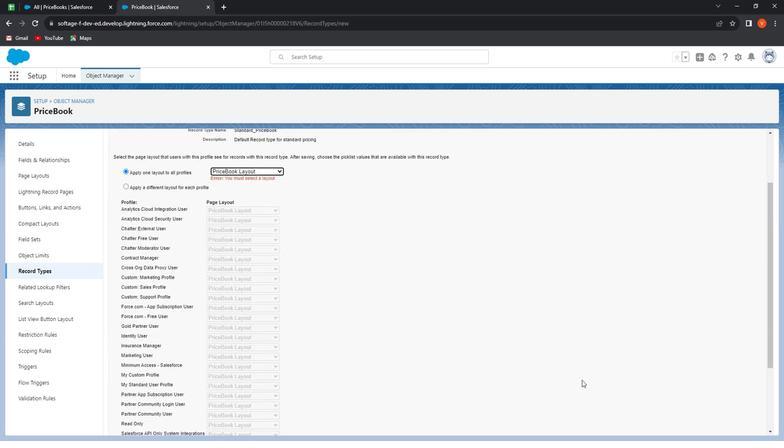 
Action: Mouse moved to (590, 383)
Screenshot: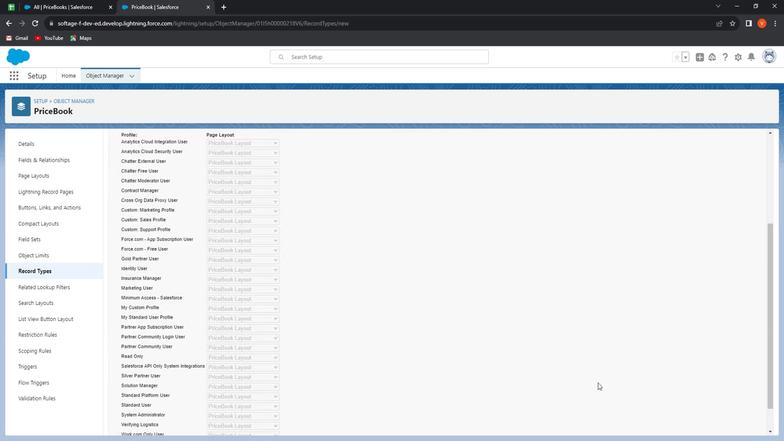 
Action: Mouse scrolled (590, 382) with delta (0, 0)
Screenshot: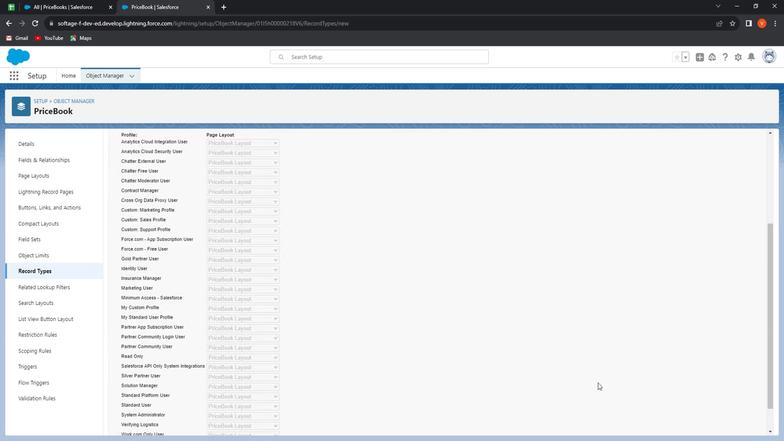 
Action: Mouse moved to (718, 425)
Screenshot: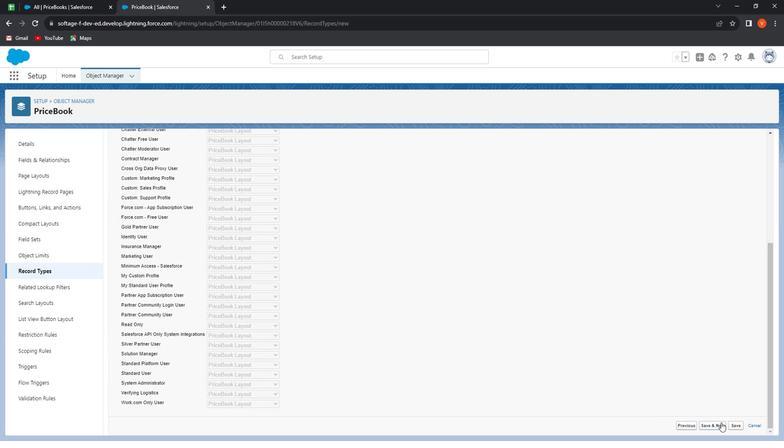 
Action: Mouse scrolled (718, 424) with delta (0, 0)
Screenshot: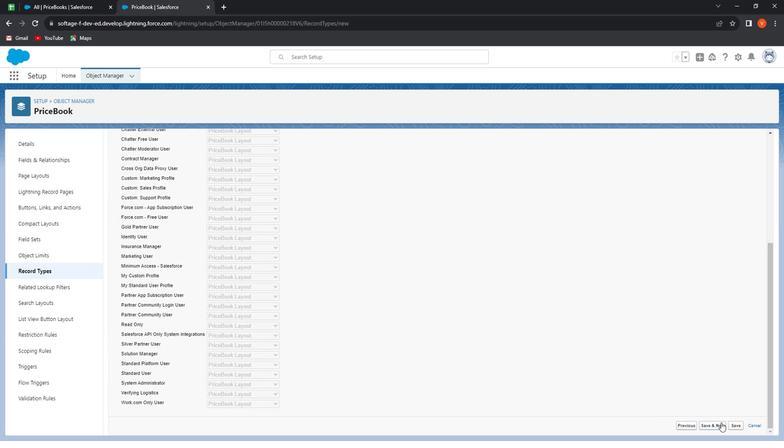 
Action: Mouse moved to (729, 427)
Screenshot: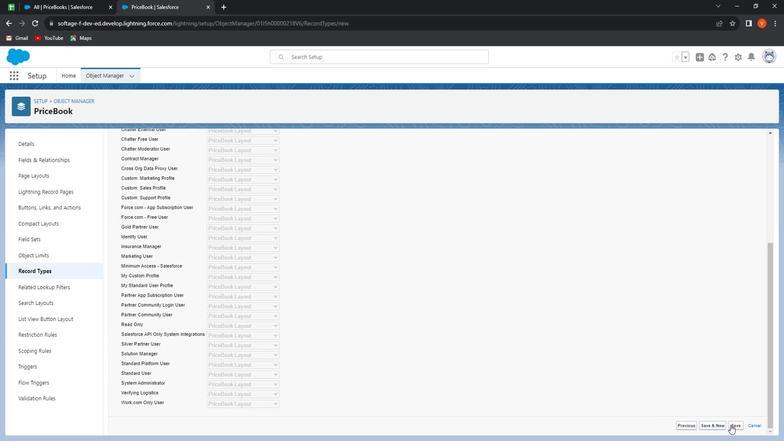 
Action: Mouse pressed left at (729, 427)
Screenshot: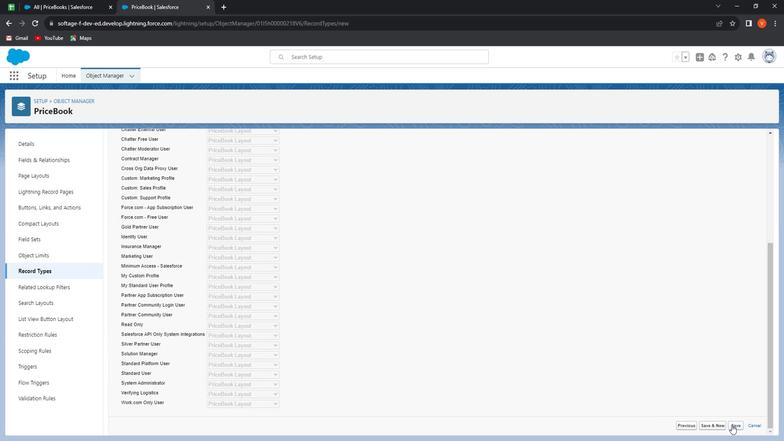 
Action: Mouse moved to (37, 267)
Screenshot: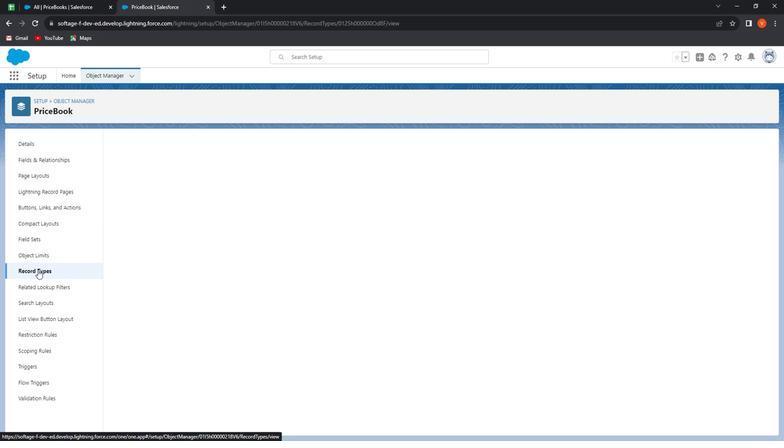 
Action: Mouse pressed left at (37, 267)
Screenshot: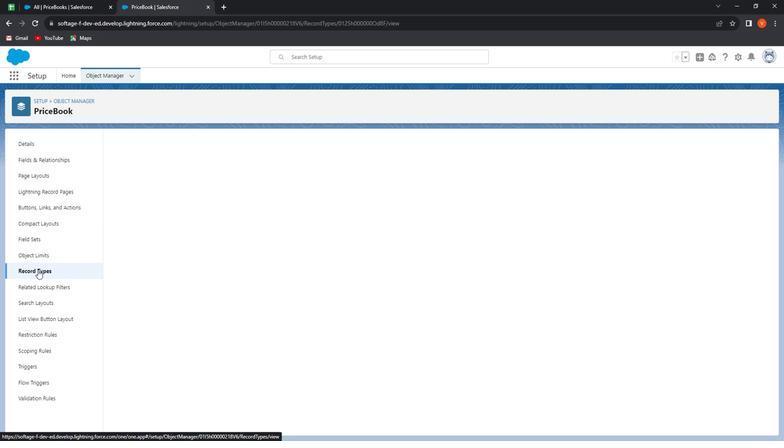 
Action: Mouse moved to (690, 137)
Screenshot: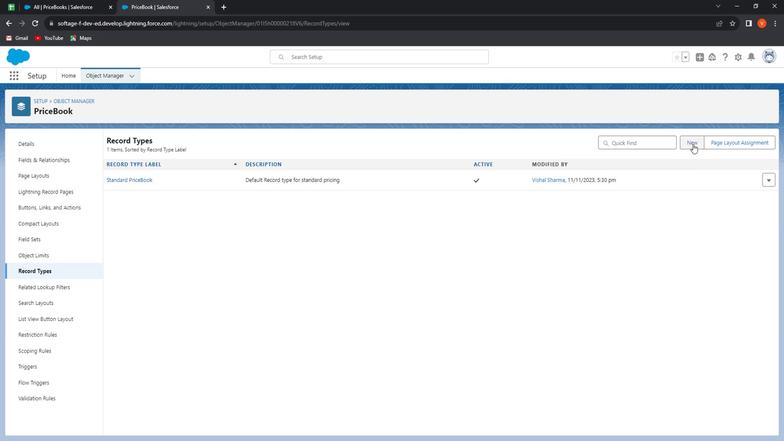
Action: Mouse pressed left at (690, 137)
Screenshot: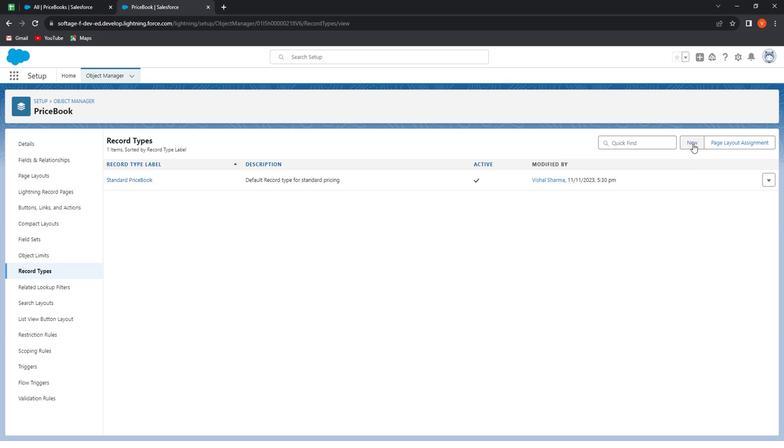 
Action: Mouse moved to (259, 220)
Screenshot: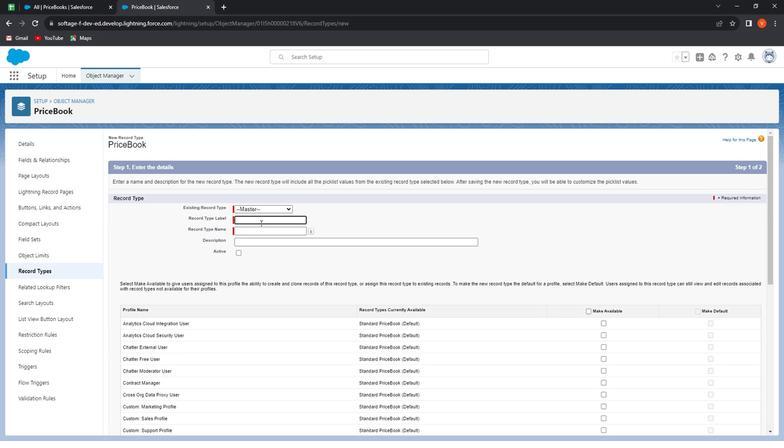 
Action: Mouse pressed left at (259, 220)
Screenshot: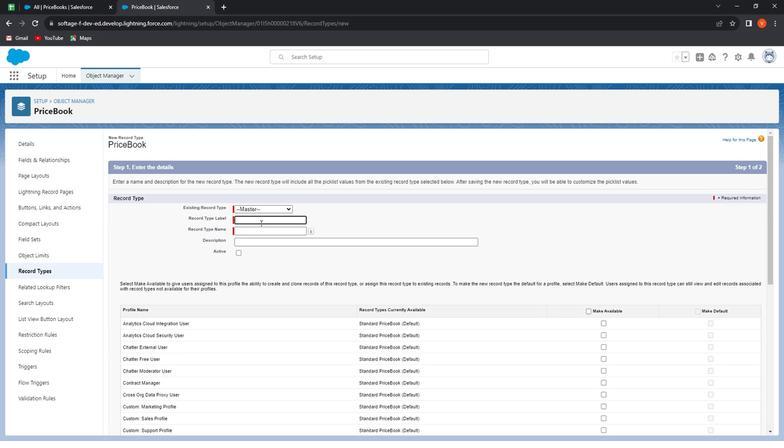 
Action: Mouse moved to (259, 220)
Screenshot: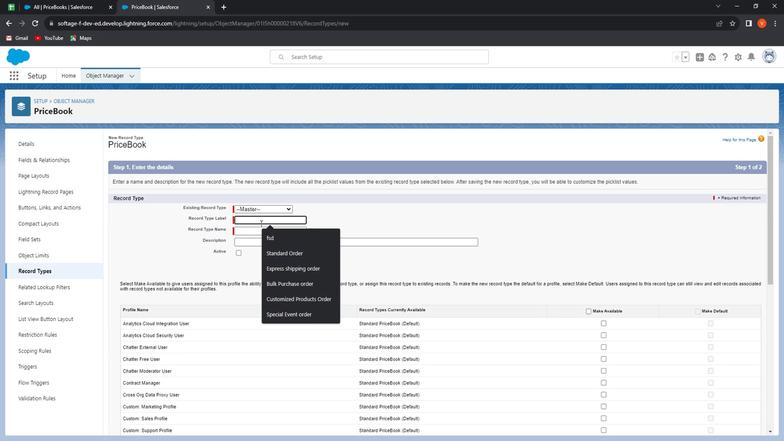 
Action: Key pressed <Key.shift><Key.shift><Key.shift><Key.shift><Key.shift><Key.shift><Key.shift><Key.shift><Key.shift><Key.shift><Key.shift><Key.shift><Key.shift><Key.shift><Key.shift><Key.shift><Key.shift><Key.shift><Key.shift><Key.shift><Key.shift><Key.shift><Key.shift><Key.shift><Key.shift><Key.shift><Key.shift><Key.shift><Key.shift>Promotional<Key.space><Key.shift>Price<Key.shift>Book
Screenshot: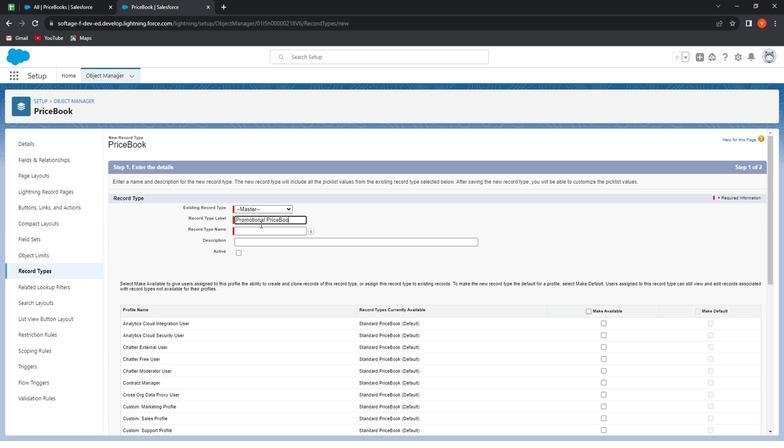 
Action: Mouse moved to (270, 242)
Screenshot: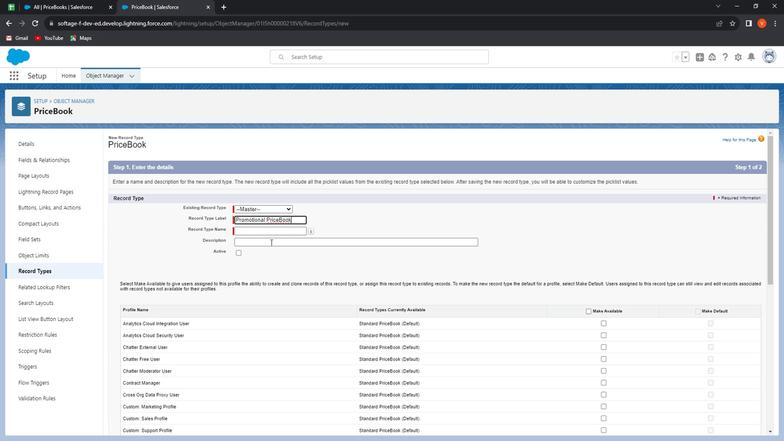
Action: Mouse pressed left at (270, 242)
Screenshot: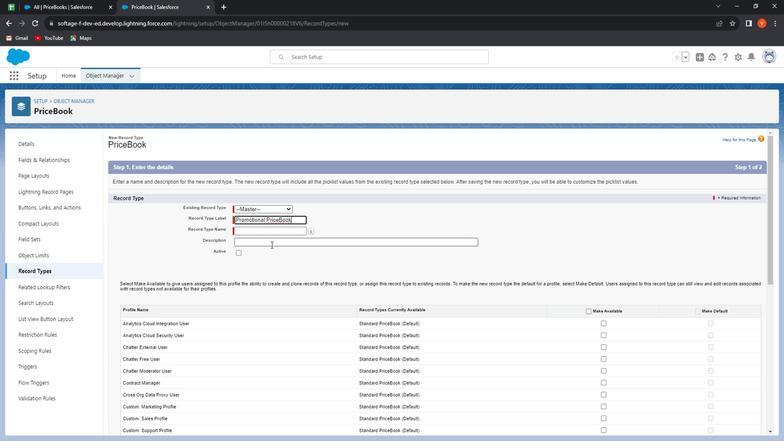 
Action: Key pressed <Key.shift><Key.shift><Key.shift><Key.shift><Key.shift><Key.shift><Key.shift><Key.shift><Key.shift><Key.shift><Key.shift><Key.shift><Key.shift><Key.shift><Key.shift><Key.shift><Key.shift><Key.shift><Key.shift><Key.shift>Record<Key.space>type<Key.space>for<Key.space>price<Key.shift>Books<Key.space><Key.shift>Associated<Key.space>with<Key.space>promotional<Key.space>periods.
Screenshot: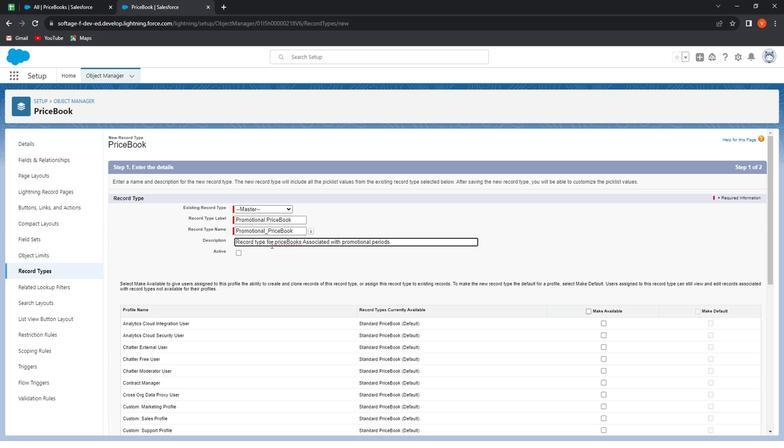 
Action: Mouse moved to (237, 250)
Screenshot: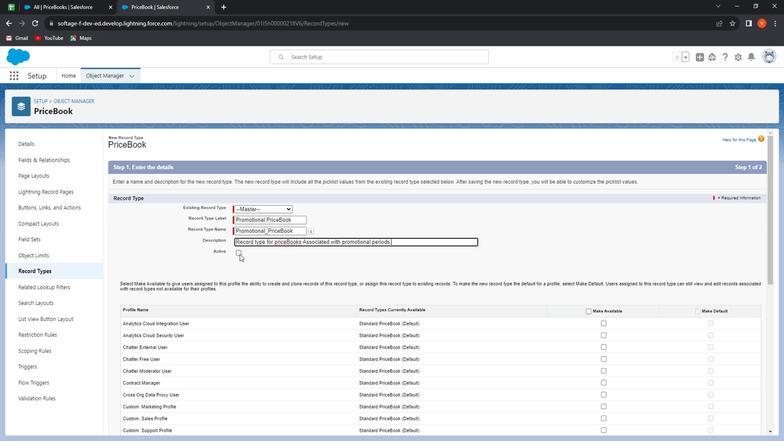 
Action: Mouse pressed left at (237, 250)
Screenshot: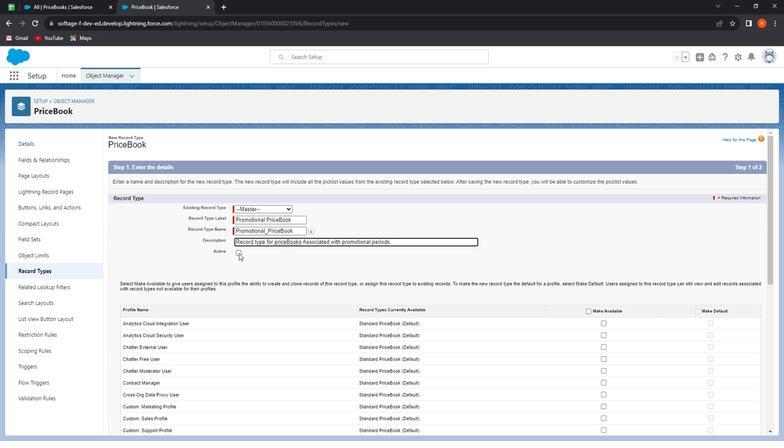 
Action: Mouse moved to (601, 323)
Screenshot: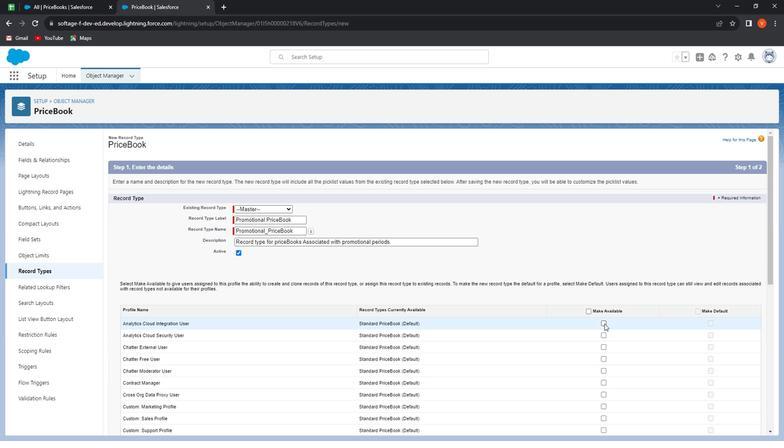 
Action: Mouse pressed left at (601, 323)
Screenshot: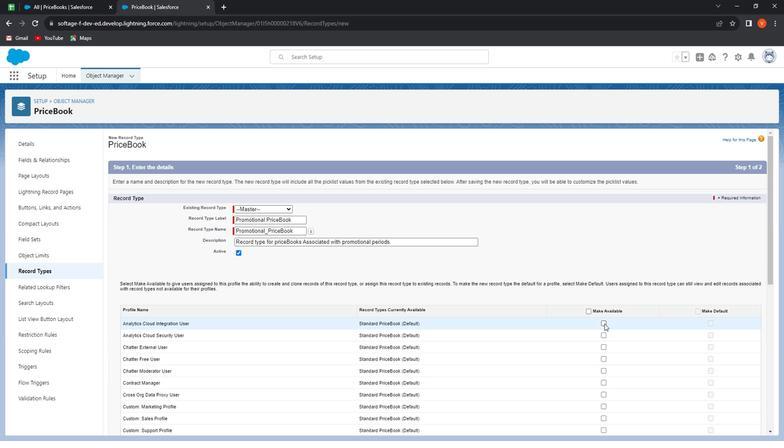 
Action: Mouse moved to (601, 335)
Screenshot: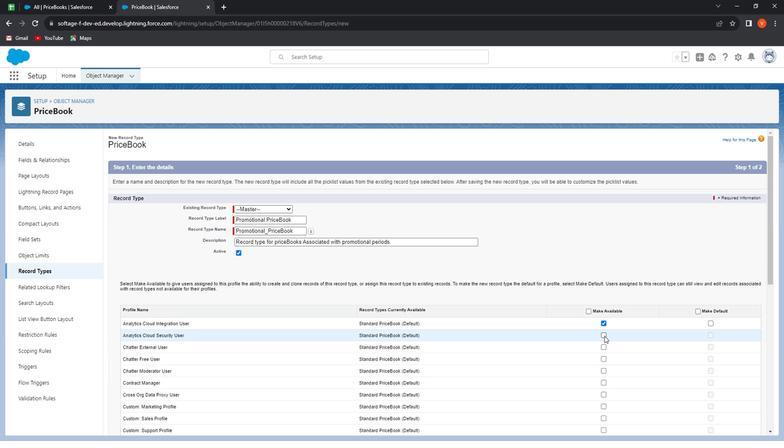 
Action: Mouse pressed left at (601, 335)
Screenshot: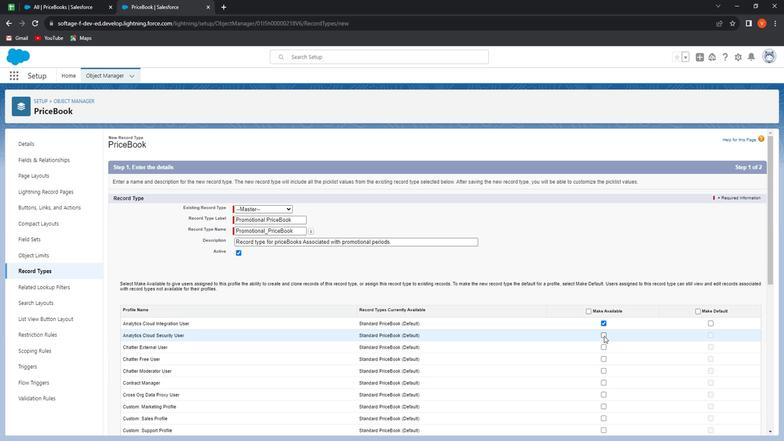 
Action: Mouse moved to (601, 348)
Screenshot: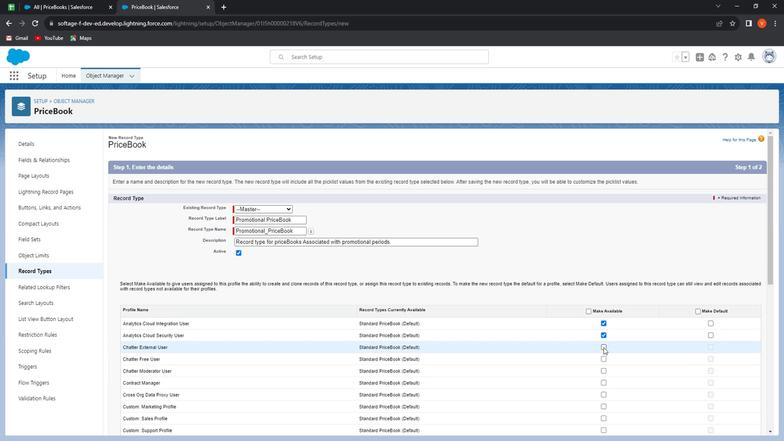 
Action: Mouse pressed left at (601, 348)
Screenshot: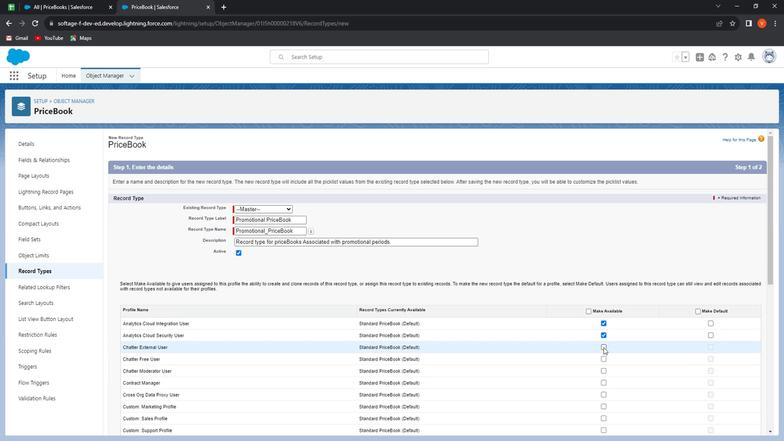 
Action: Mouse moved to (603, 359)
Screenshot: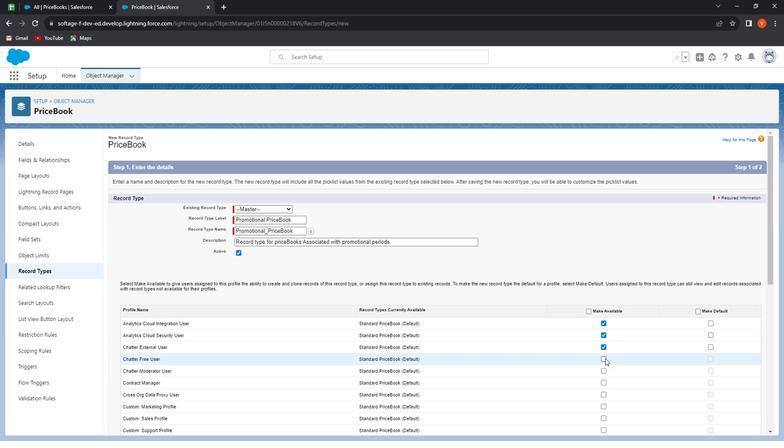 
Action: Mouse pressed left at (603, 359)
Screenshot: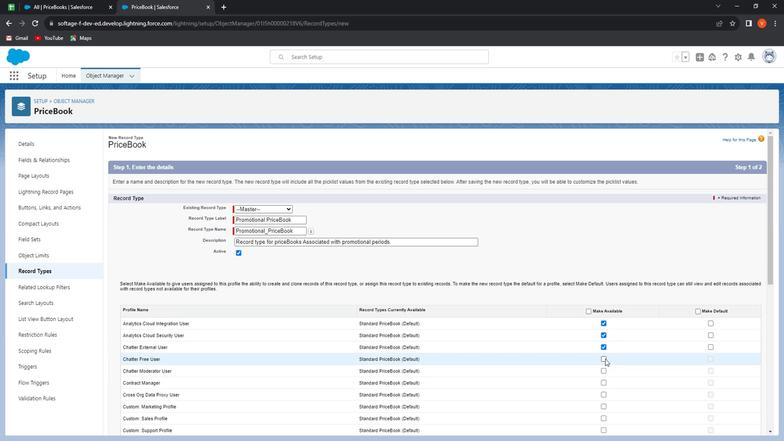 
Action: Mouse scrolled (603, 359) with delta (0, 0)
Screenshot: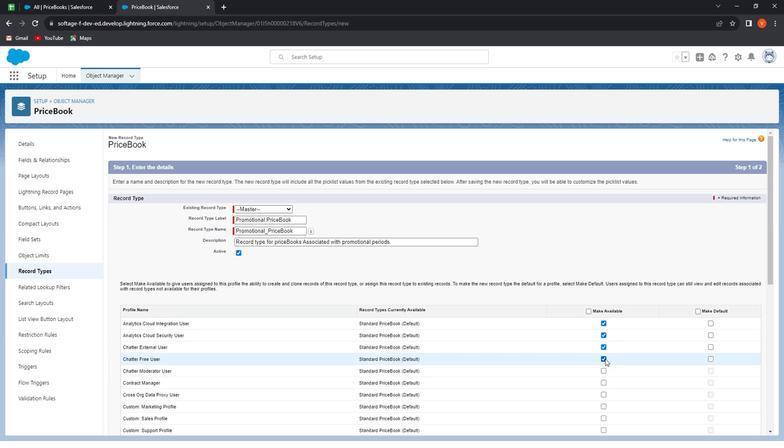 
Action: Mouse scrolled (603, 359) with delta (0, 0)
Screenshot: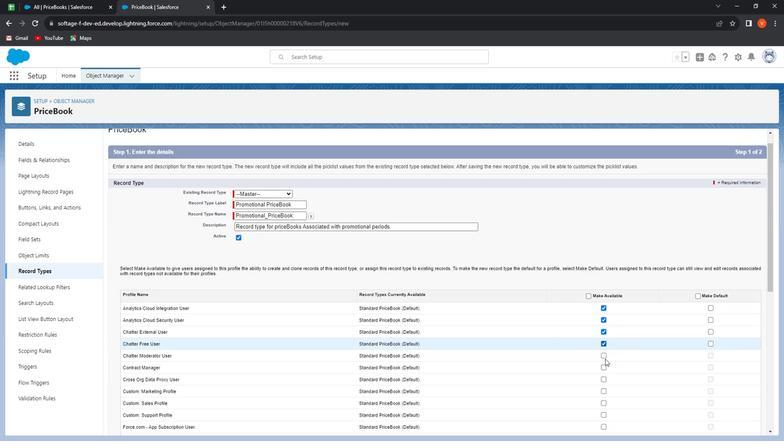 
Action: Mouse moved to (602, 286)
Screenshot: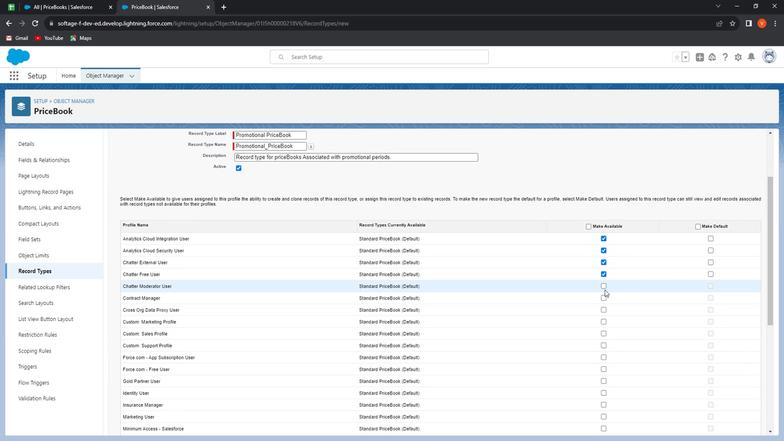
Action: Mouse pressed left at (602, 286)
Screenshot: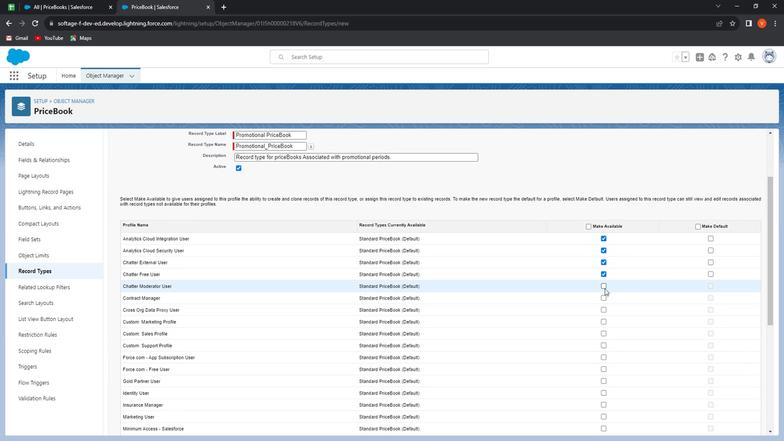 
Action: Mouse moved to (603, 298)
Screenshot: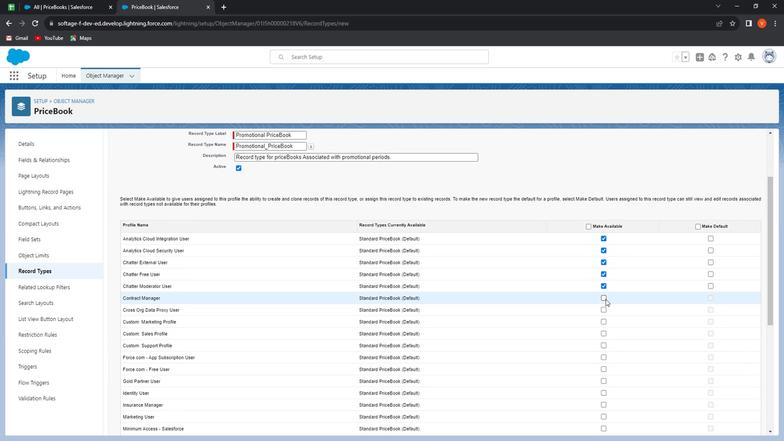 
Action: Mouse pressed left at (603, 298)
Screenshot: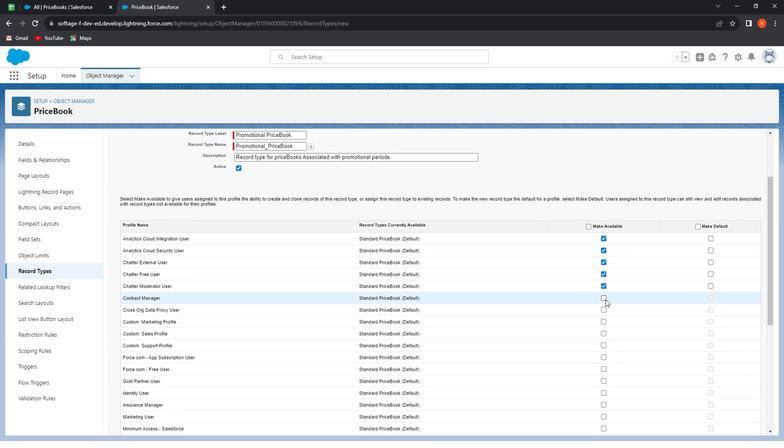 
Action: Mouse moved to (601, 309)
Screenshot: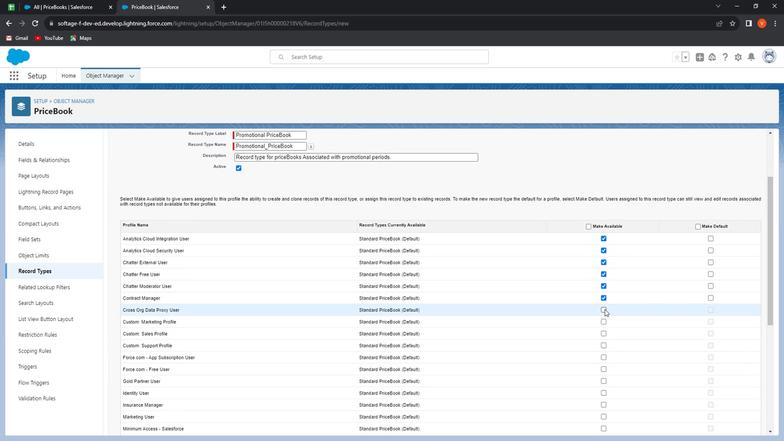 
Action: Mouse pressed left at (601, 309)
Screenshot: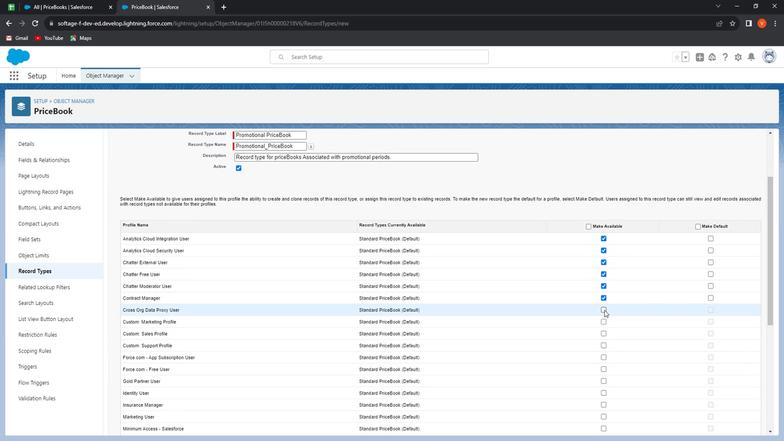 
Action: Mouse moved to (709, 234)
Screenshot: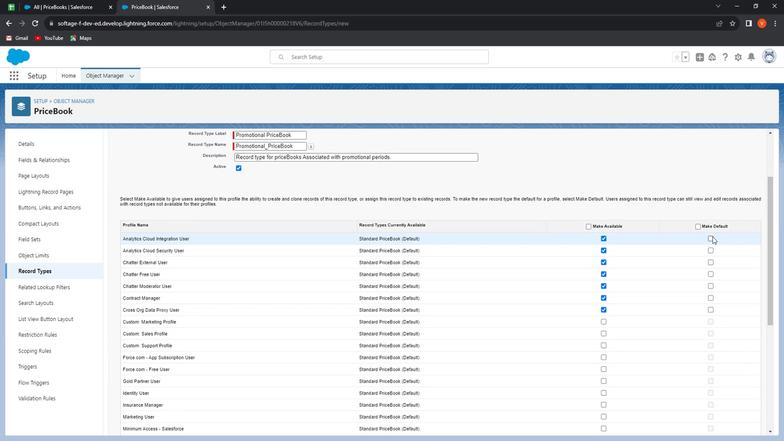 
Action: Mouse pressed left at (709, 234)
Screenshot: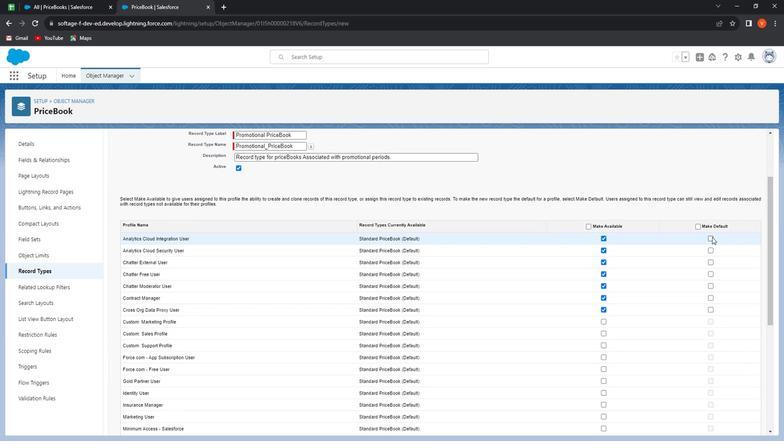 
Action: Mouse moved to (708, 250)
Screenshot: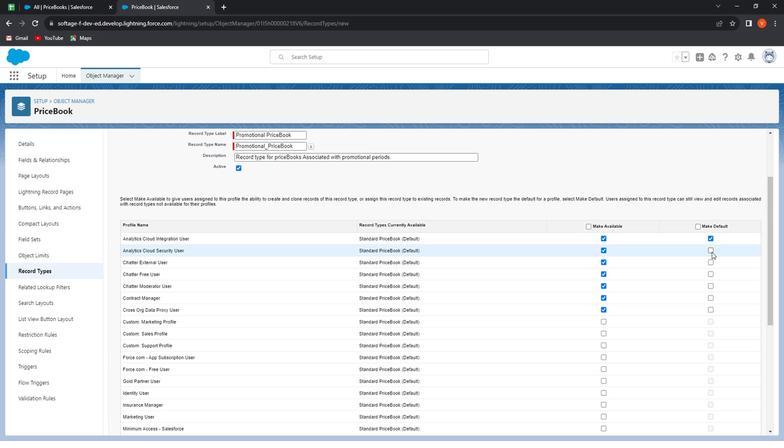 
Action: Mouse pressed left at (708, 250)
Screenshot: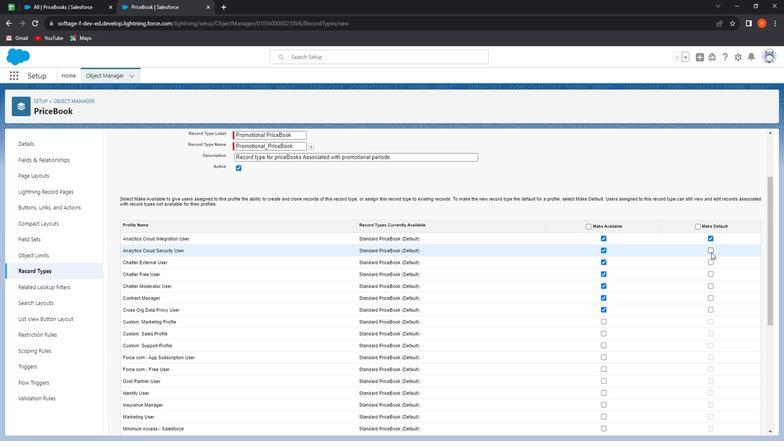 
Action: Mouse moved to (709, 259)
Screenshot: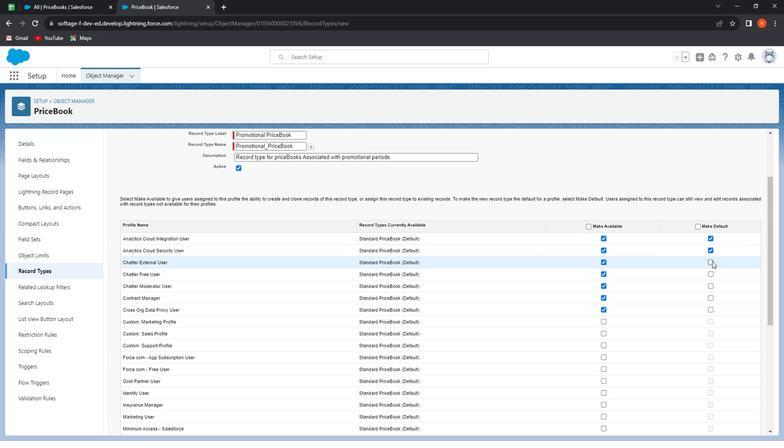 
Action: Mouse pressed left at (709, 259)
Screenshot: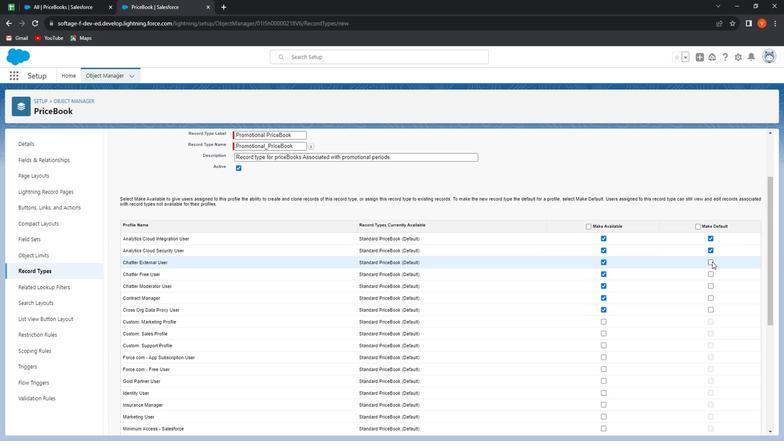 
Action: Mouse moved to (708, 272)
Screenshot: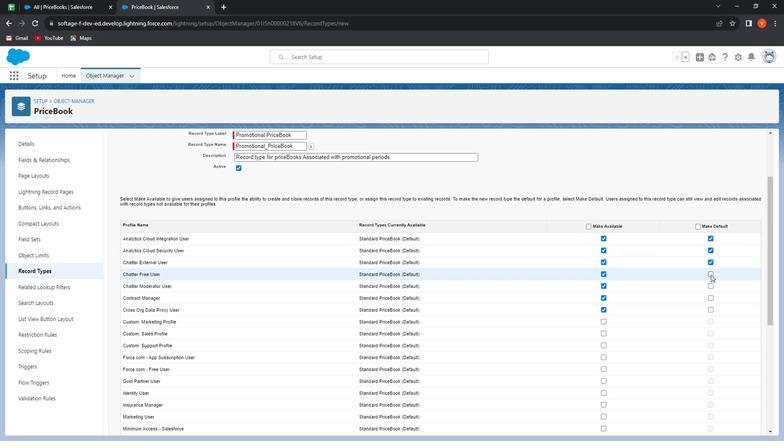 
Action: Mouse pressed left at (708, 272)
Screenshot: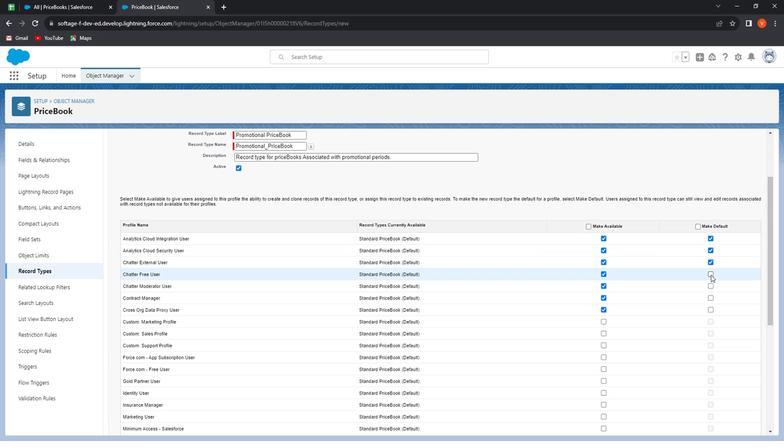 
Action: Mouse moved to (706, 284)
Screenshot: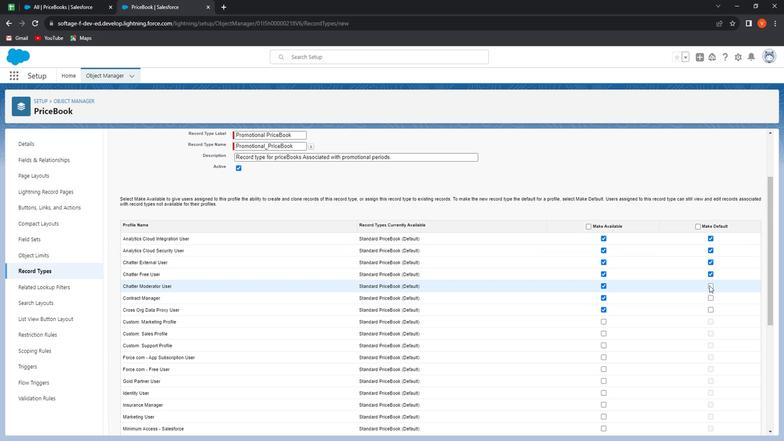 
Action: Mouse pressed left at (706, 284)
Screenshot: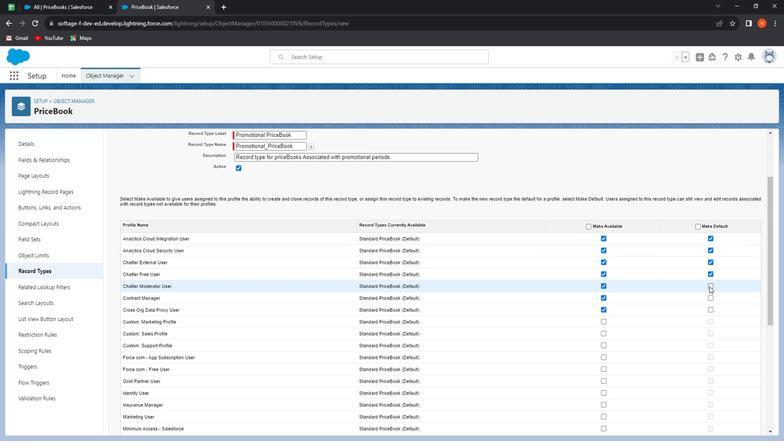 
Action: Mouse moved to (709, 296)
Screenshot: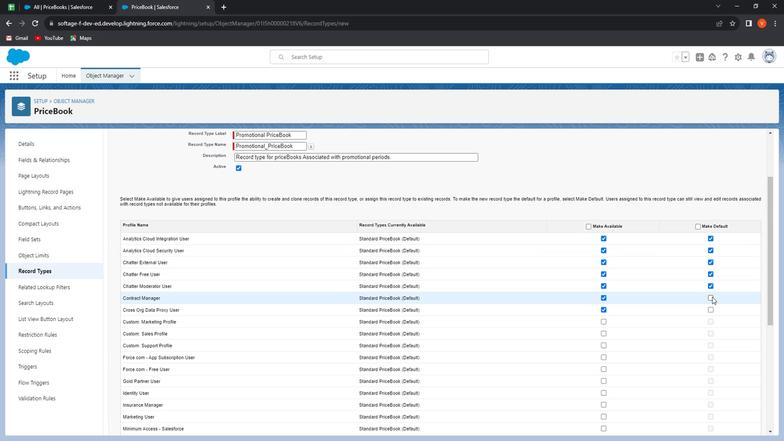 
Action: Mouse pressed left at (709, 296)
Screenshot: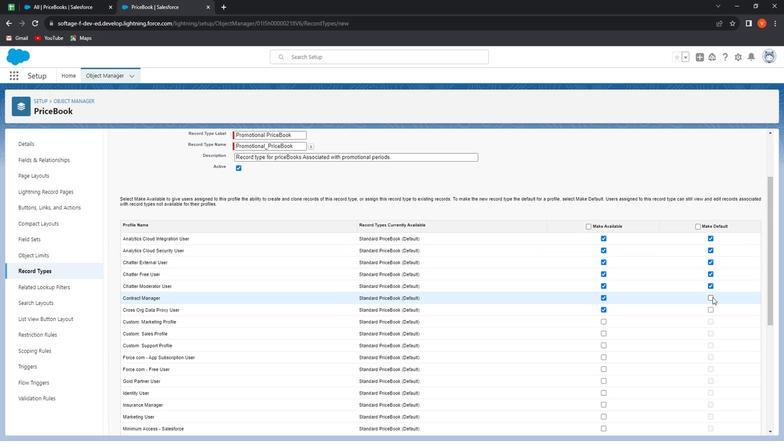 
Action: Mouse moved to (710, 308)
Screenshot: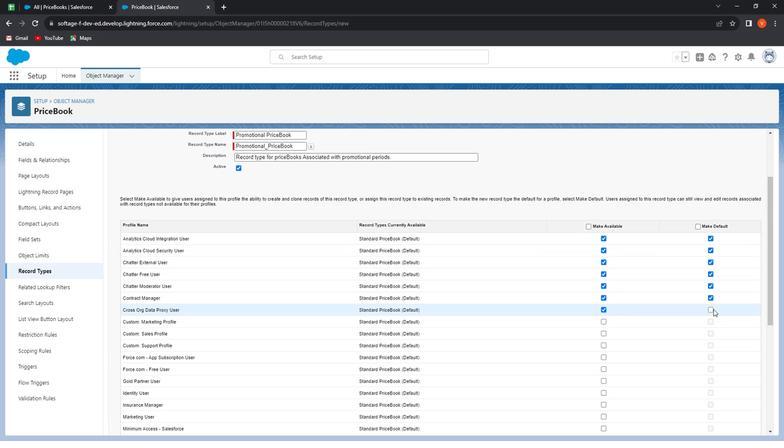 
Action: Mouse pressed left at (710, 308)
Screenshot: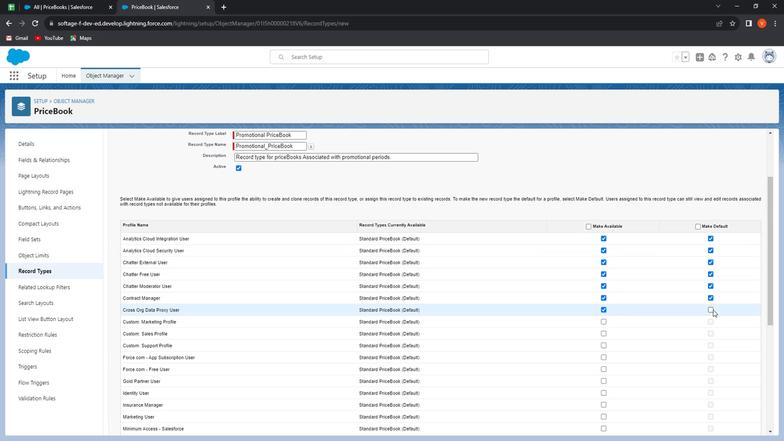 
Action: Mouse moved to (601, 320)
Screenshot: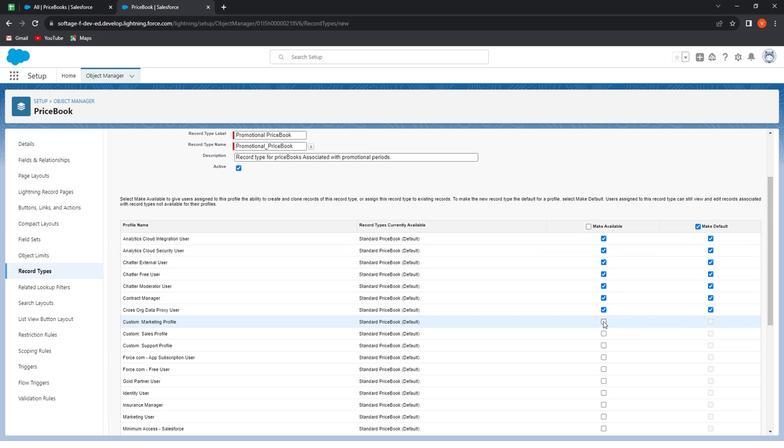 
Action: Mouse pressed left at (601, 320)
Screenshot: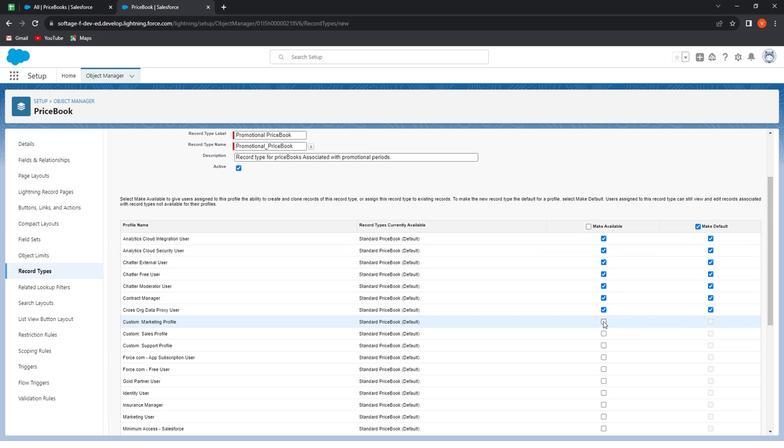 
Action: Mouse moved to (709, 319)
Screenshot: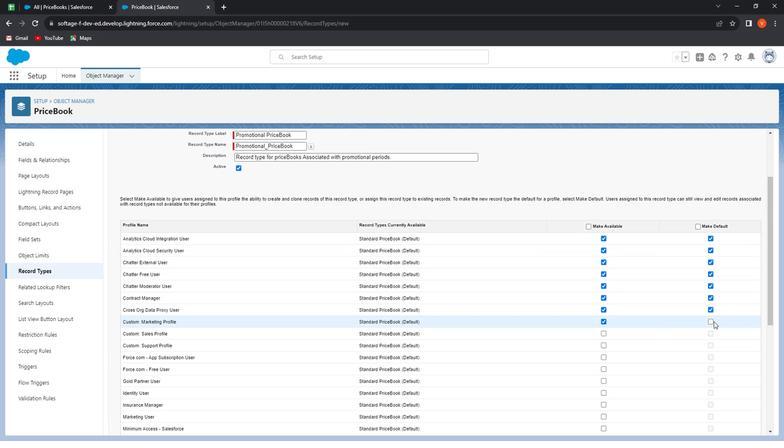 
Action: Mouse pressed left at (709, 319)
Screenshot: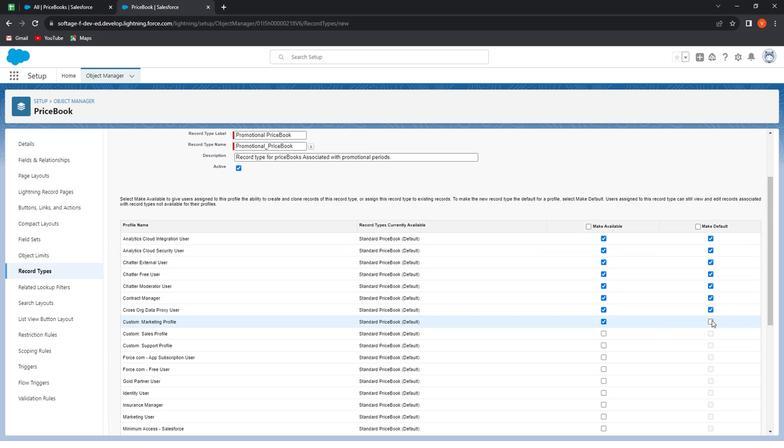 
Action: Mouse moved to (599, 334)
Screenshot: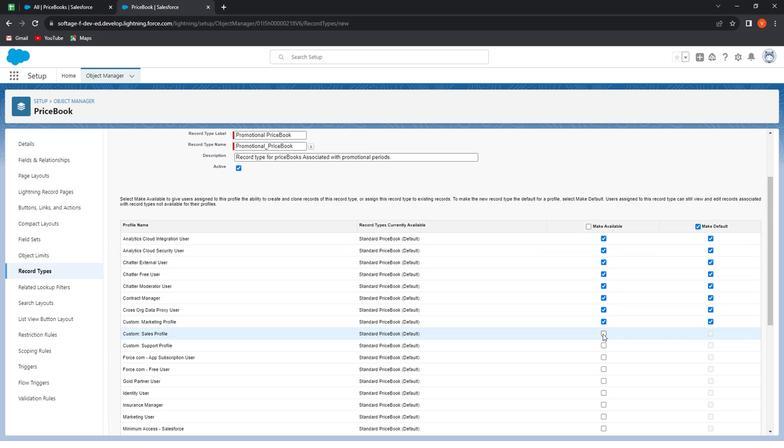 
Action: Mouse pressed left at (599, 334)
Screenshot: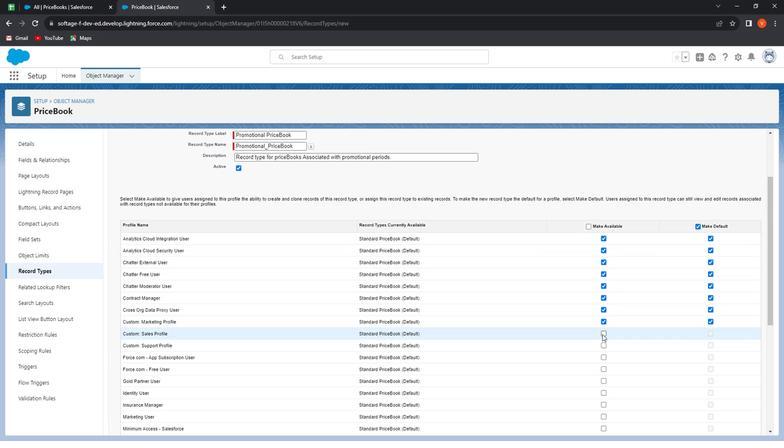 
Action: Mouse moved to (707, 334)
Screenshot: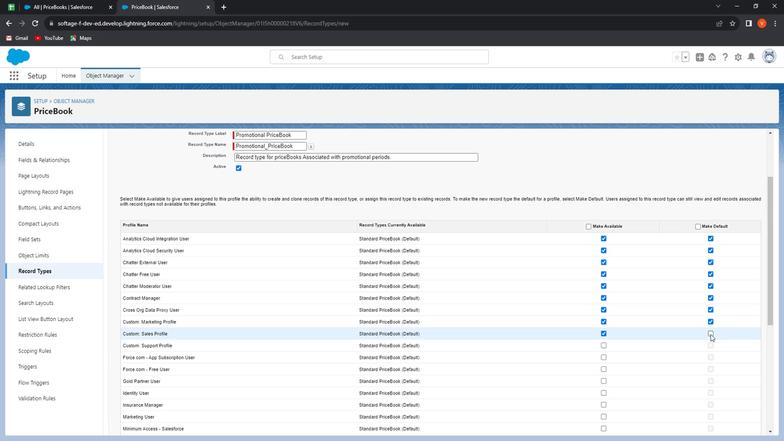 
Action: Mouse pressed left at (707, 334)
Screenshot: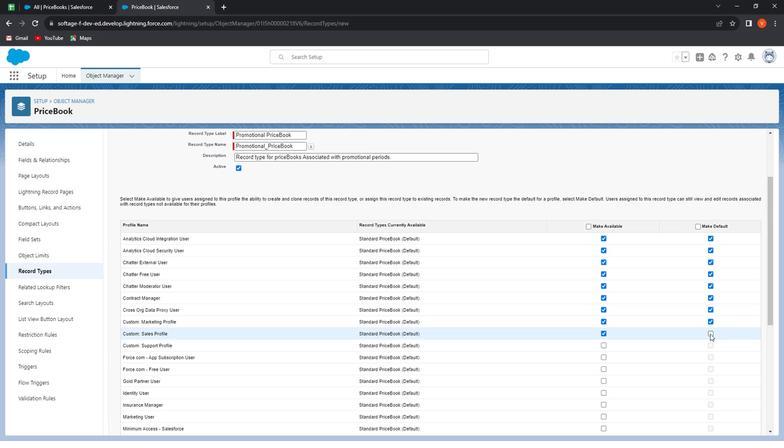 
Action: Mouse moved to (602, 346)
Screenshot: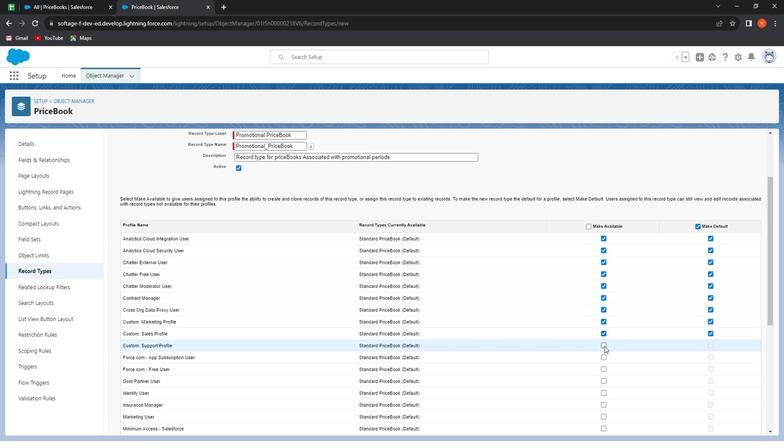 
Action: Mouse pressed left at (602, 346)
Screenshot: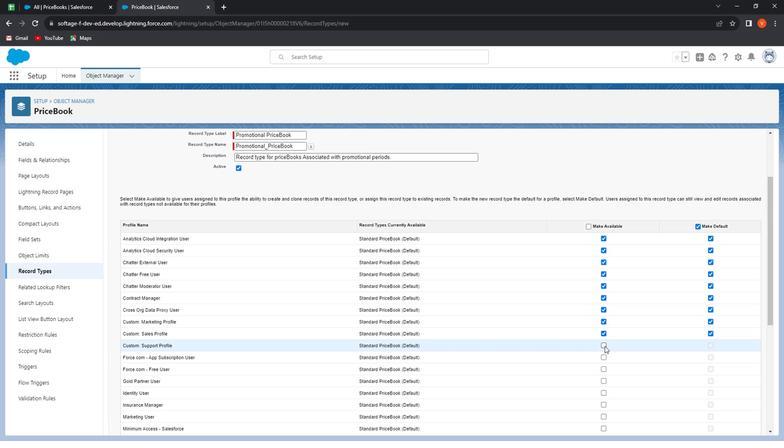 
Action: Mouse moved to (709, 345)
Screenshot: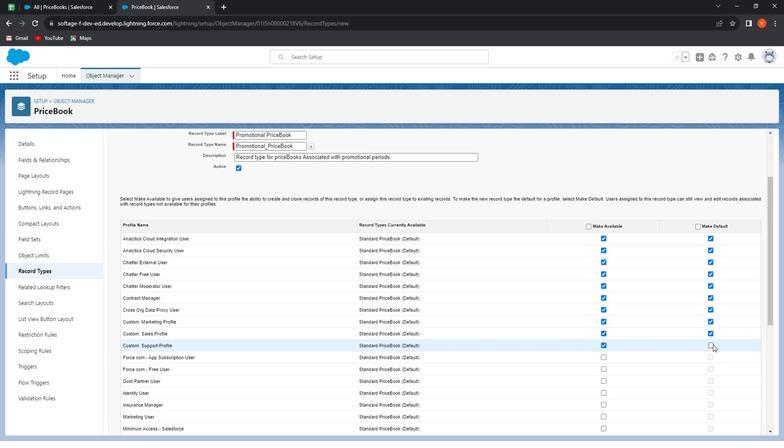 
Action: Mouse pressed left at (709, 345)
Screenshot: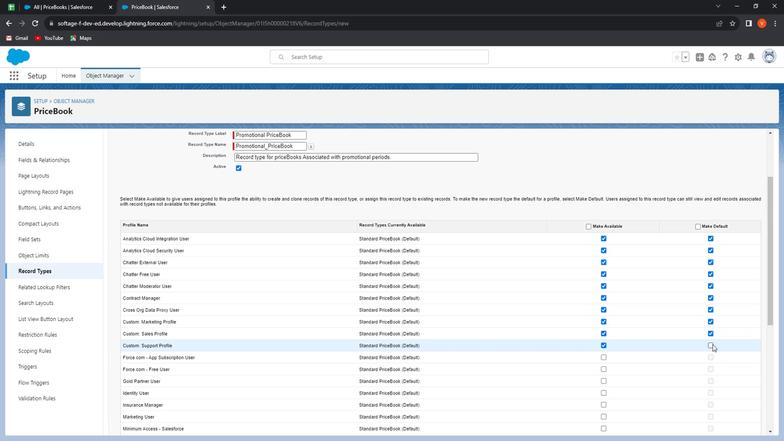 
Action: Mouse moved to (602, 357)
